 Task: Find connections with filter location Lohmar with filter topic #mortgage with filter profile language French with filter current company Daimler India Commercial Vehicles with filter school Suresh Gyan Vihar Univeristy, Jaipur with filter industry Industry Associations with filter service category Typing with filter keywords title Caregiver
Action: Mouse moved to (648, 88)
Screenshot: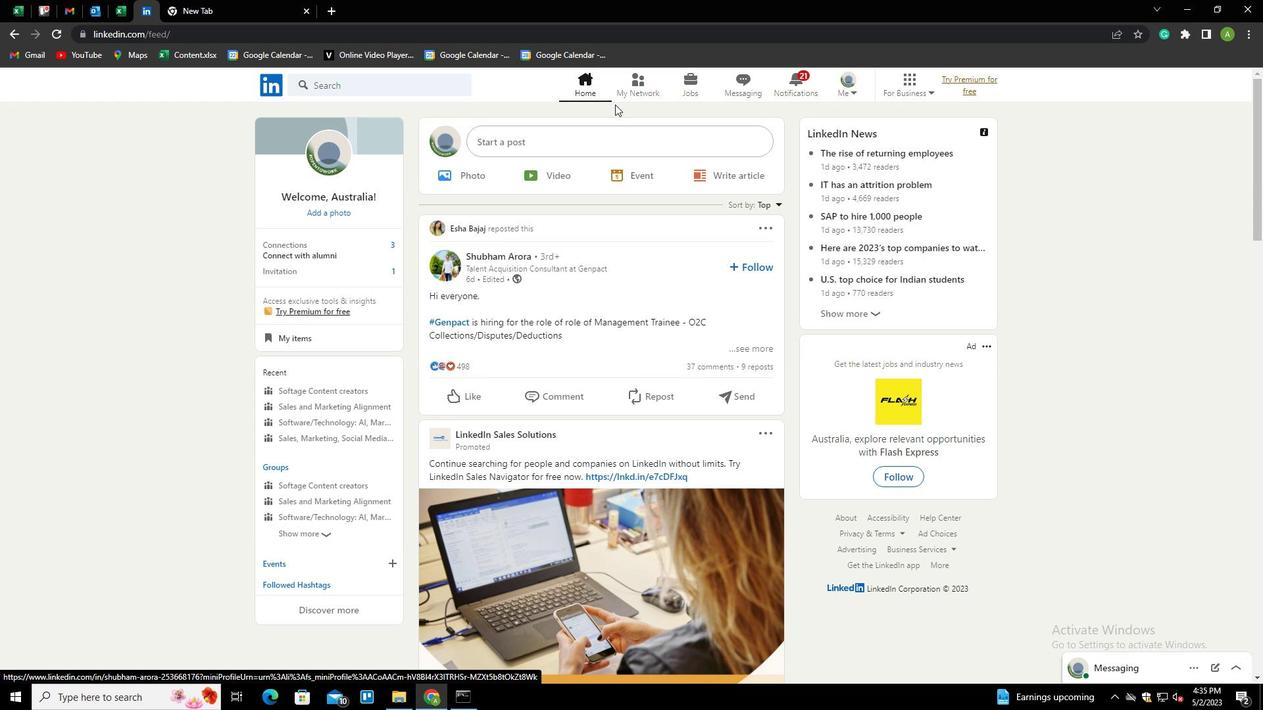 
Action: Mouse pressed left at (648, 88)
Screenshot: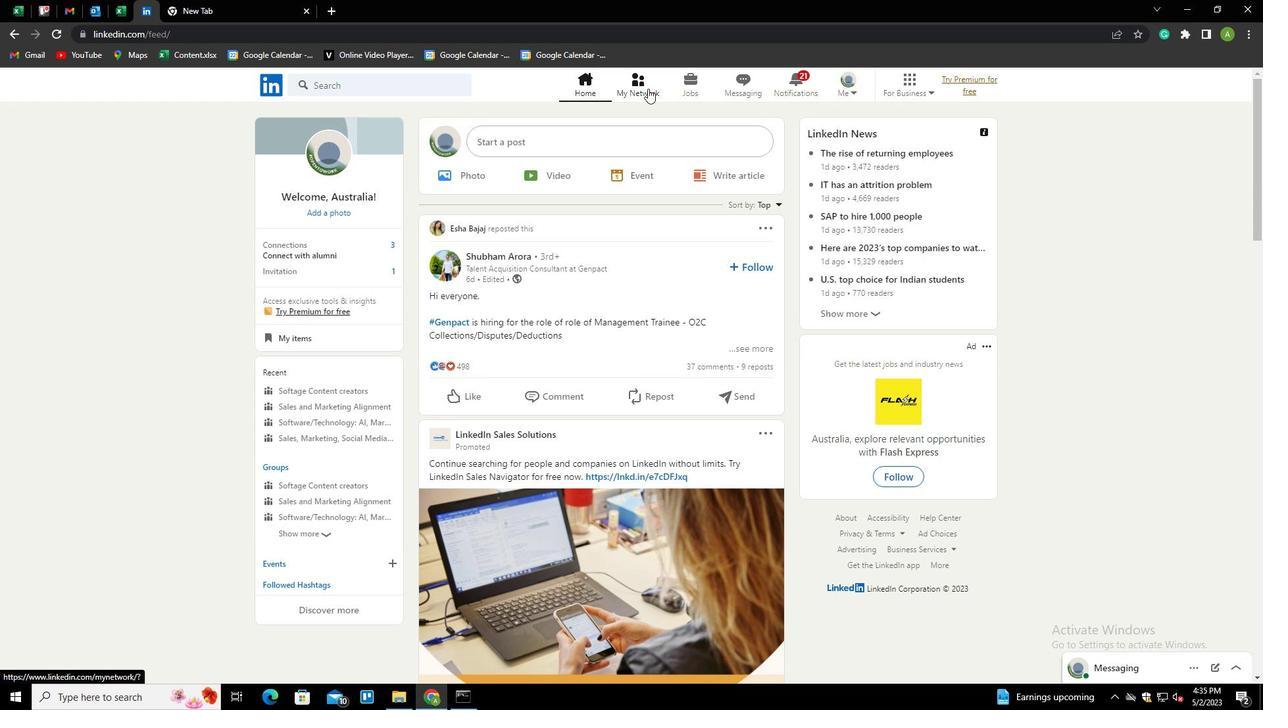 
Action: Mouse moved to (321, 157)
Screenshot: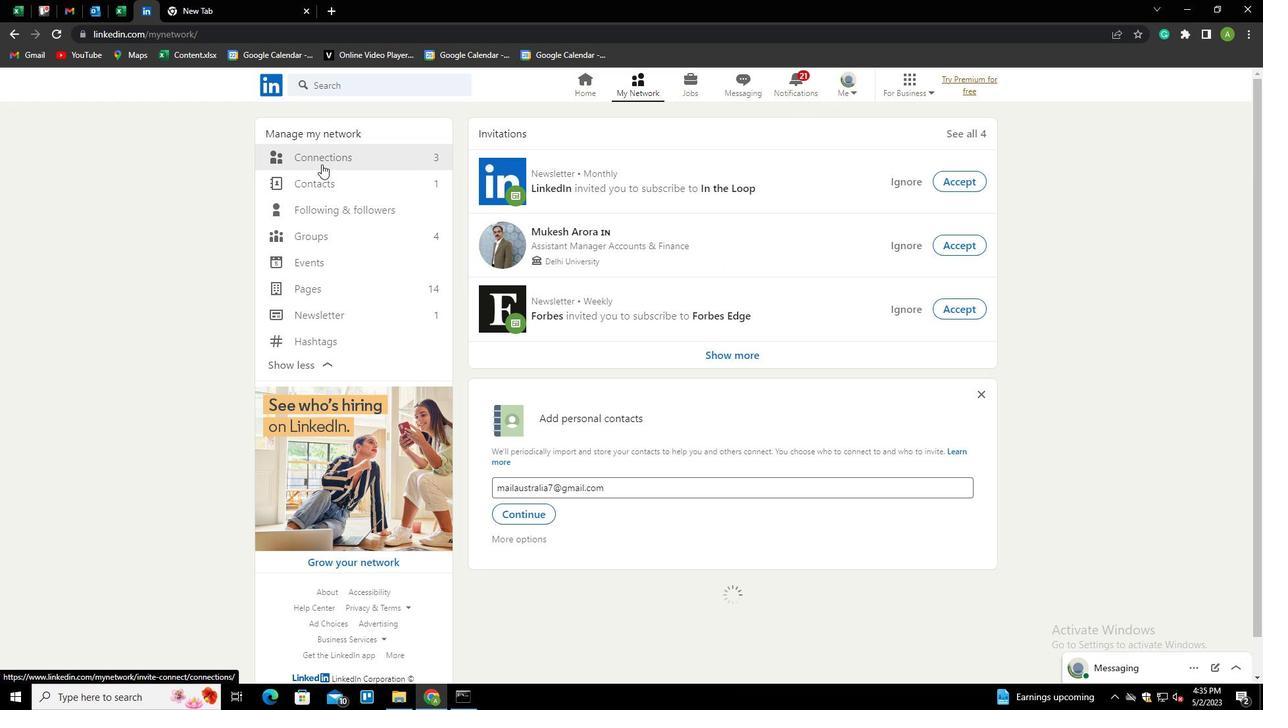 
Action: Mouse pressed left at (321, 157)
Screenshot: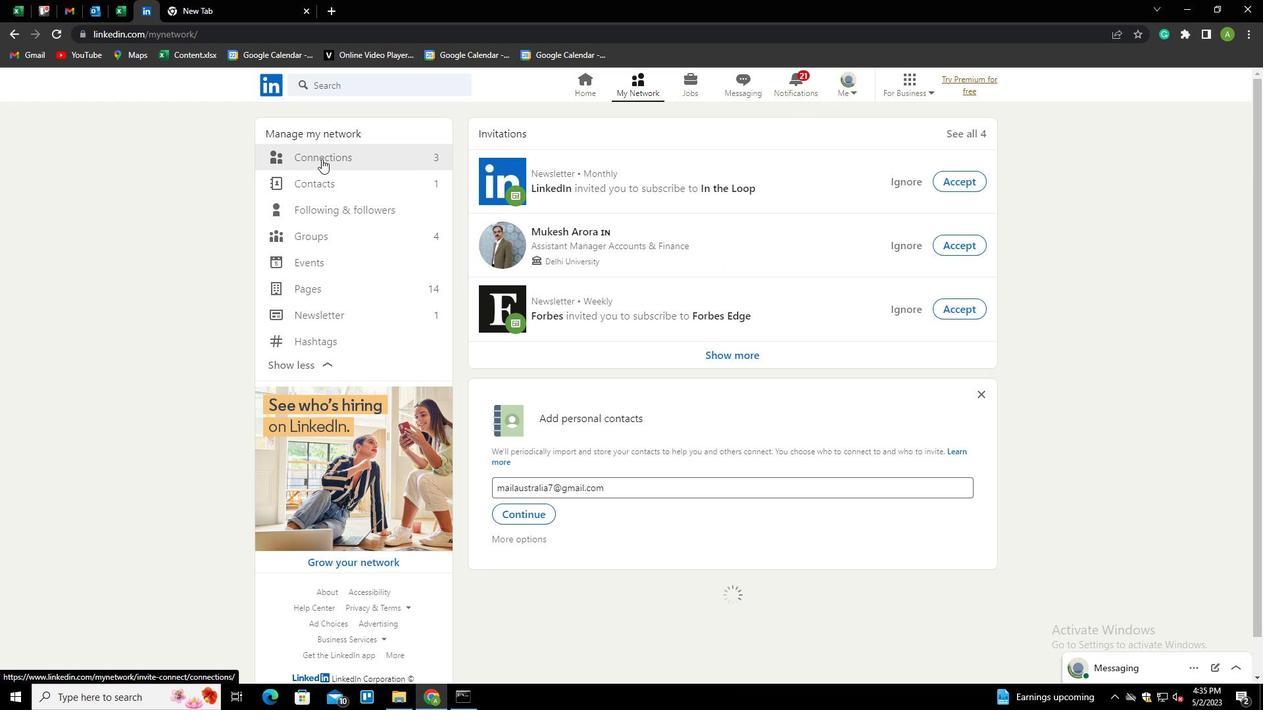 
Action: Mouse moved to (702, 154)
Screenshot: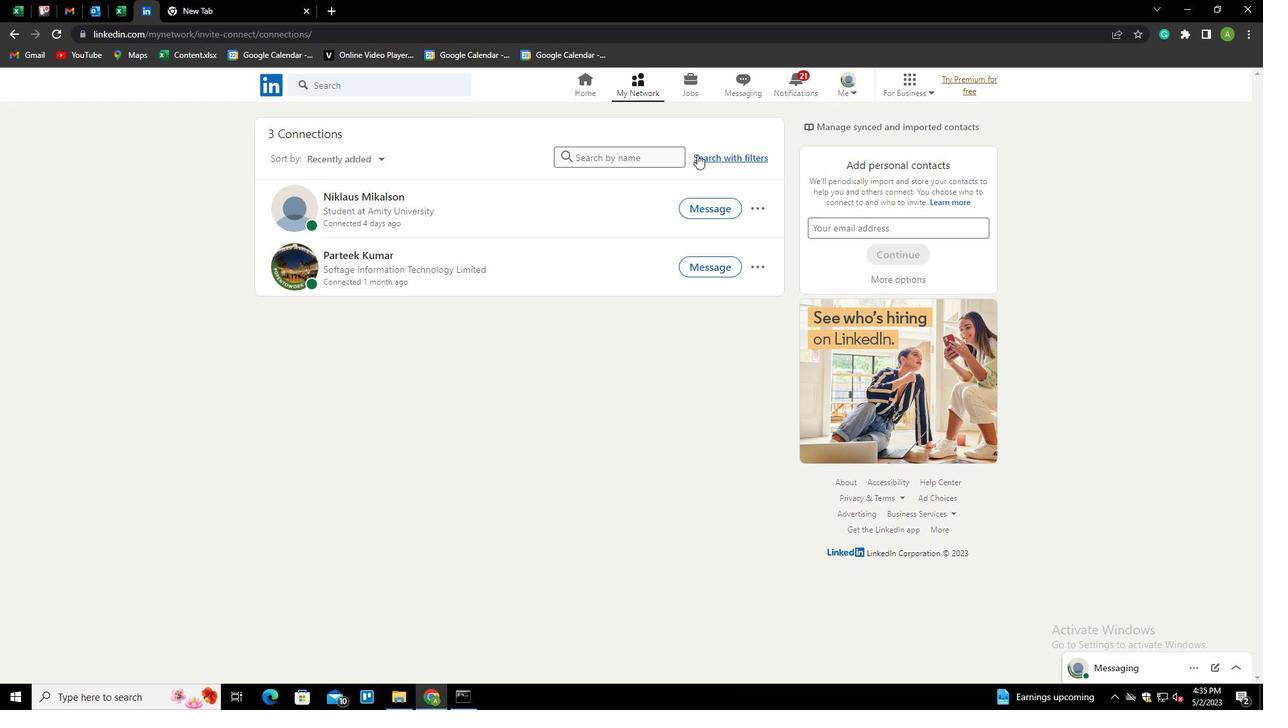
Action: Mouse pressed left at (702, 154)
Screenshot: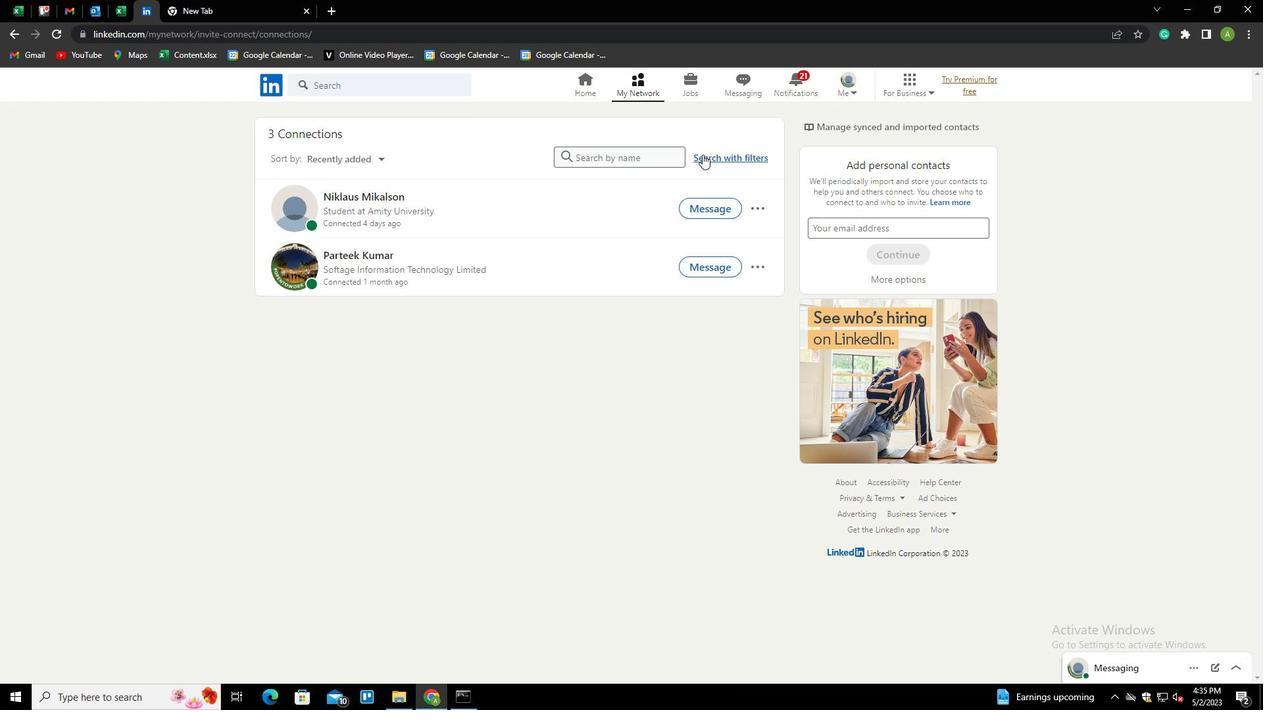 
Action: Mouse moved to (671, 120)
Screenshot: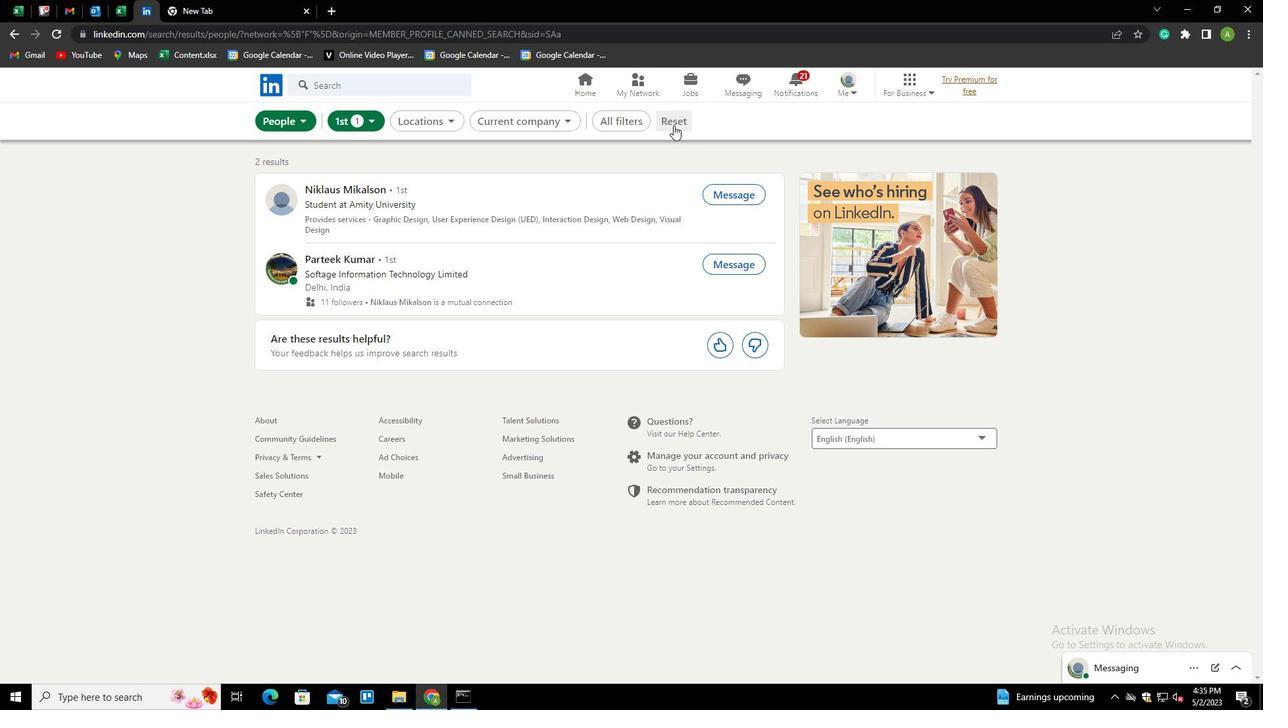 
Action: Mouse pressed left at (671, 120)
Screenshot: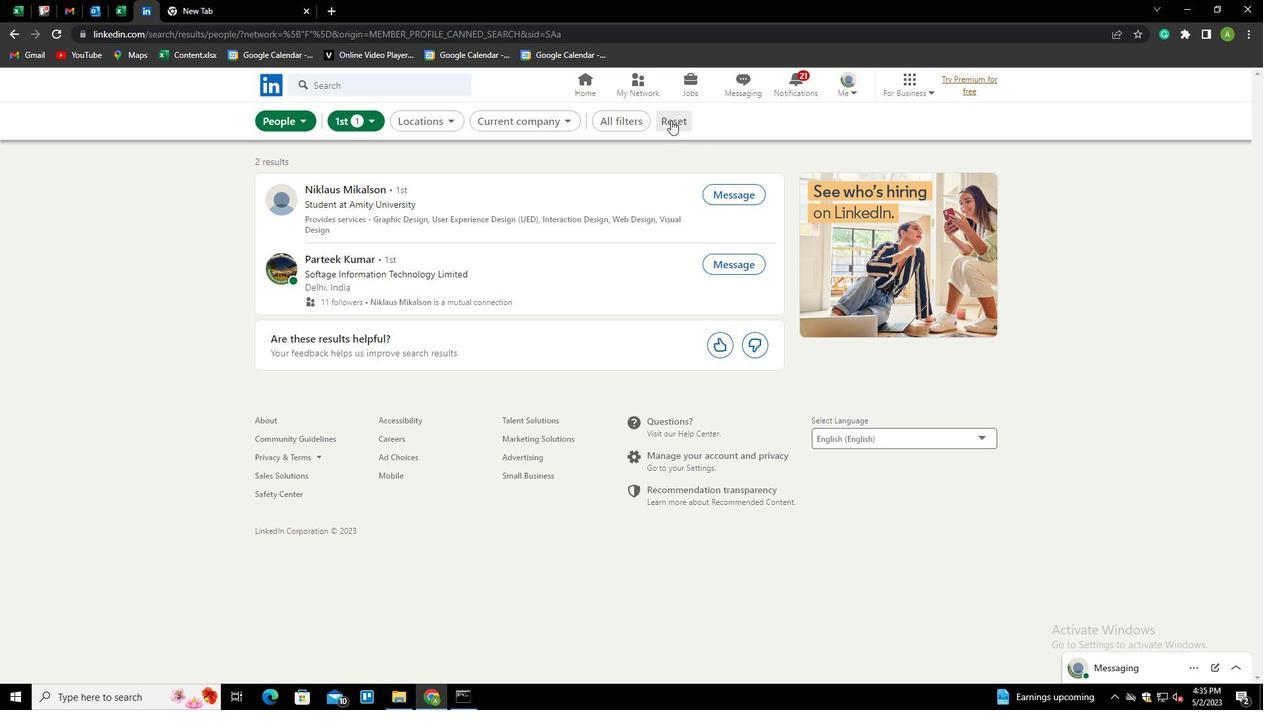 
Action: Mouse moved to (660, 119)
Screenshot: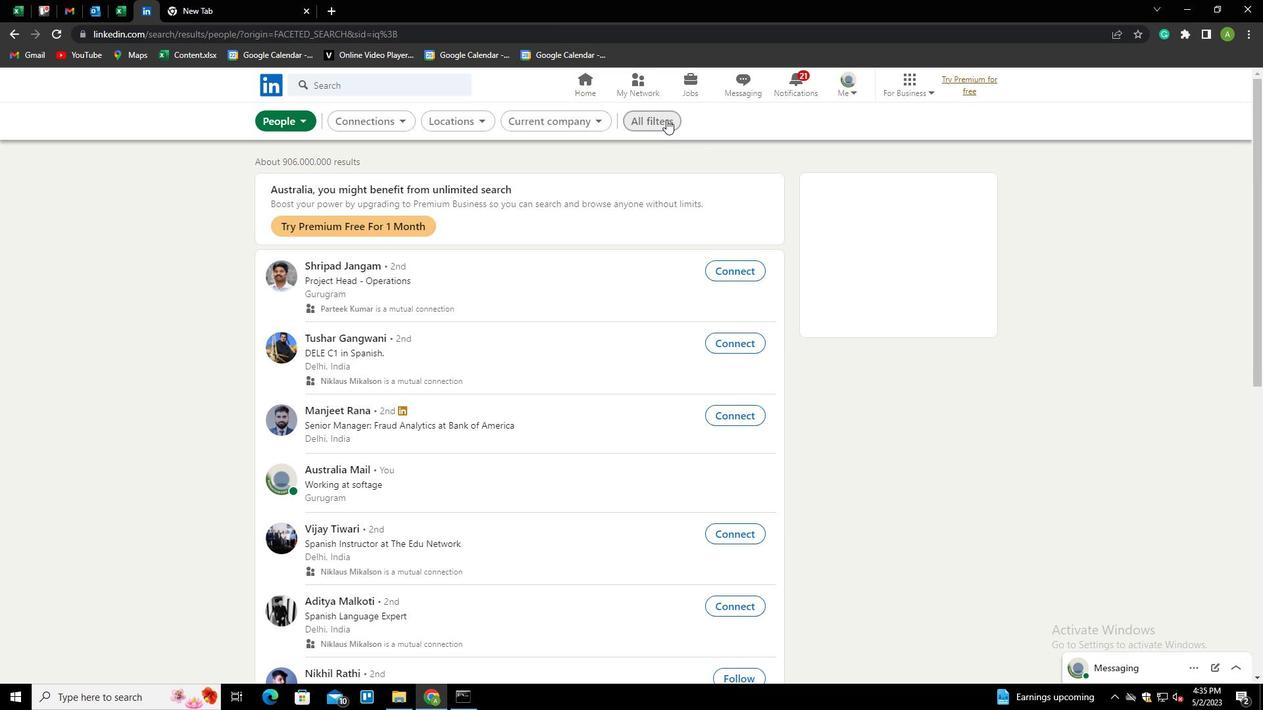 
Action: Mouse pressed left at (660, 119)
Screenshot: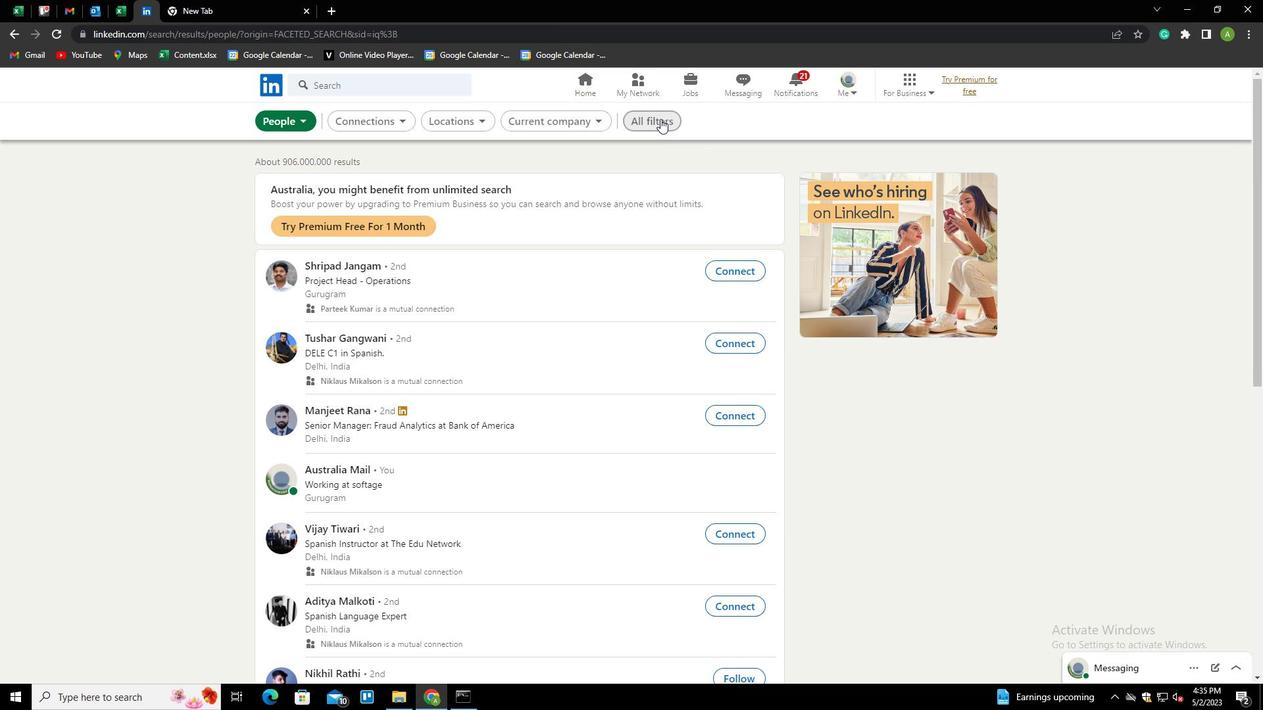 
Action: Mouse moved to (1064, 290)
Screenshot: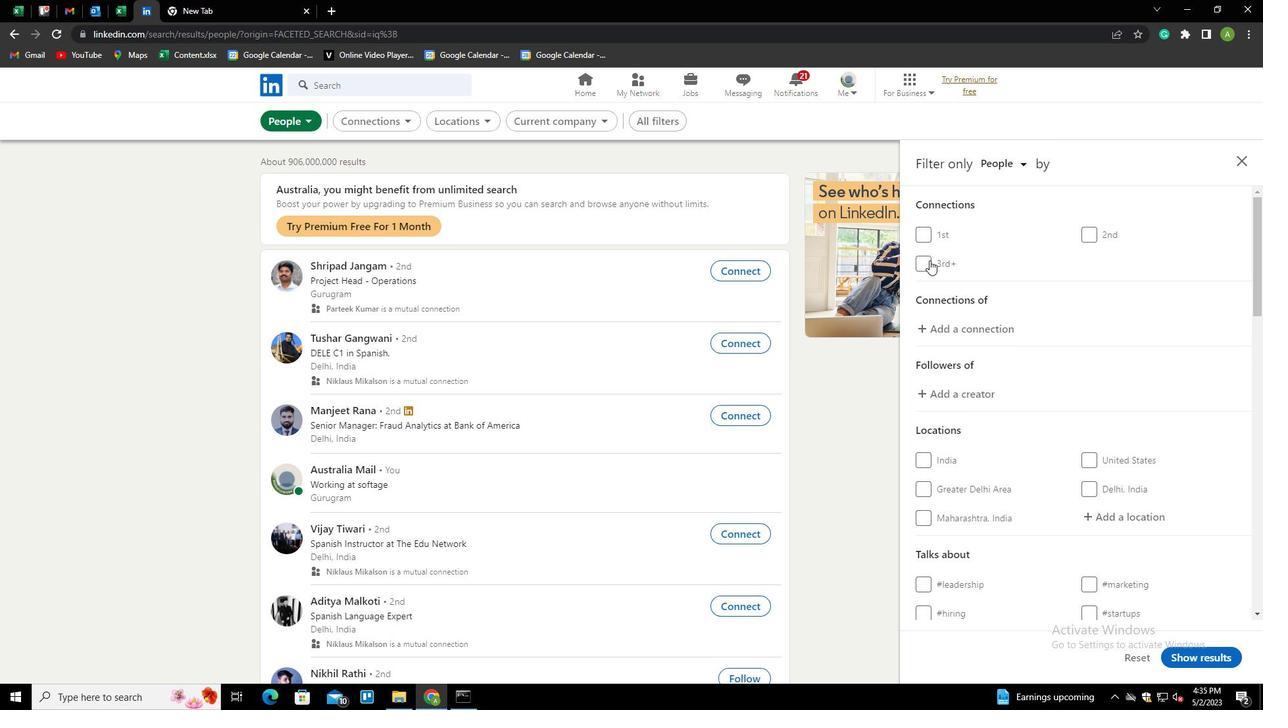 
Action: Mouse scrolled (1064, 290) with delta (0, 0)
Screenshot: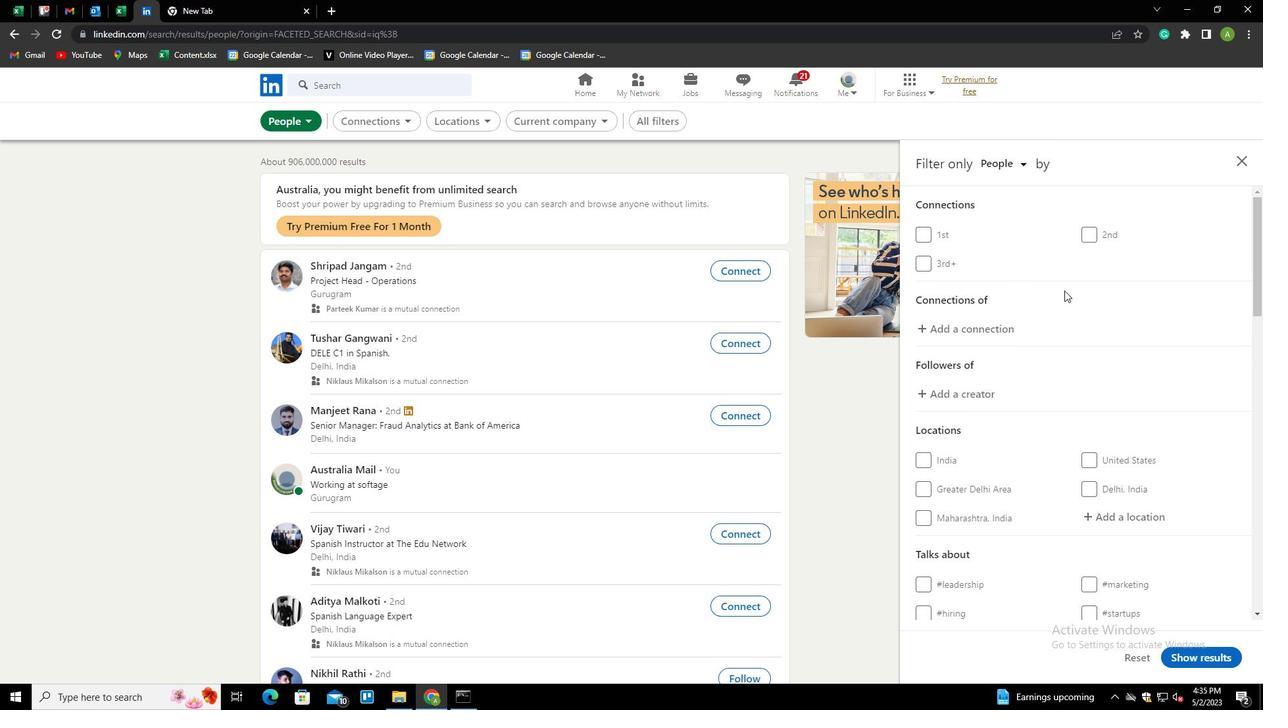 
Action: Mouse scrolled (1064, 290) with delta (0, 0)
Screenshot: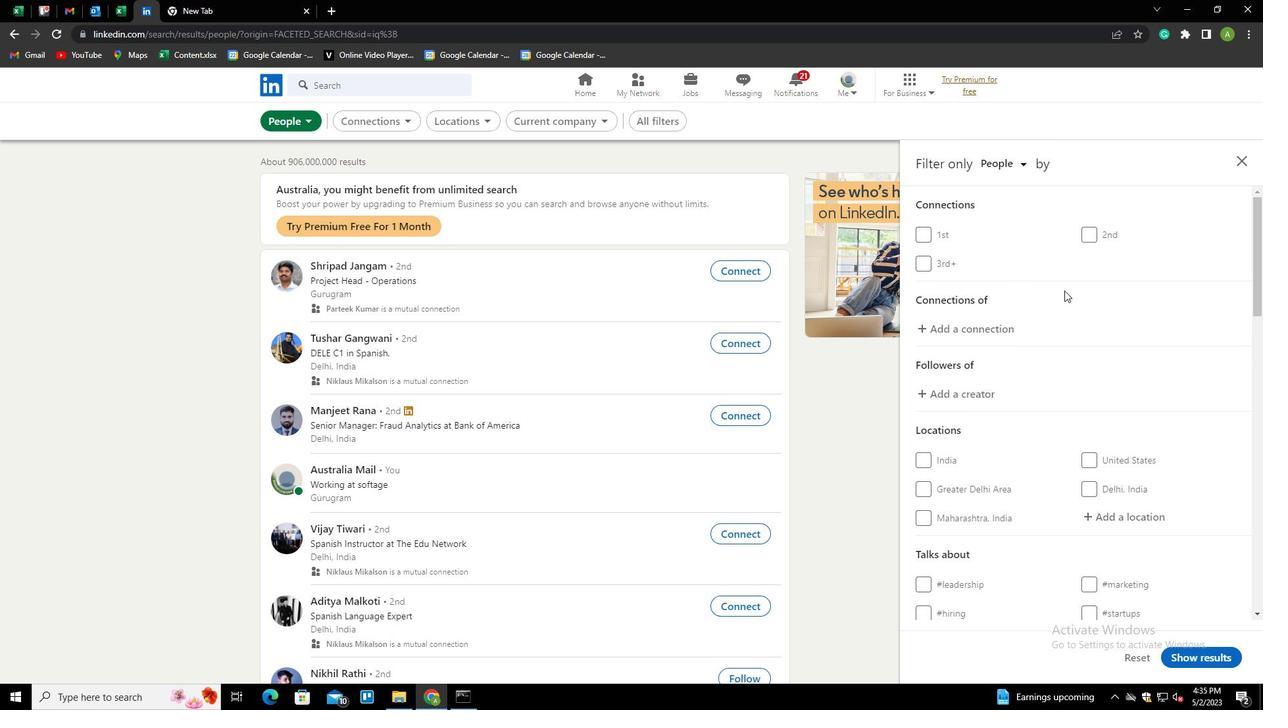 
Action: Mouse scrolled (1064, 290) with delta (0, 0)
Screenshot: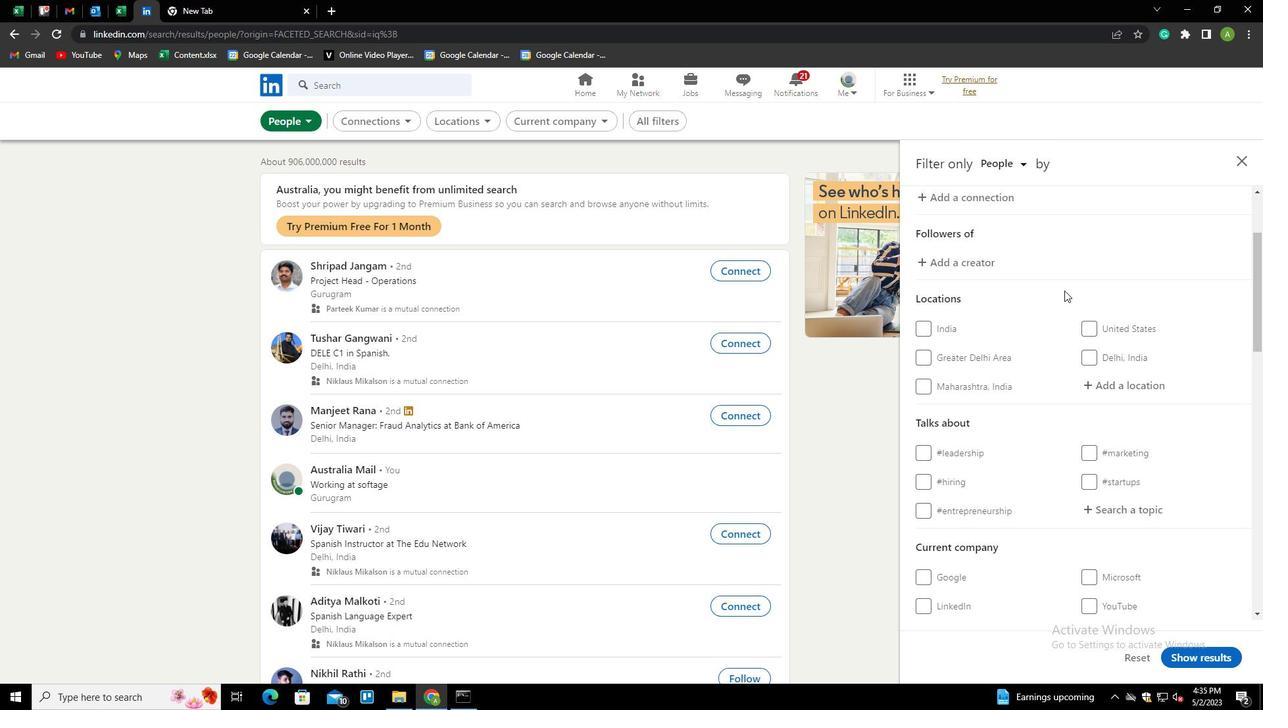 
Action: Mouse moved to (1111, 319)
Screenshot: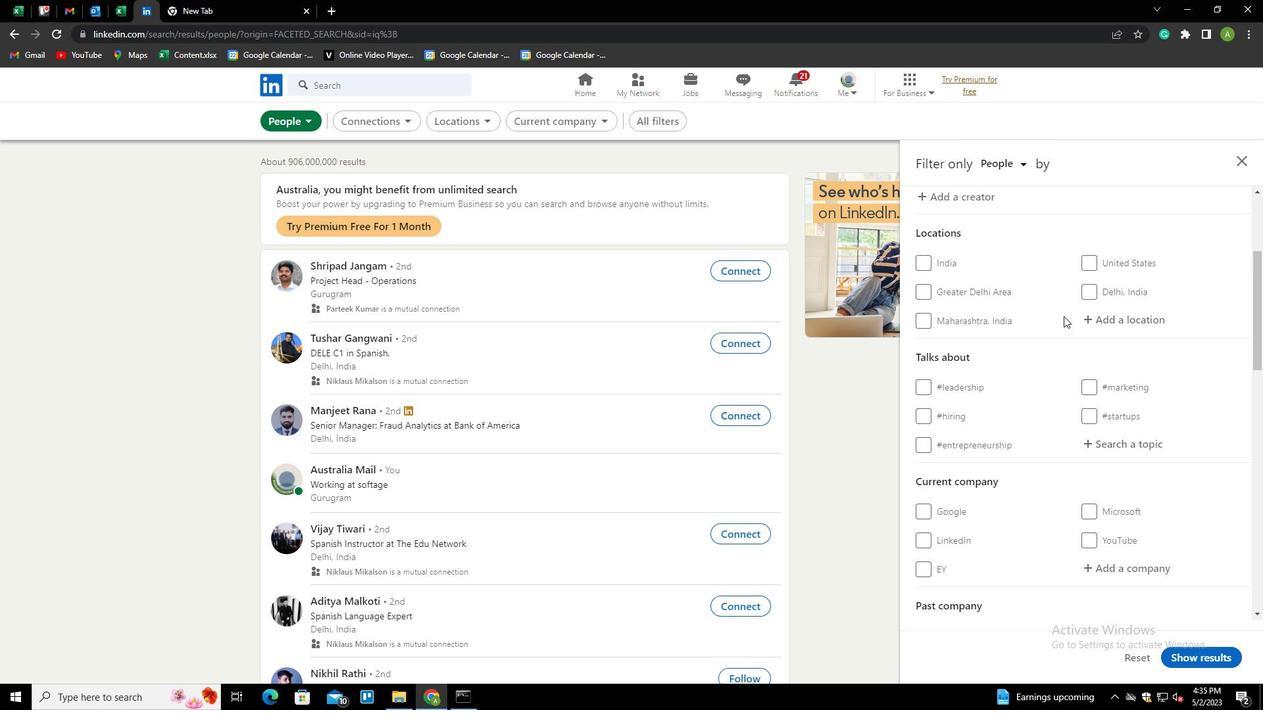 
Action: Mouse pressed left at (1111, 319)
Screenshot: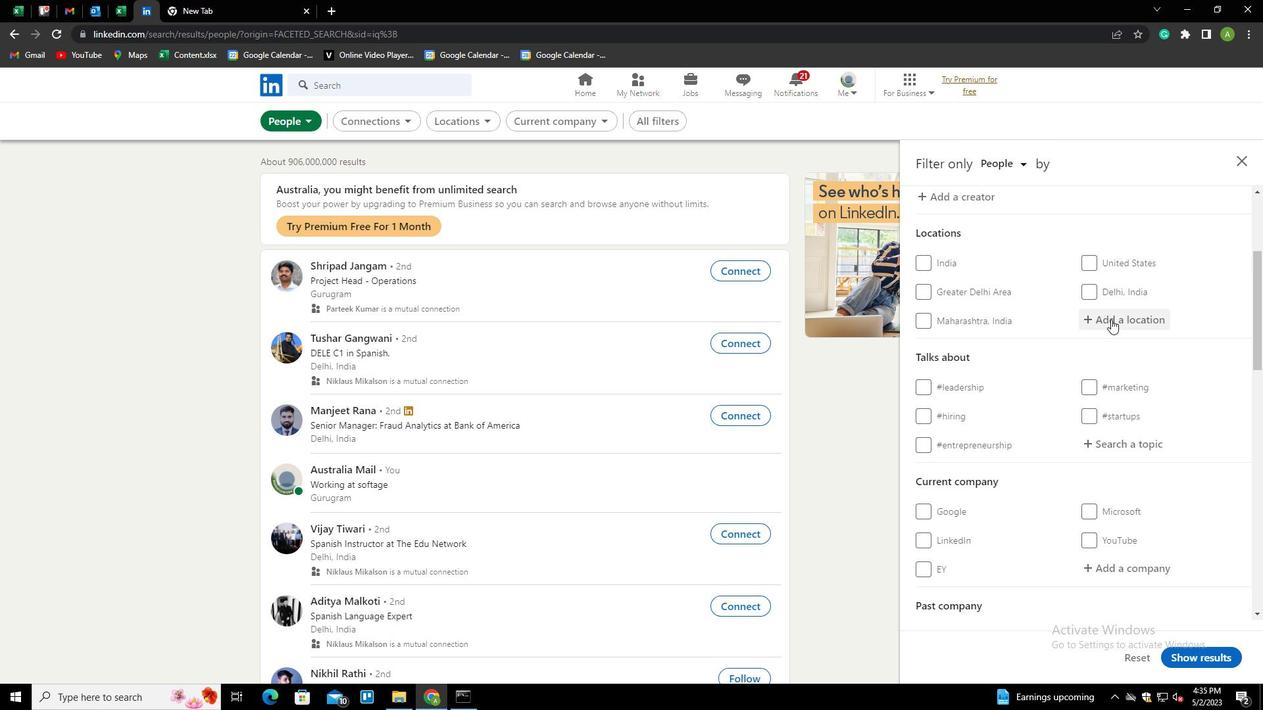 
Action: Key pressed <Key.shift>LOHMAR<Key.down><Key.enter>
Screenshot: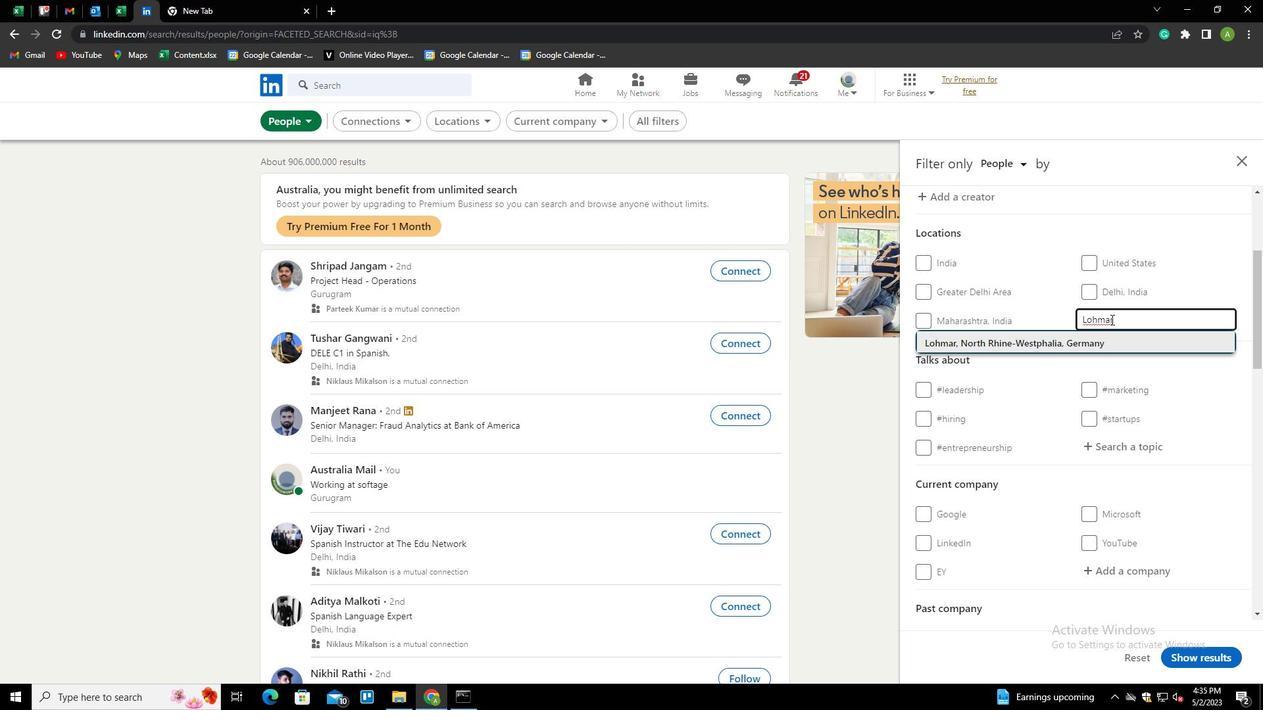 
Action: Mouse moved to (1120, 486)
Screenshot: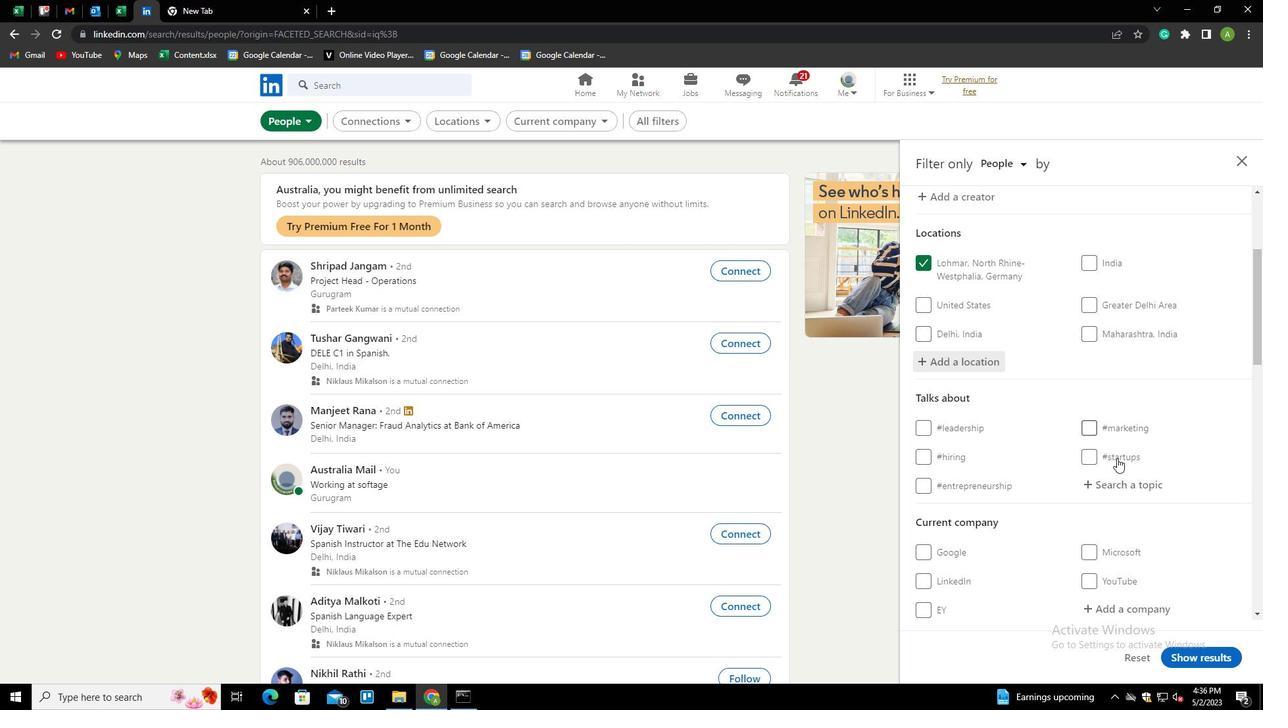 
Action: Mouse pressed left at (1120, 486)
Screenshot: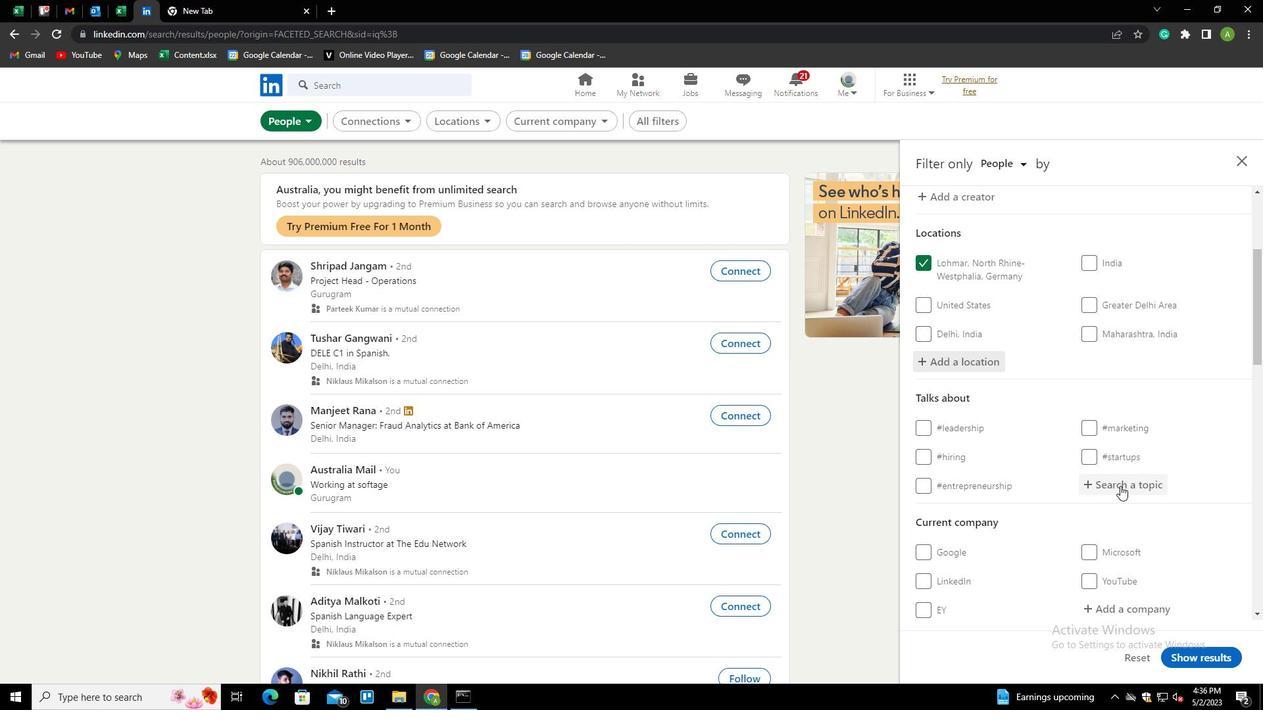 
Action: Key pressed MARTGAGE<Key.home><Key.right><Key.right><Key.backspace>O<Key.end><Key.down><Key.enter>
Screenshot: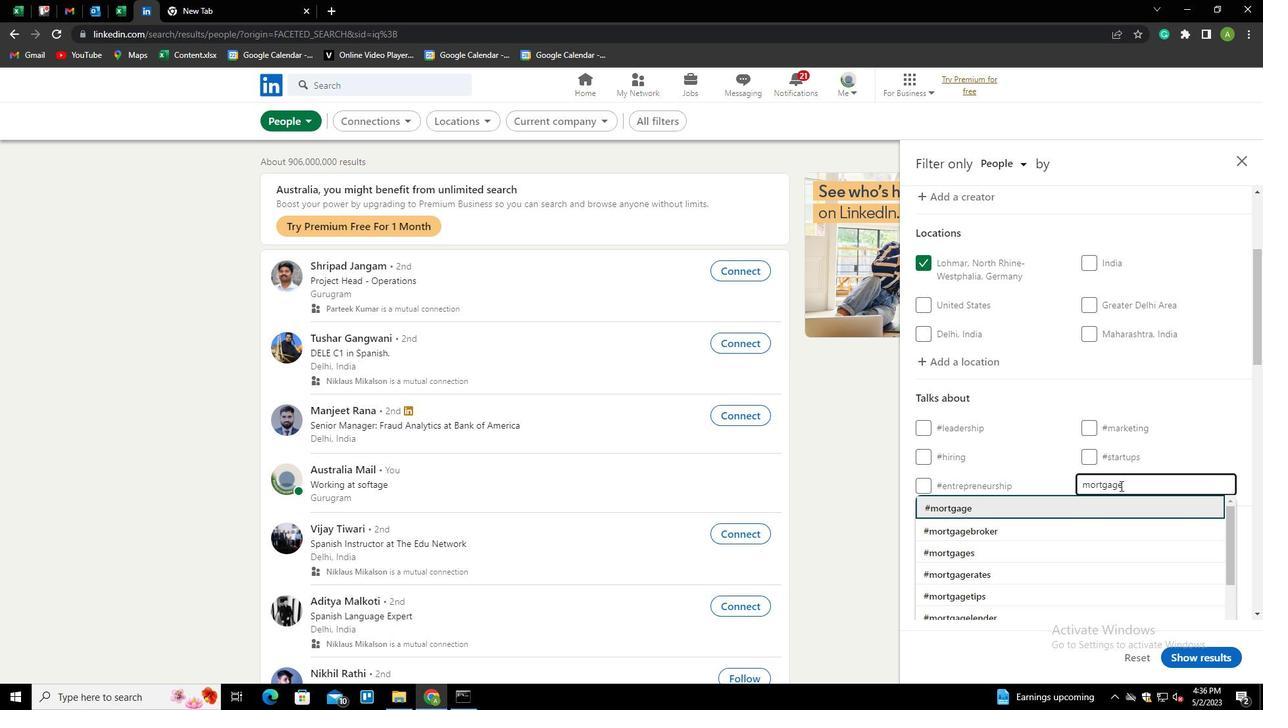 
Action: Mouse scrolled (1120, 485) with delta (0, 0)
Screenshot: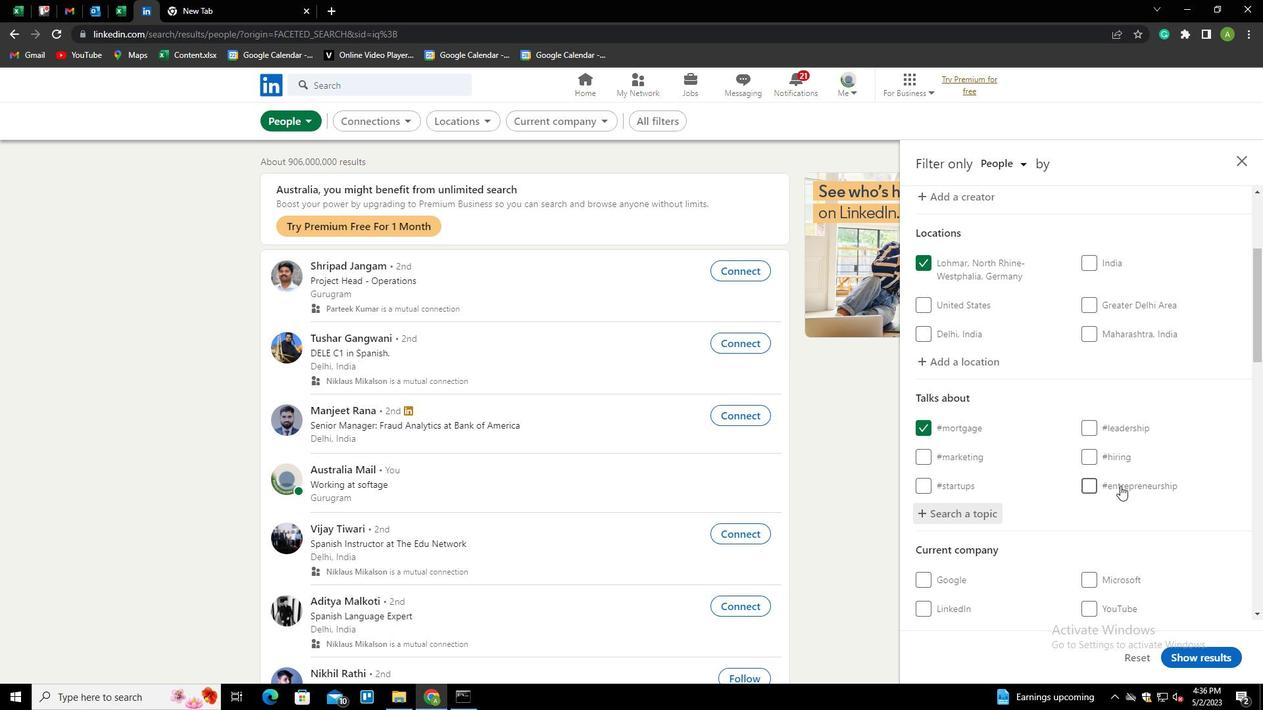 
Action: Mouse scrolled (1120, 485) with delta (0, 0)
Screenshot: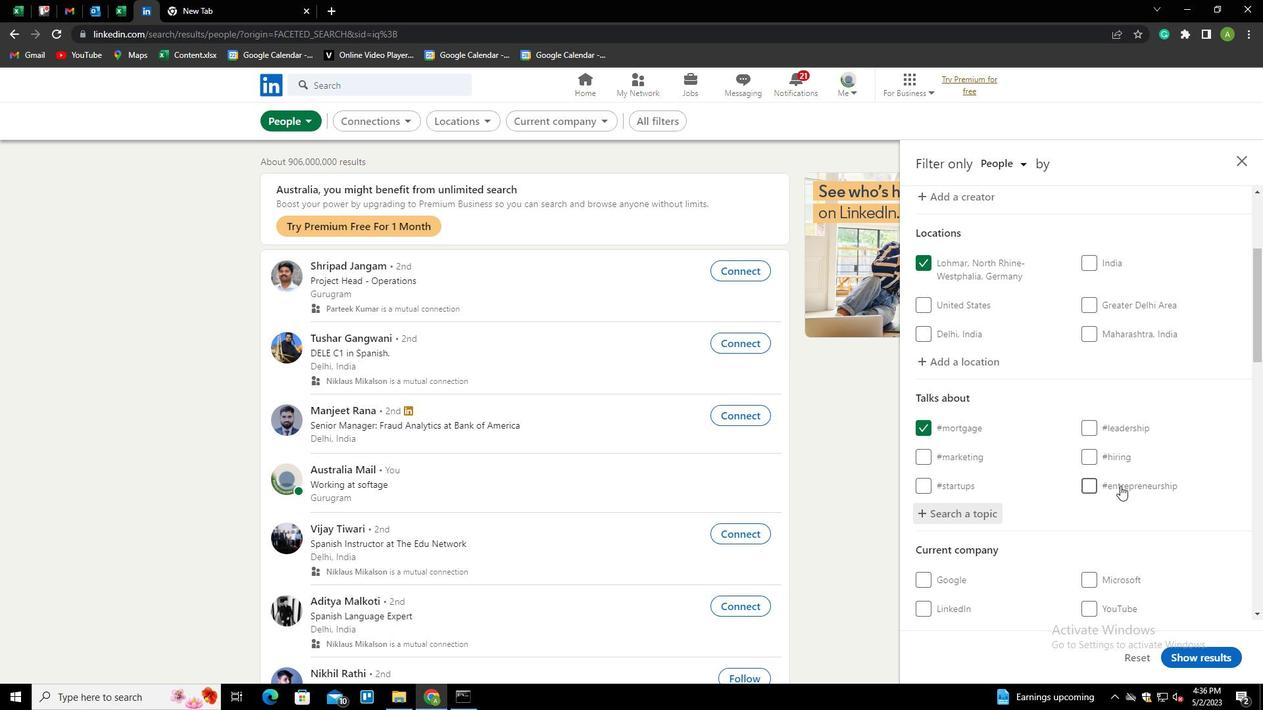 
Action: Mouse scrolled (1120, 485) with delta (0, 0)
Screenshot: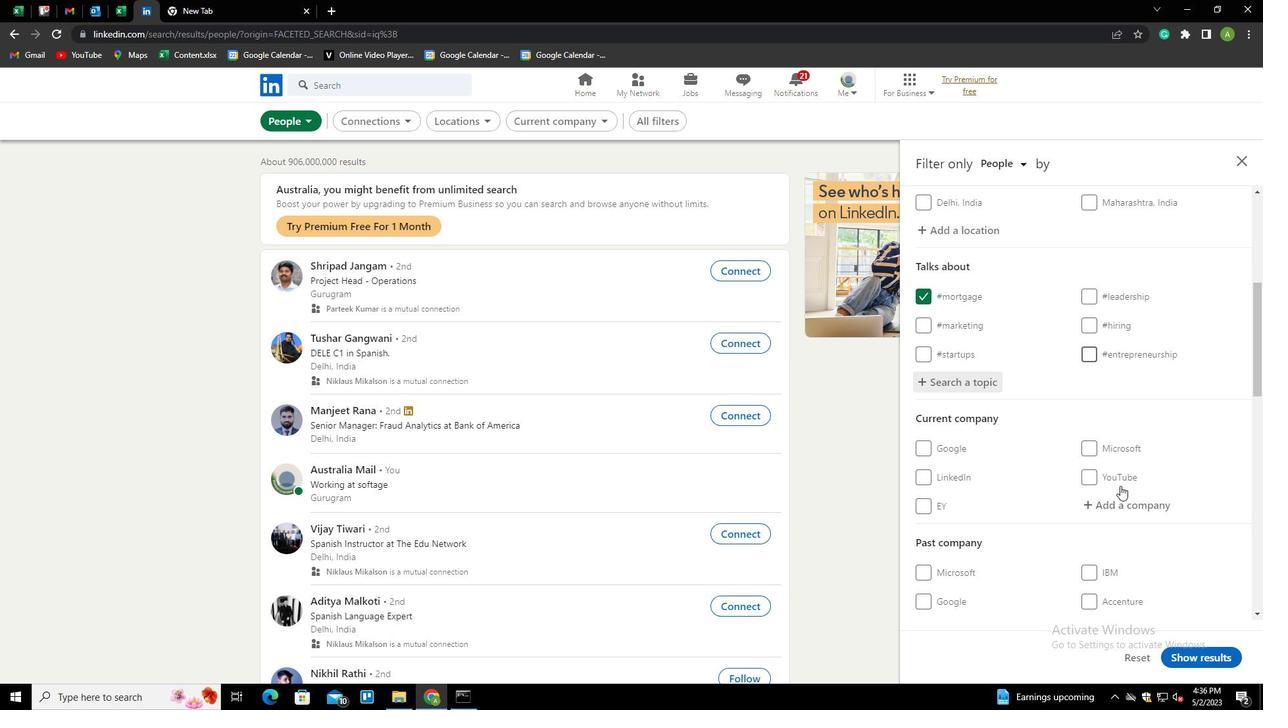 
Action: Mouse moved to (1117, 462)
Screenshot: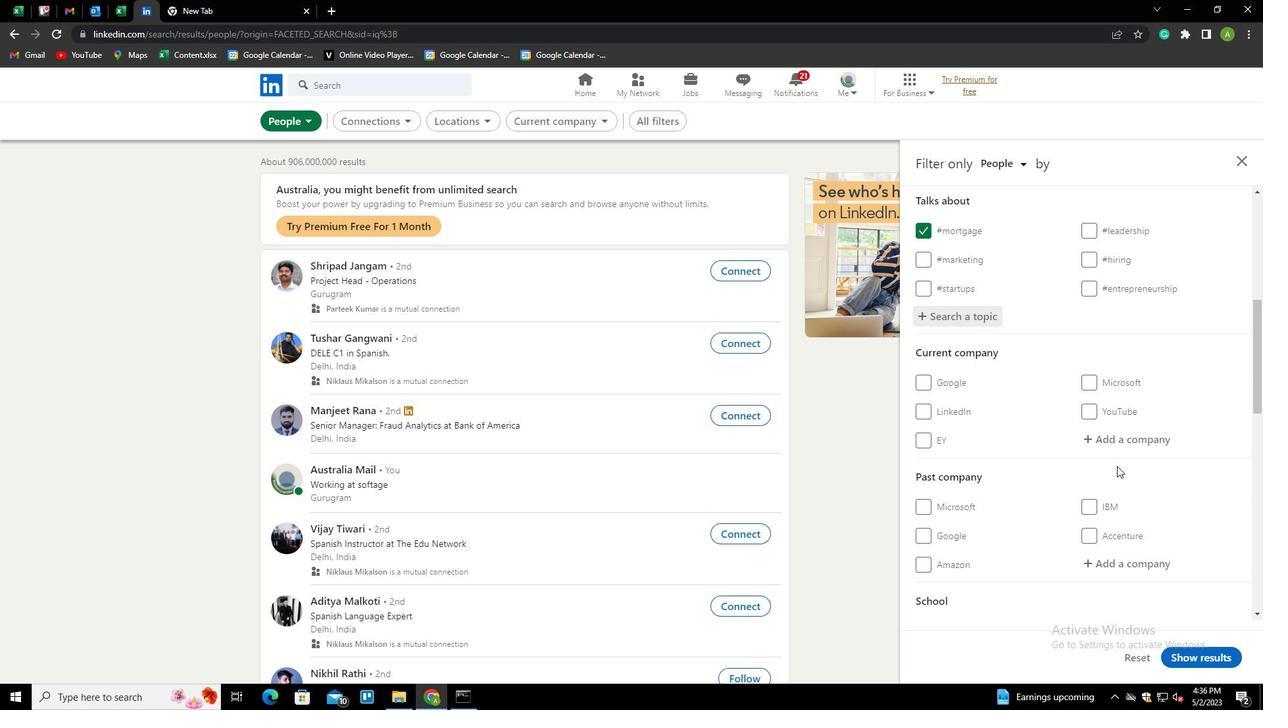 
Action: Mouse scrolled (1117, 461) with delta (0, 0)
Screenshot: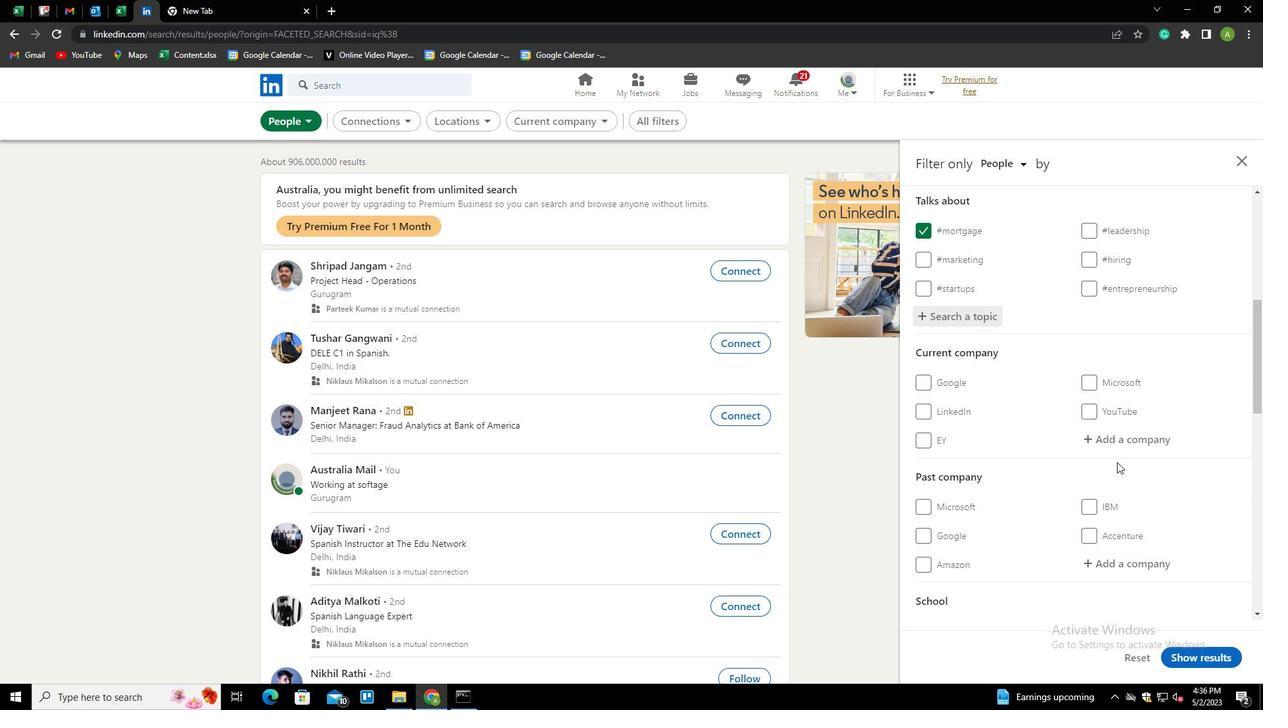 
Action: Mouse scrolled (1117, 461) with delta (0, 0)
Screenshot: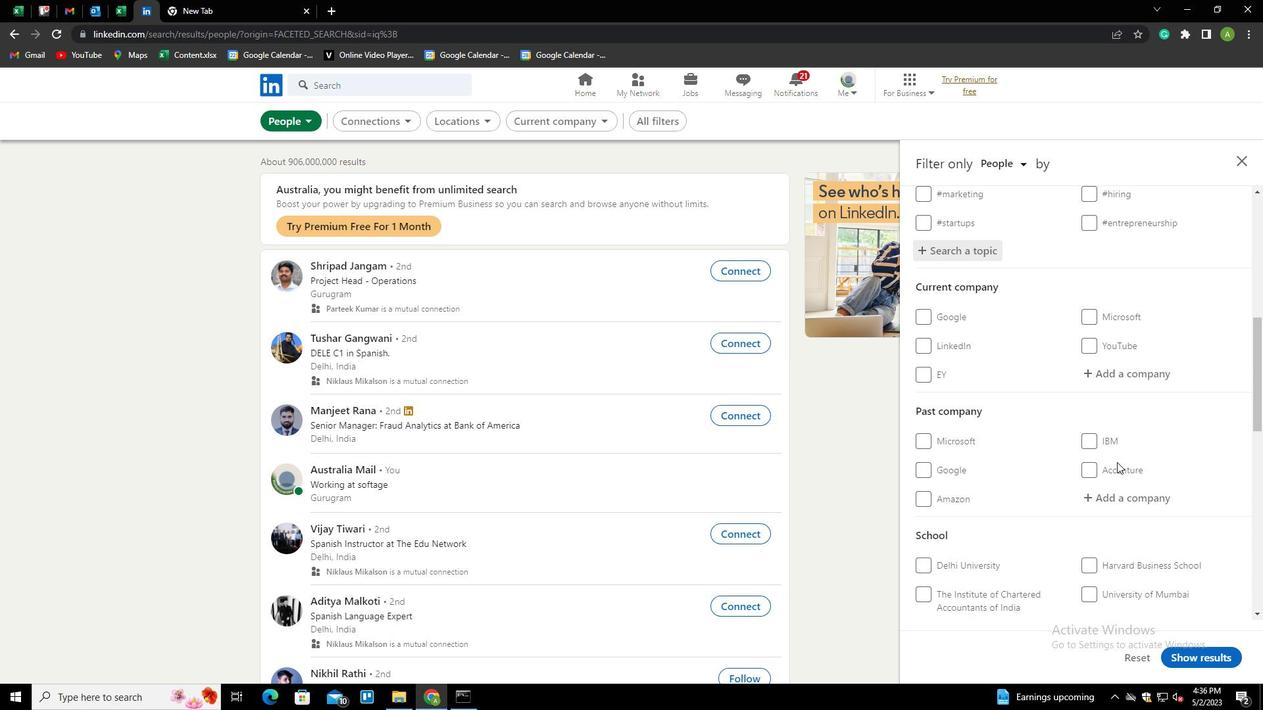 
Action: Mouse scrolled (1117, 461) with delta (0, 0)
Screenshot: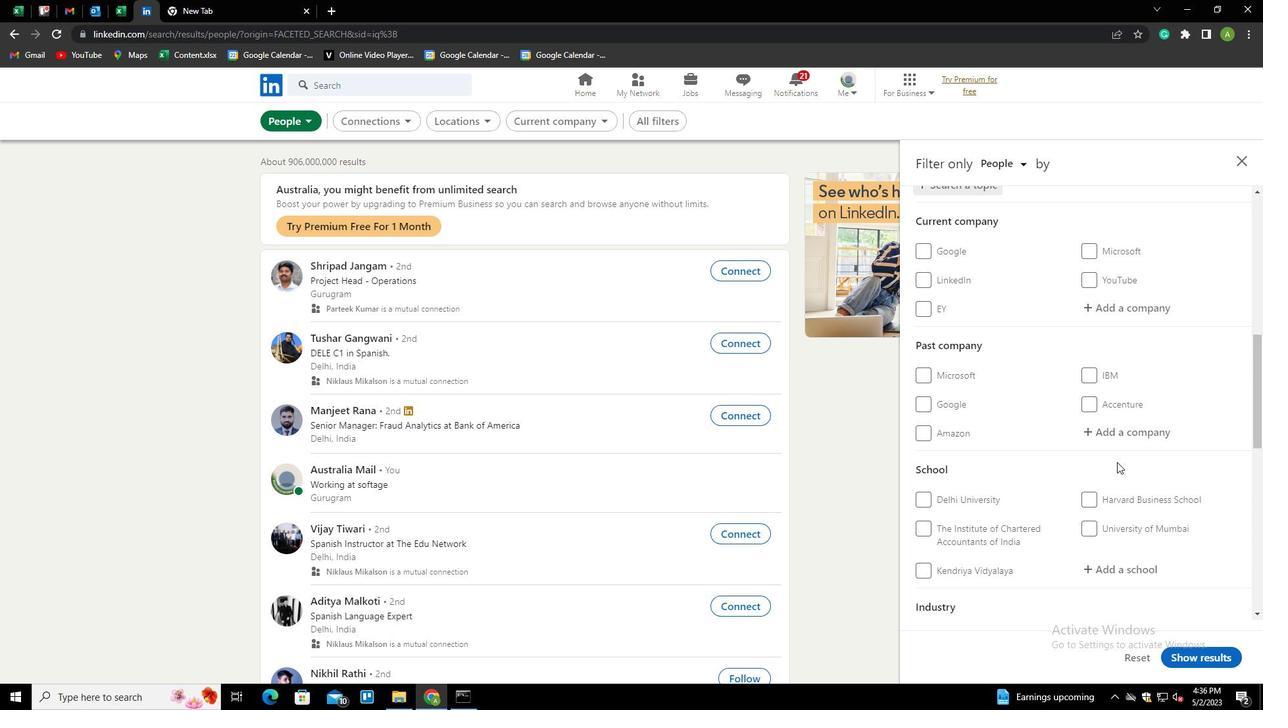 
Action: Mouse scrolled (1117, 461) with delta (0, 0)
Screenshot: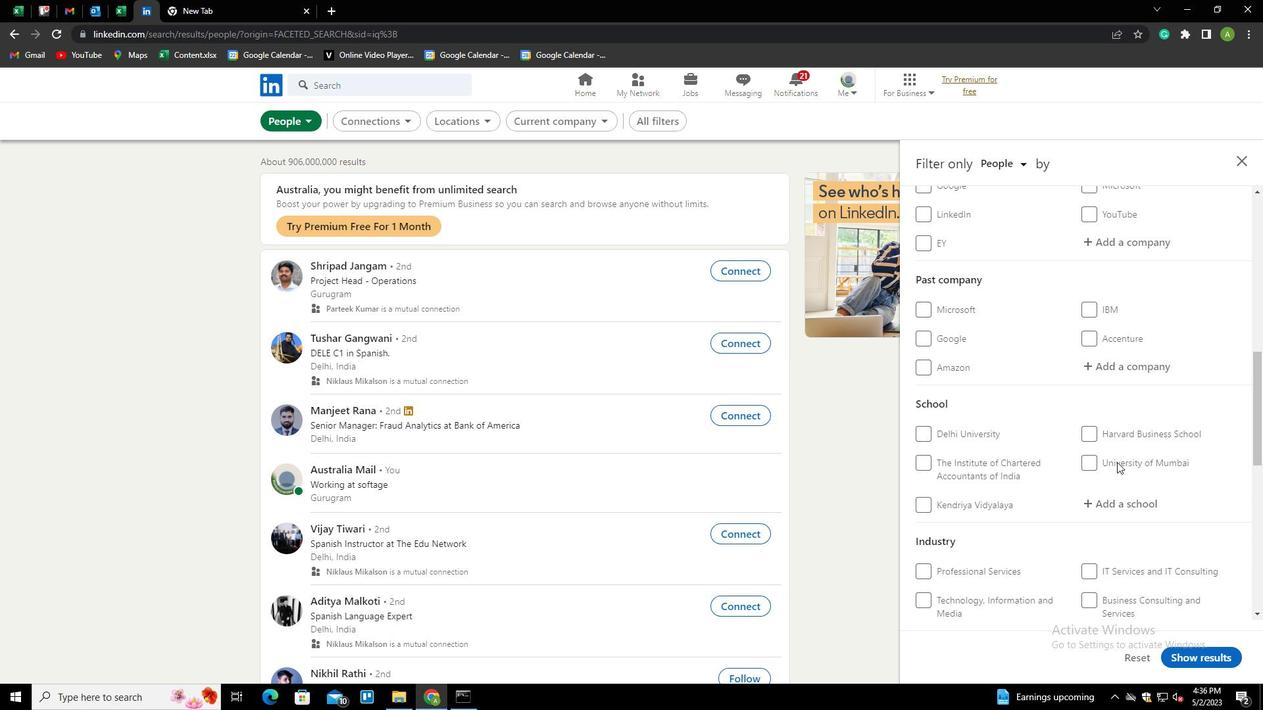 
Action: Mouse scrolled (1117, 461) with delta (0, 0)
Screenshot: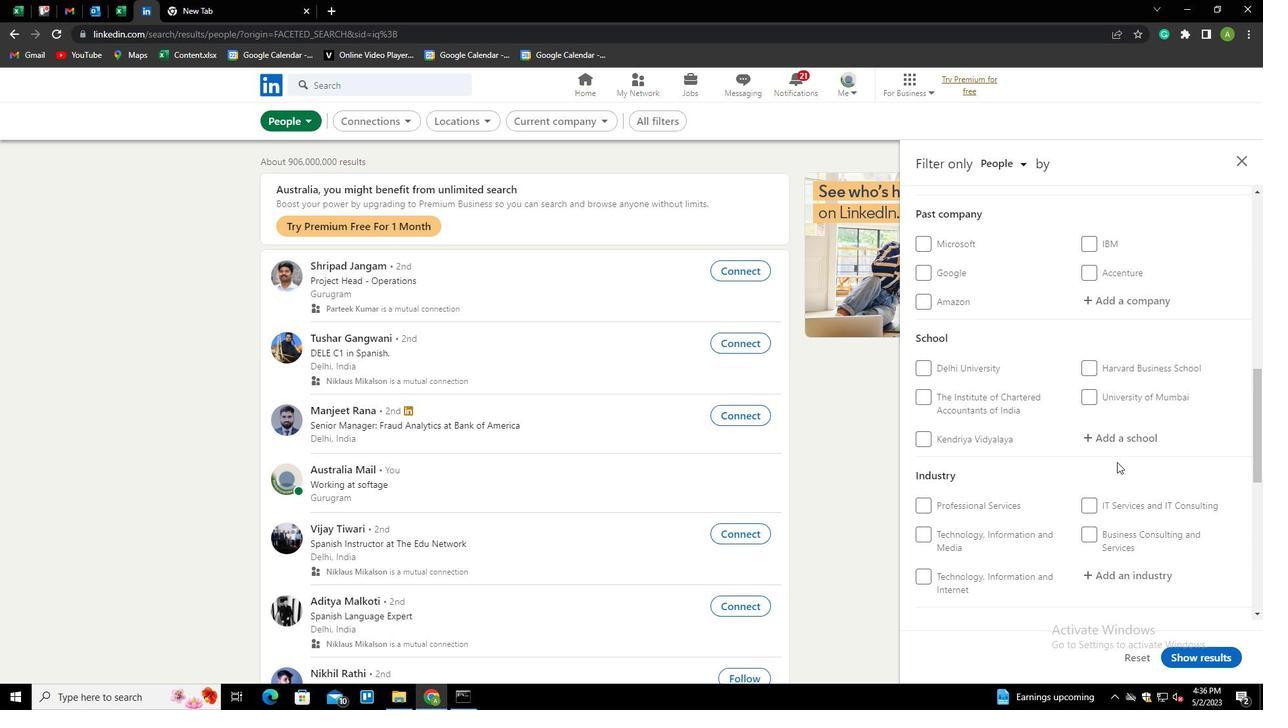
Action: Mouse scrolled (1117, 461) with delta (0, 0)
Screenshot: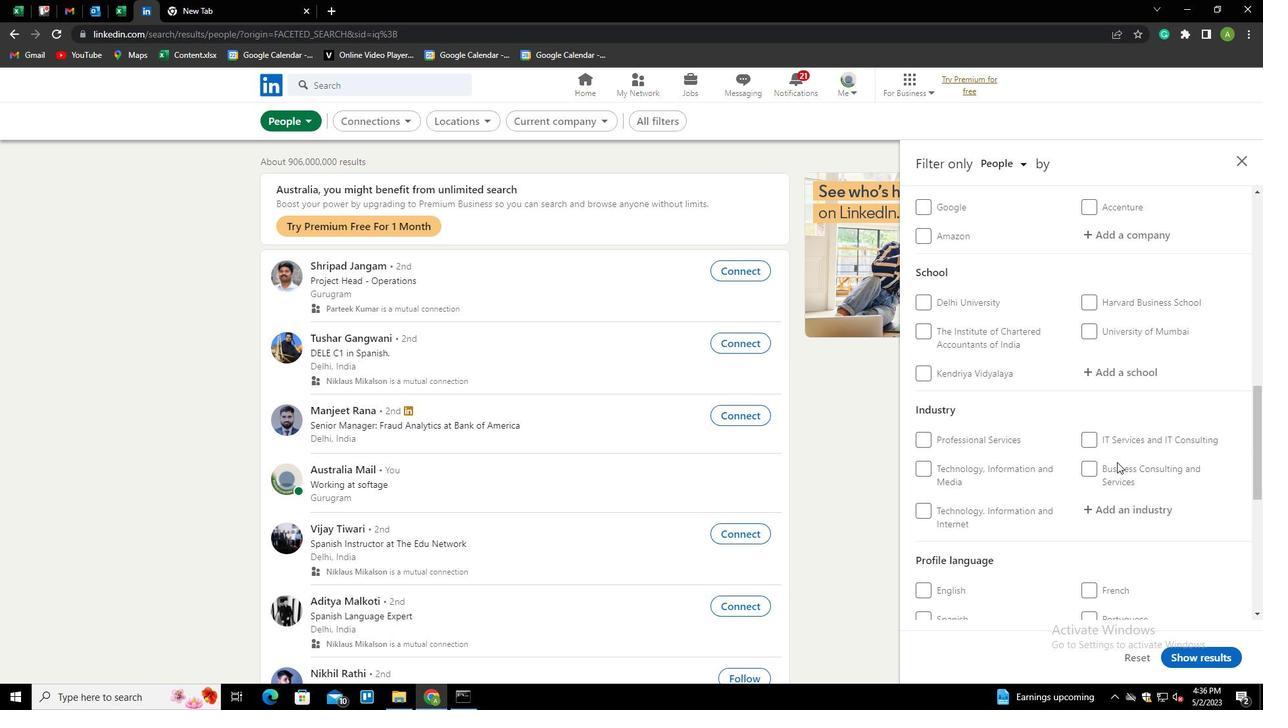 
Action: Mouse scrolled (1117, 461) with delta (0, 0)
Screenshot: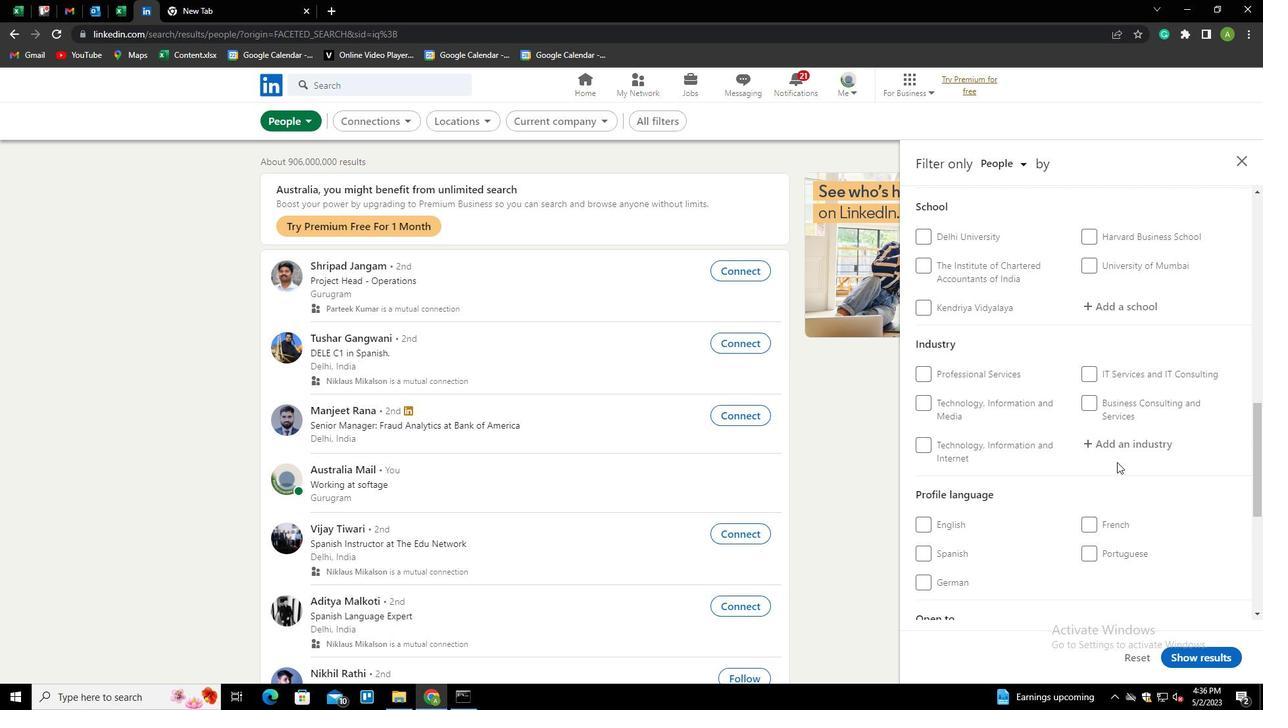 
Action: Mouse moved to (1094, 458)
Screenshot: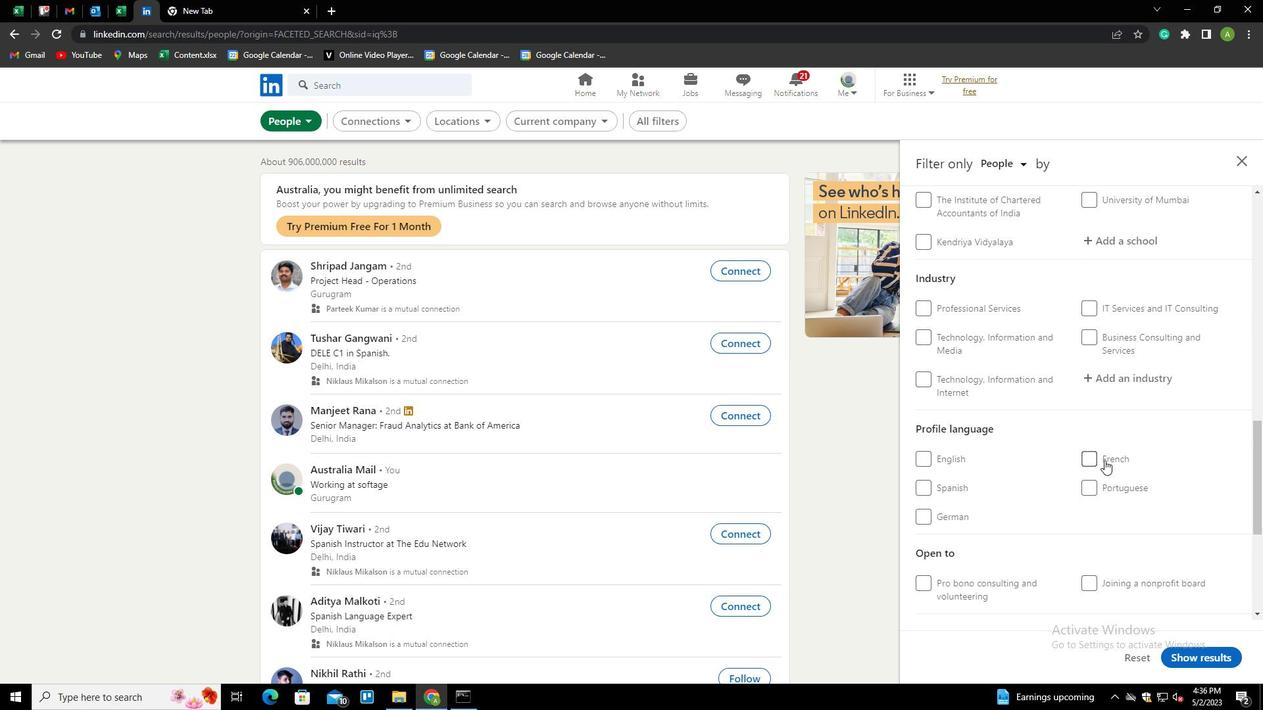
Action: Mouse pressed left at (1094, 458)
Screenshot: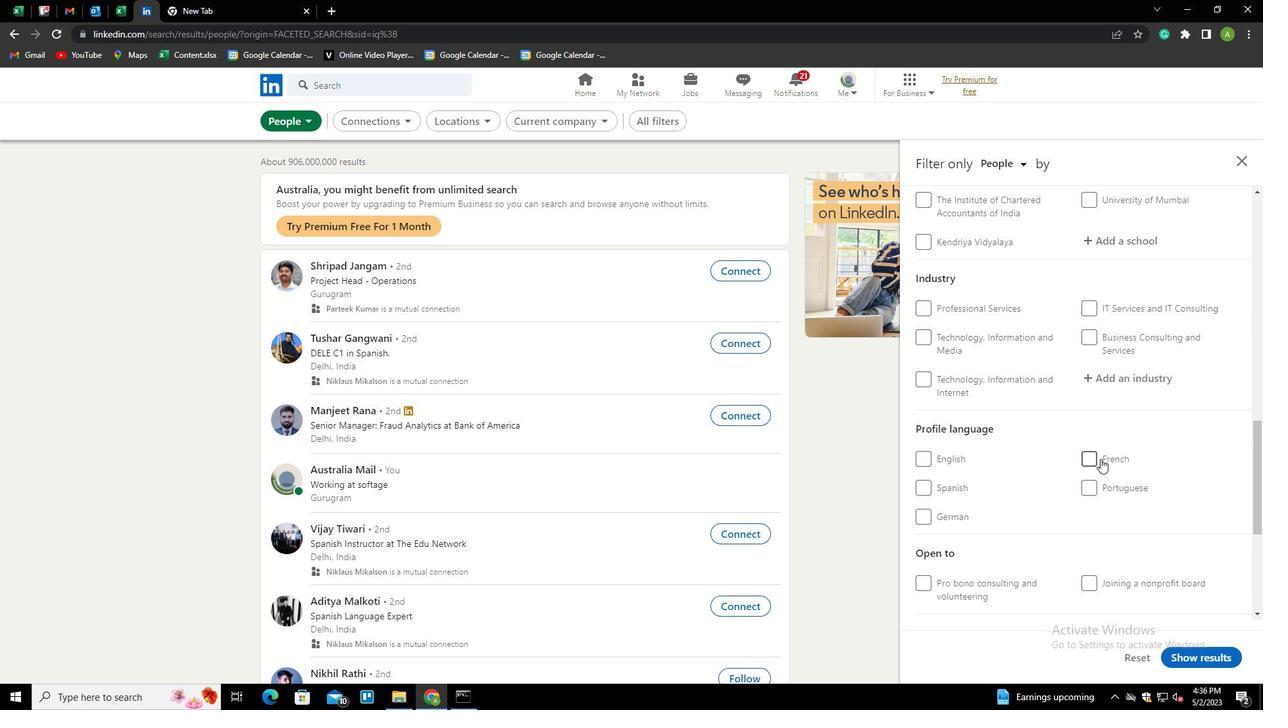 
Action: Mouse moved to (1120, 440)
Screenshot: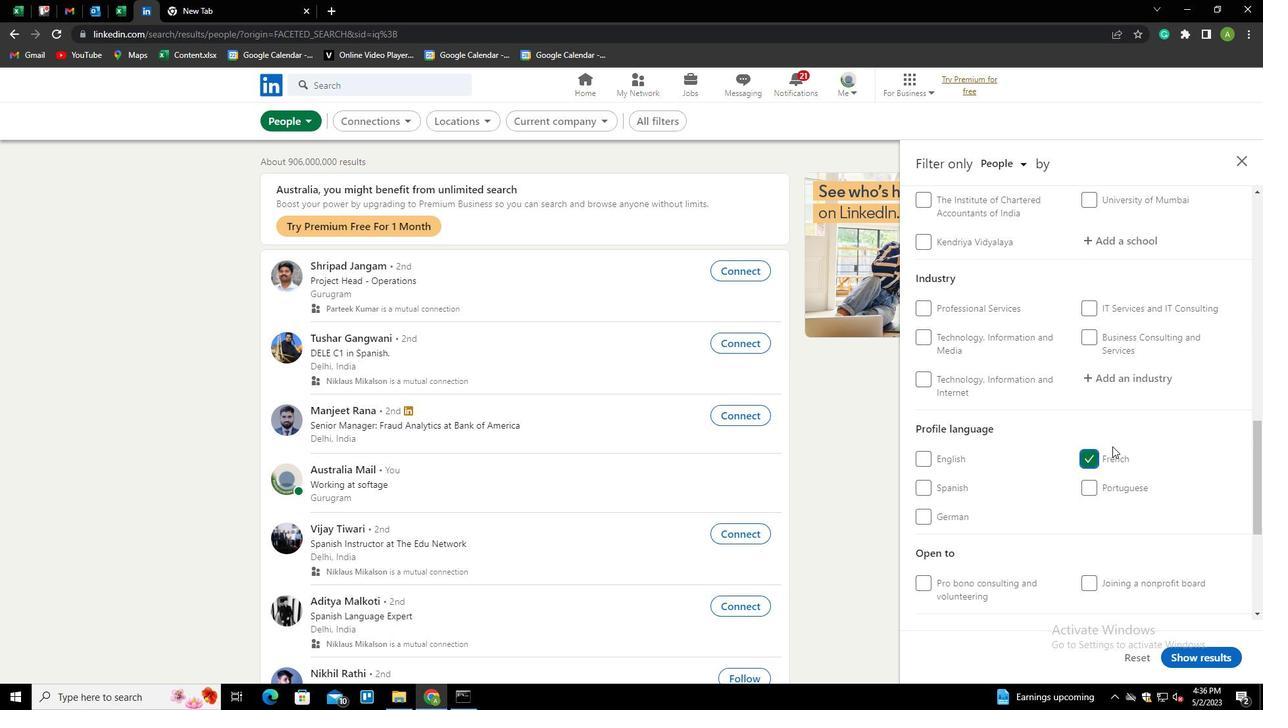 
Action: Mouse scrolled (1120, 441) with delta (0, 0)
Screenshot: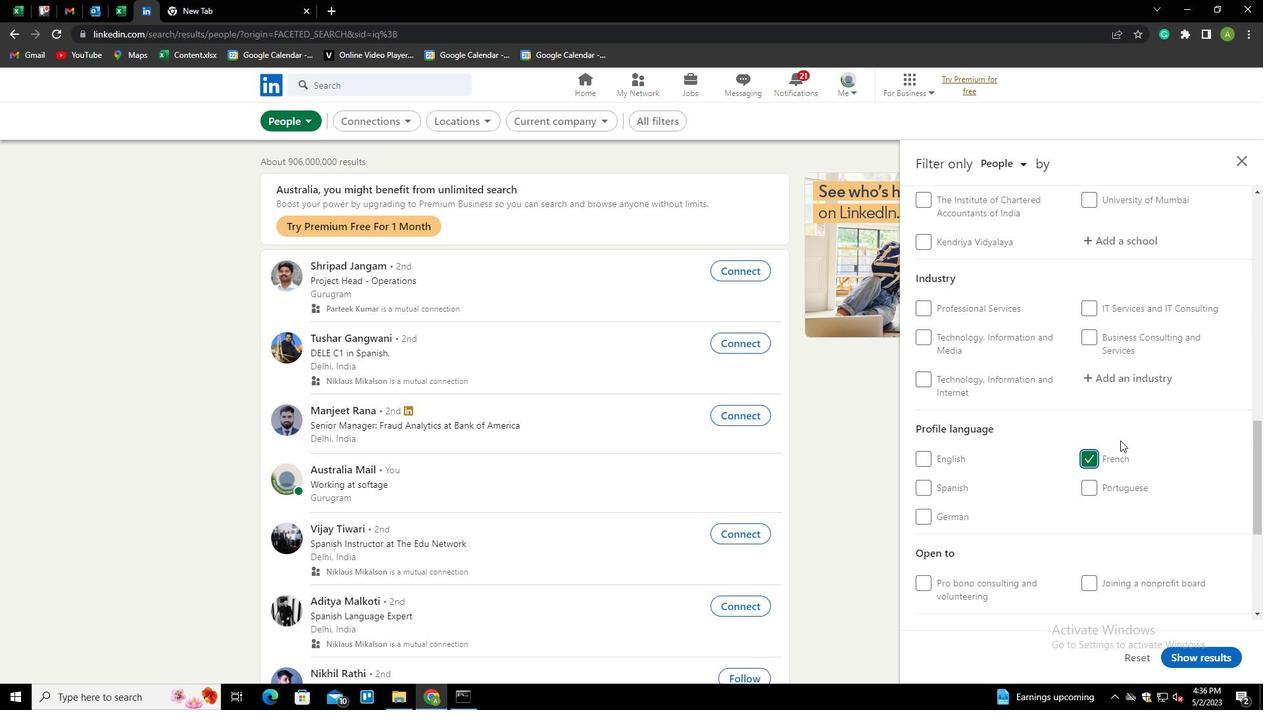 
Action: Mouse scrolled (1120, 441) with delta (0, 0)
Screenshot: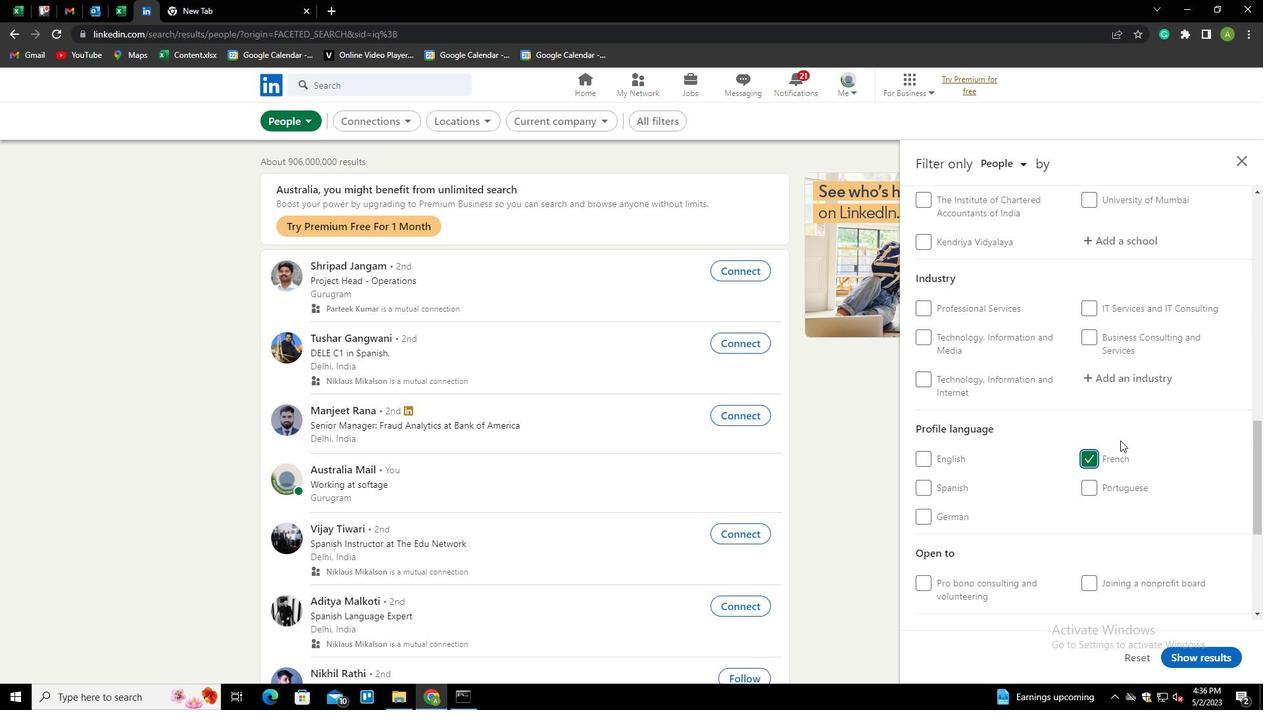 
Action: Mouse scrolled (1120, 441) with delta (0, 0)
Screenshot: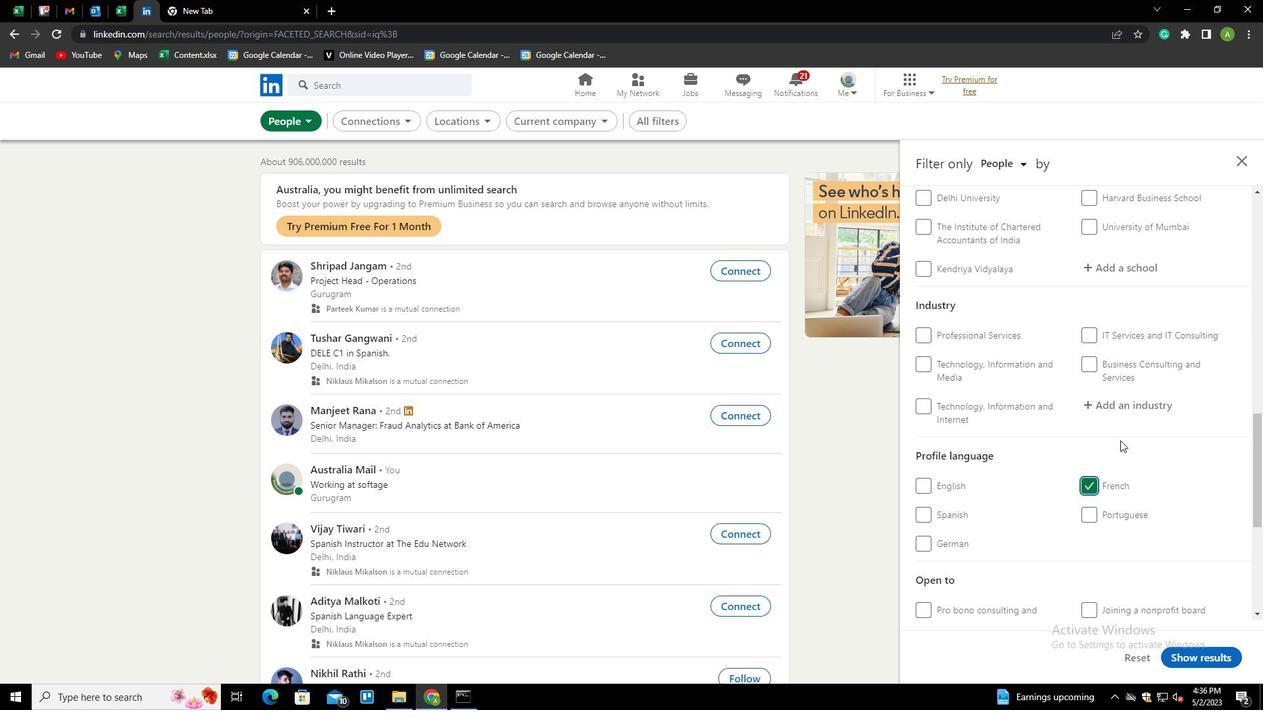 
Action: Mouse scrolled (1120, 441) with delta (0, 0)
Screenshot: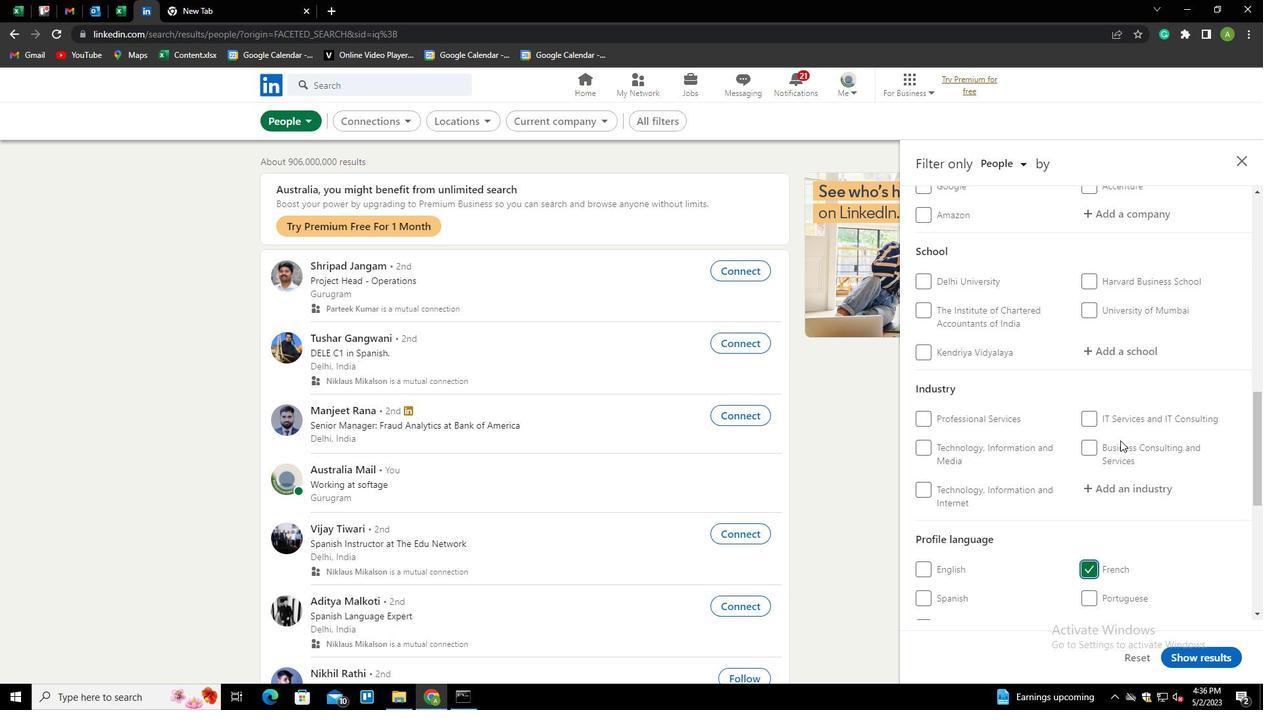 
Action: Mouse scrolled (1120, 441) with delta (0, 0)
Screenshot: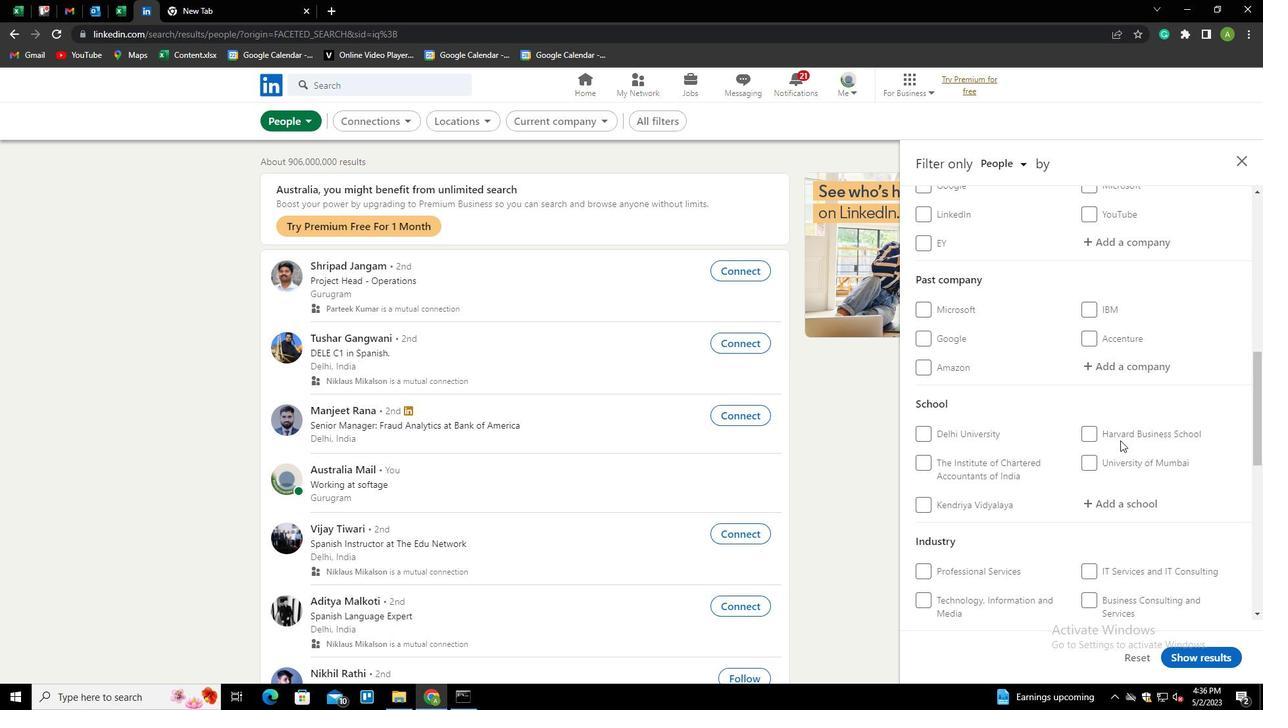 
Action: Mouse scrolled (1120, 441) with delta (0, 0)
Screenshot: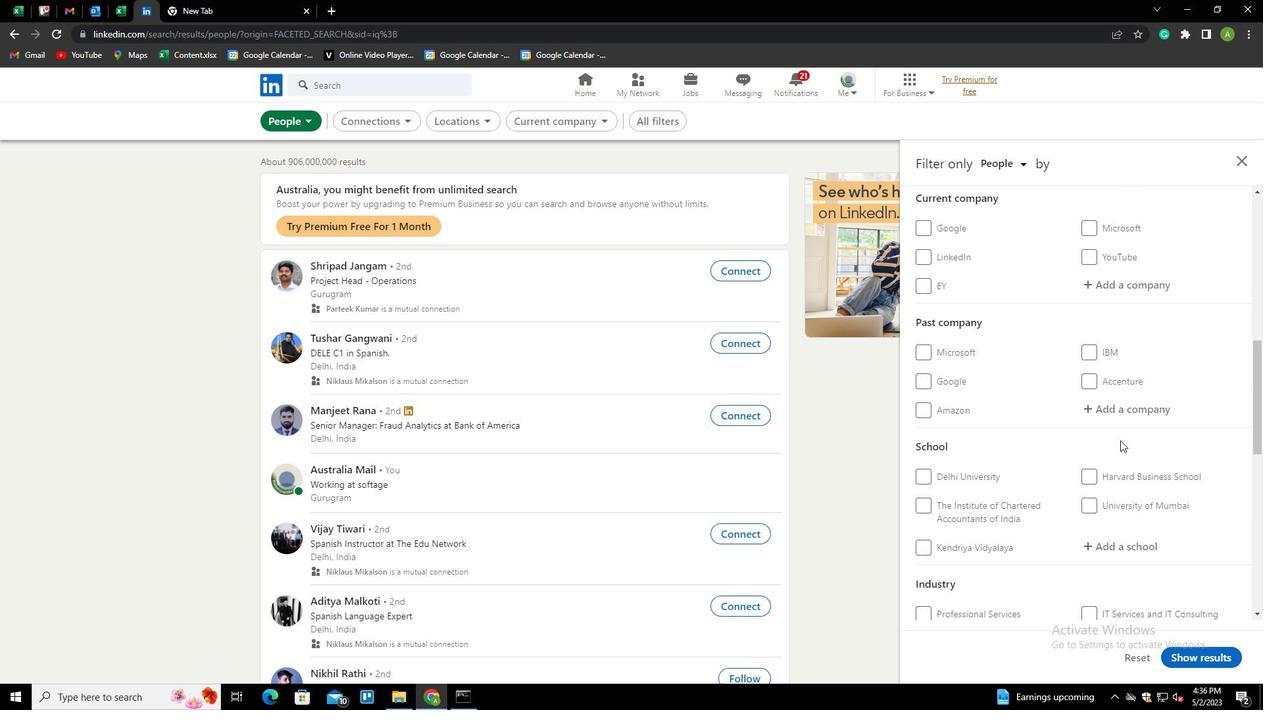 
Action: Mouse scrolled (1120, 441) with delta (0, 0)
Screenshot: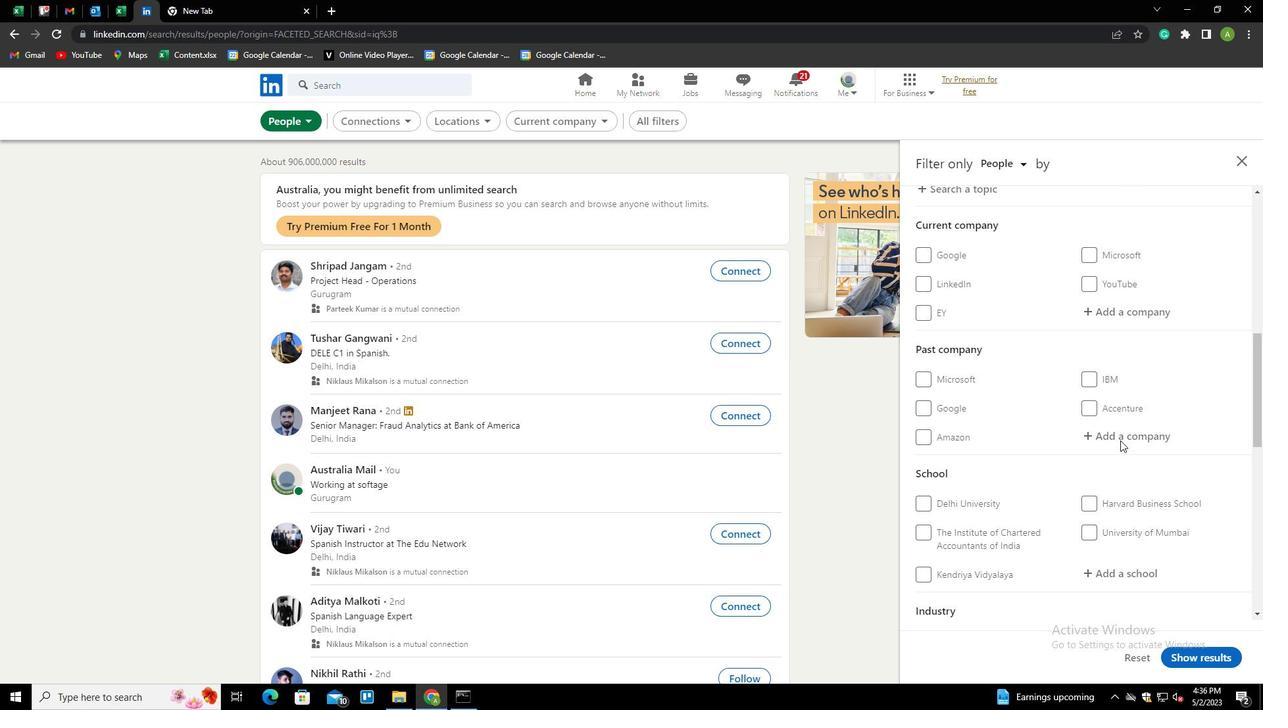 
Action: Mouse scrolled (1120, 441) with delta (0, 0)
Screenshot: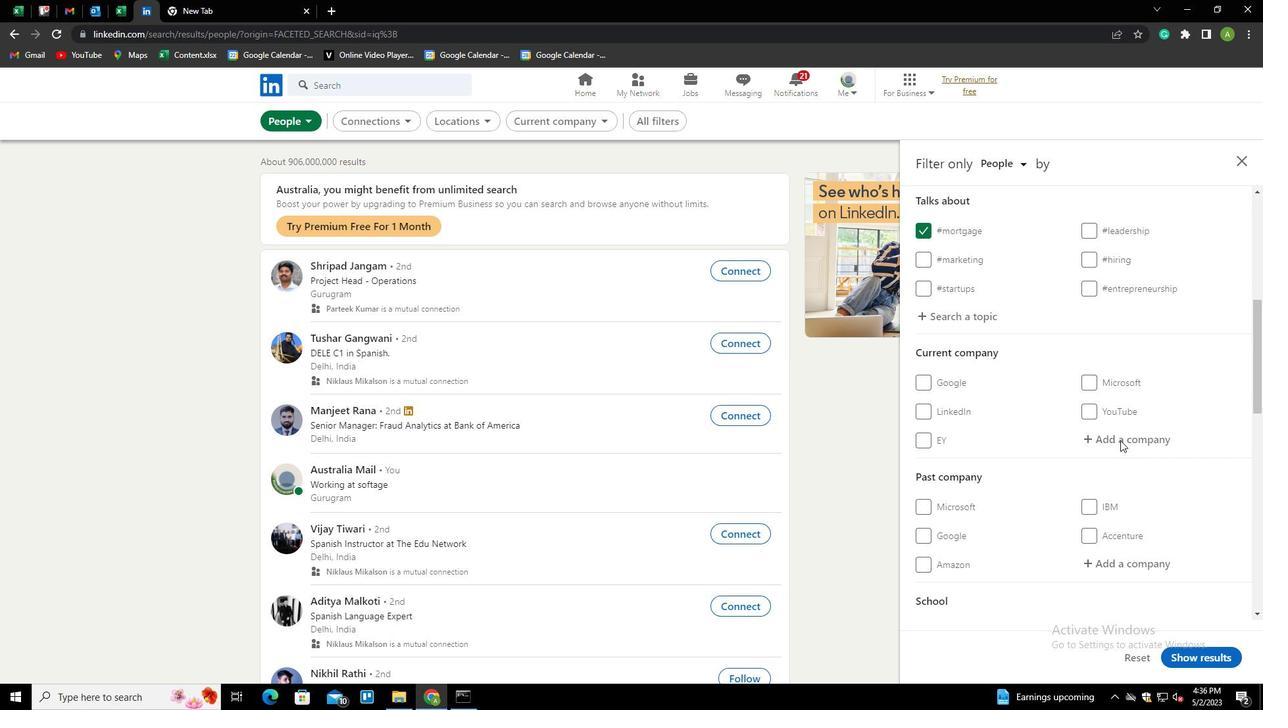 
Action: Mouse scrolled (1120, 441) with delta (0, 0)
Screenshot: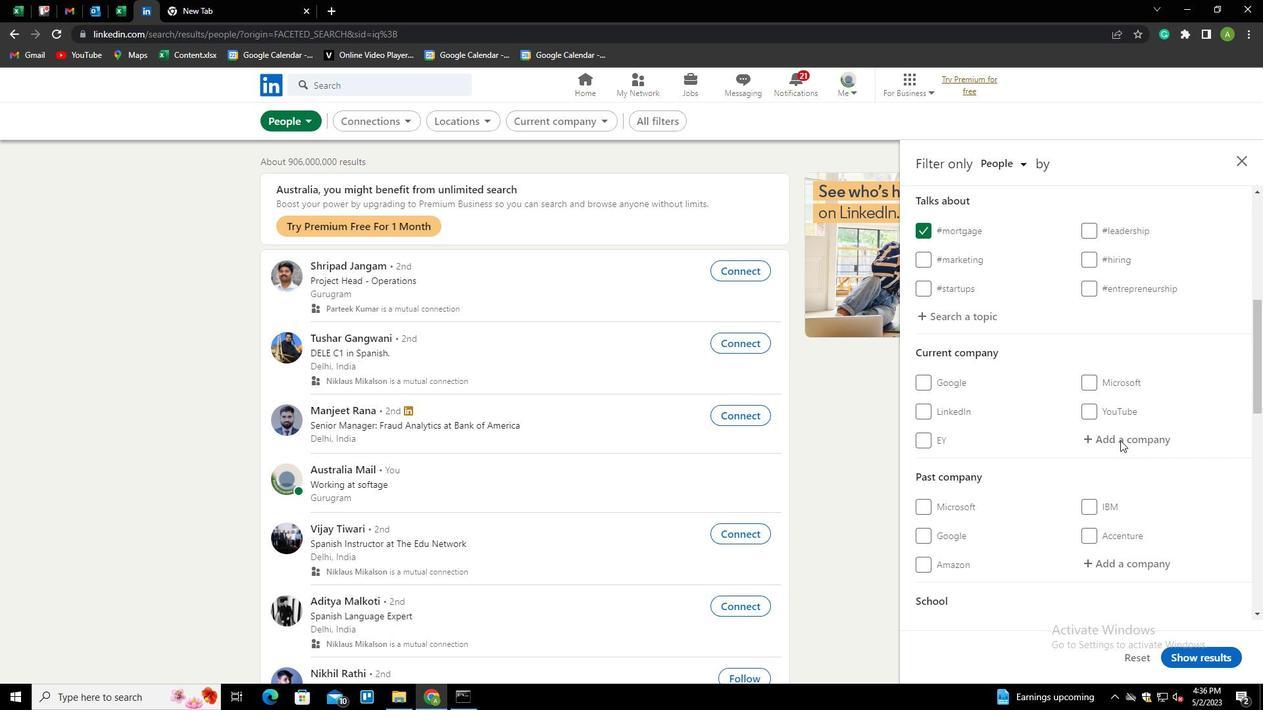 
Action: Mouse moved to (1119, 448)
Screenshot: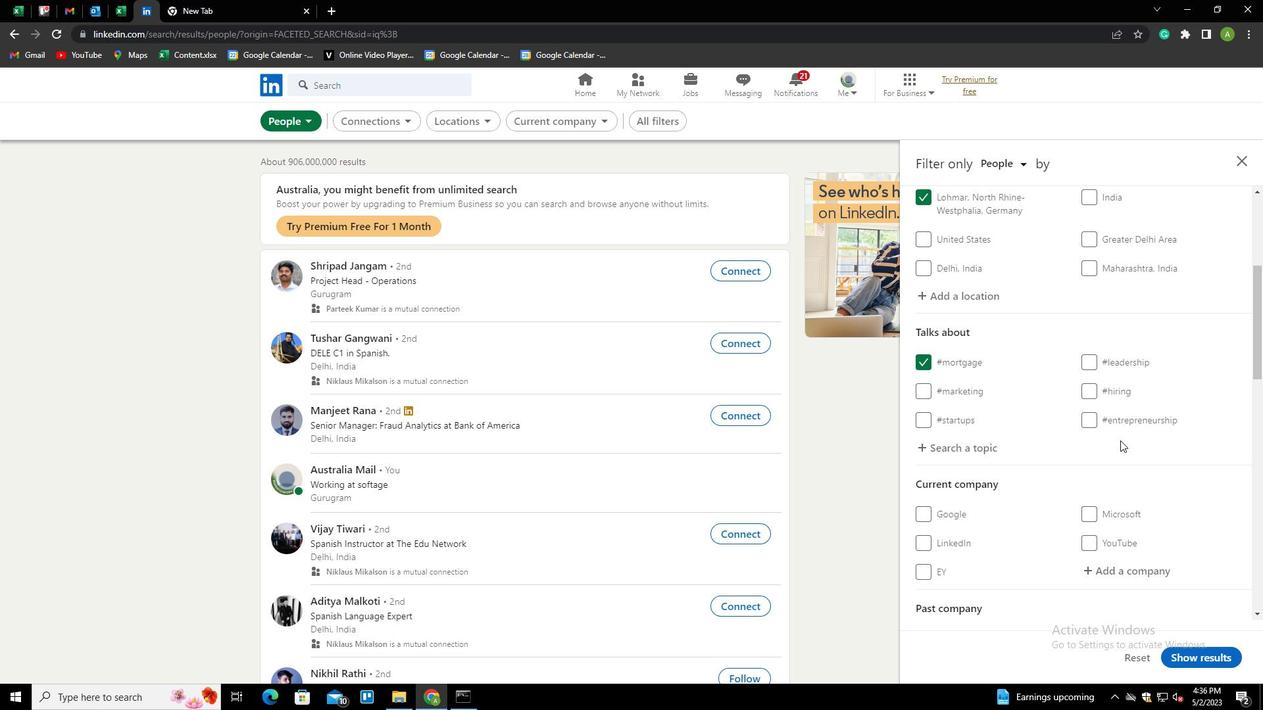 
Action: Mouse scrolled (1119, 447) with delta (0, 0)
Screenshot: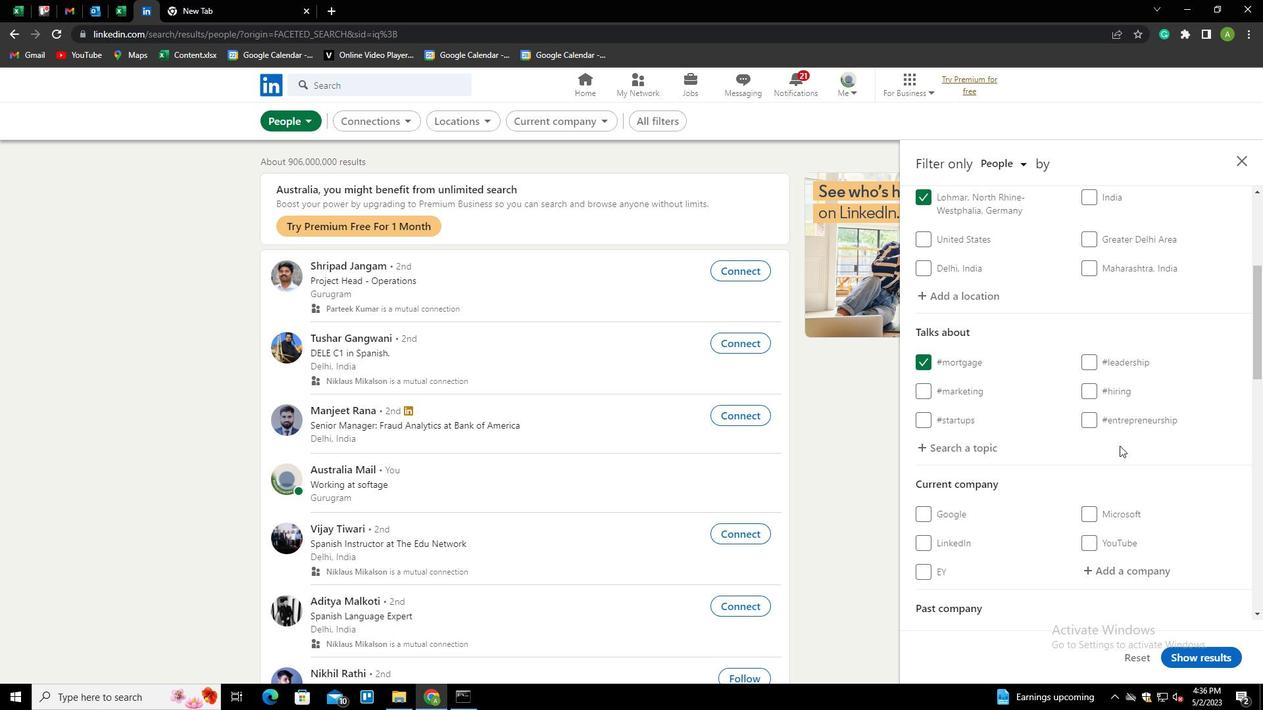 
Action: Mouse moved to (1117, 497)
Screenshot: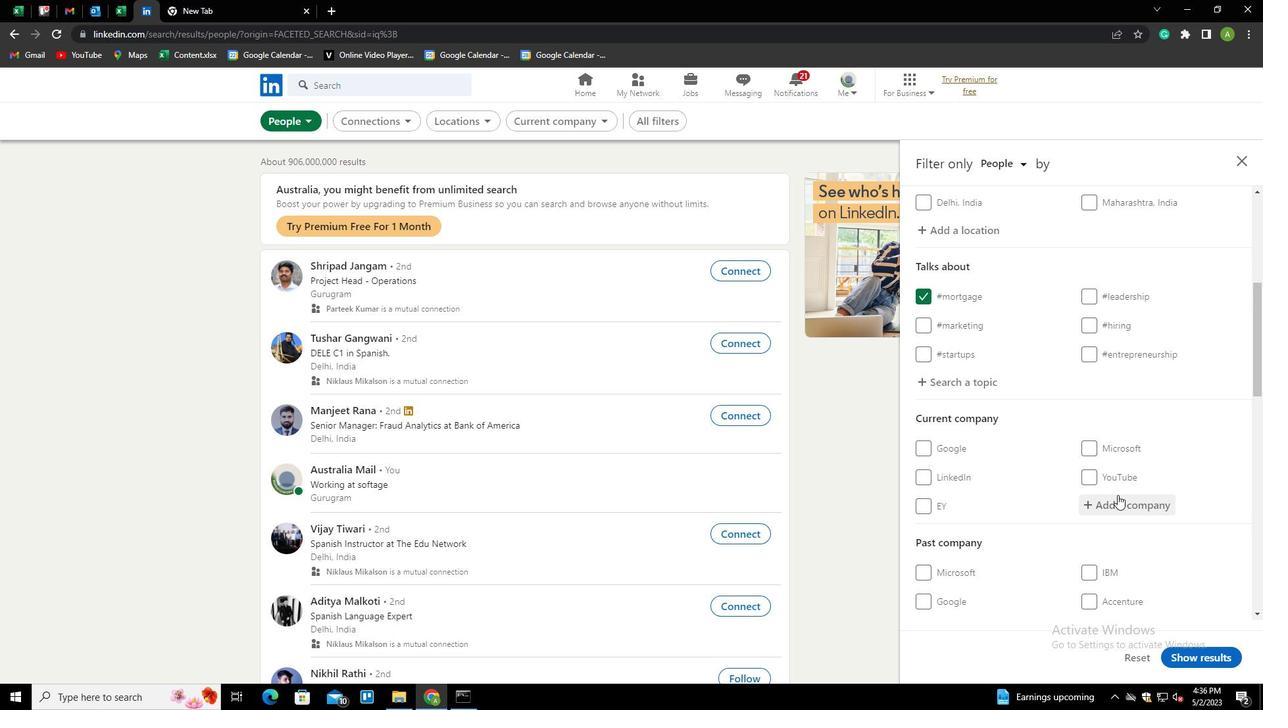 
Action: Mouse pressed left at (1117, 497)
Screenshot: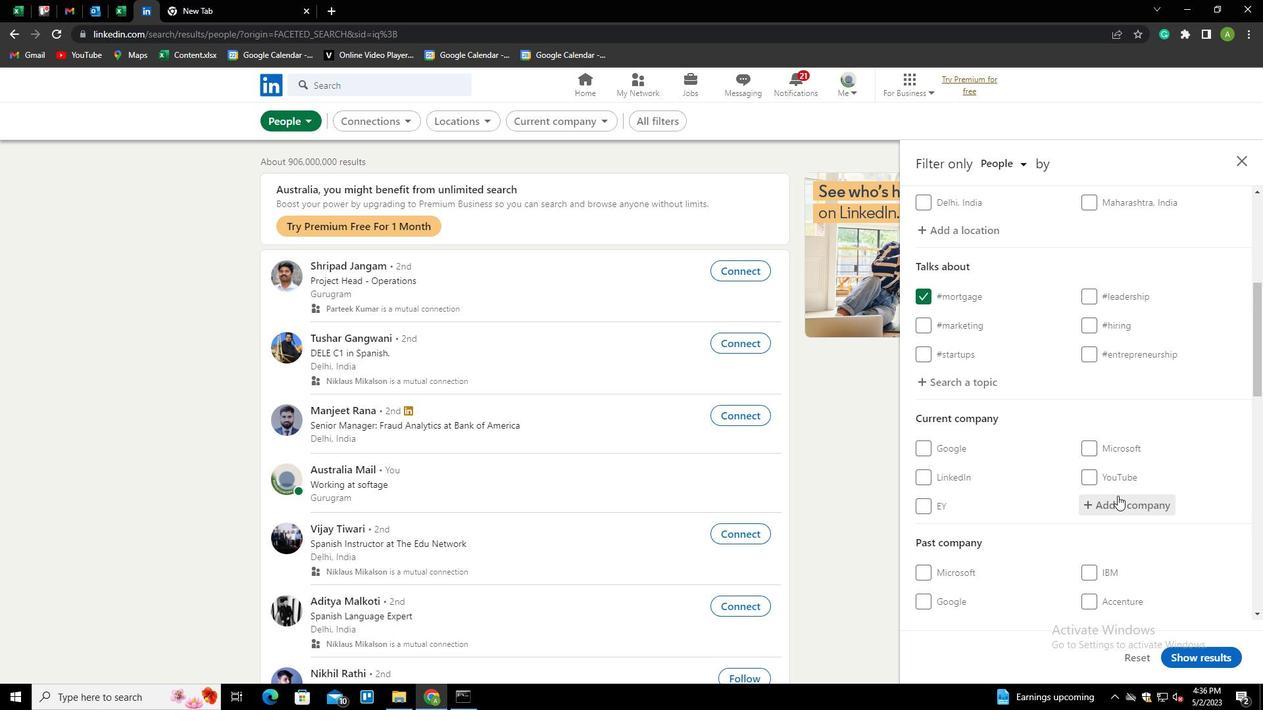 
Action: Key pressed <Key.shift>
Screenshot: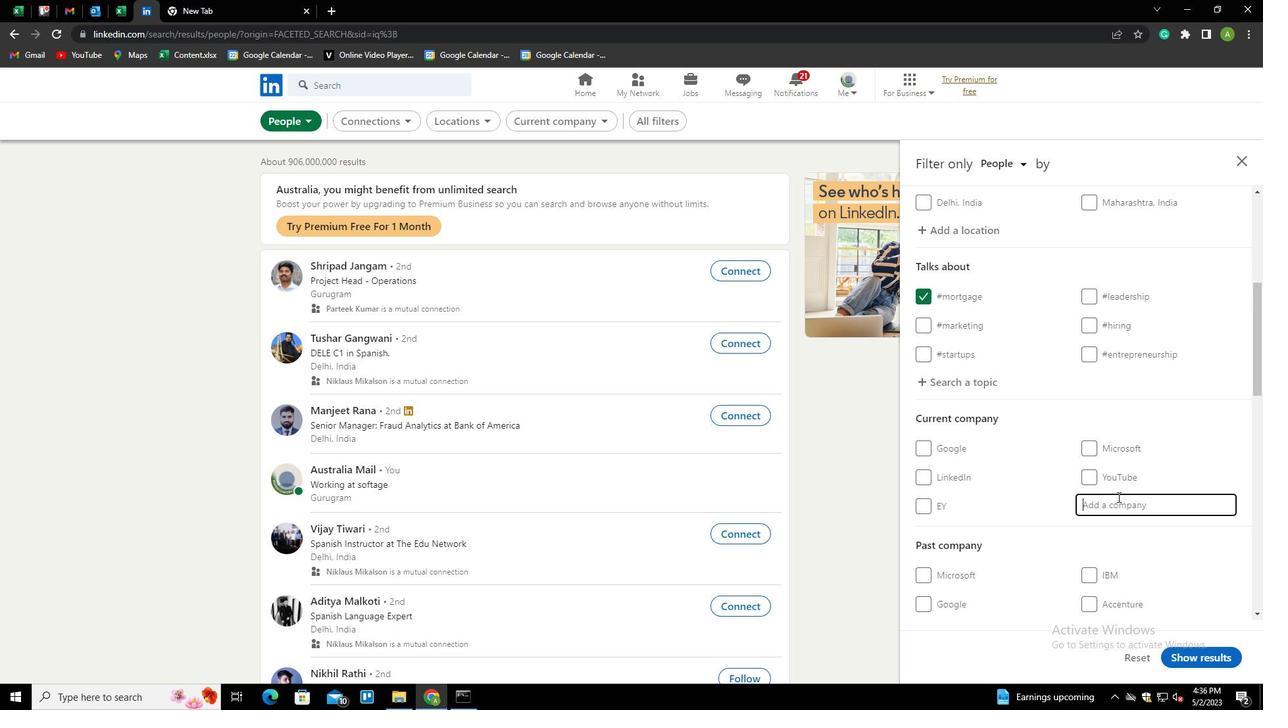 
Action: Mouse moved to (1115, 498)
Screenshot: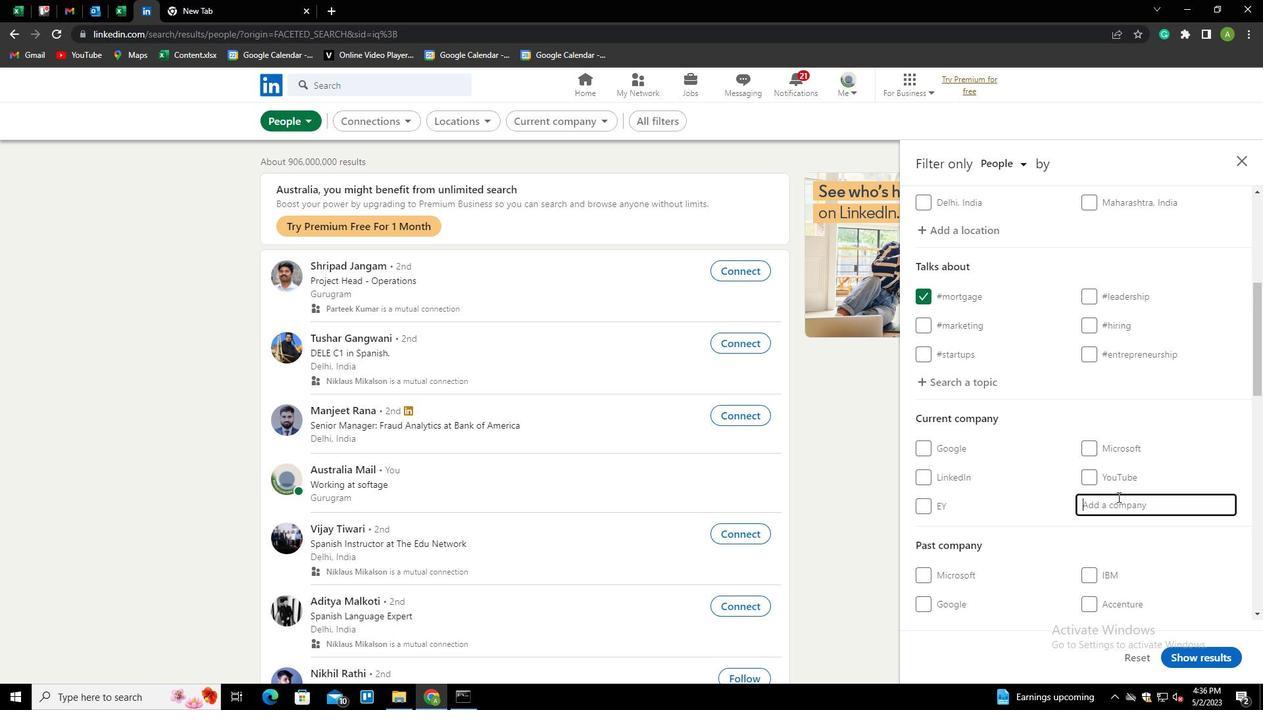 
Action: Key pressed D
Screenshot: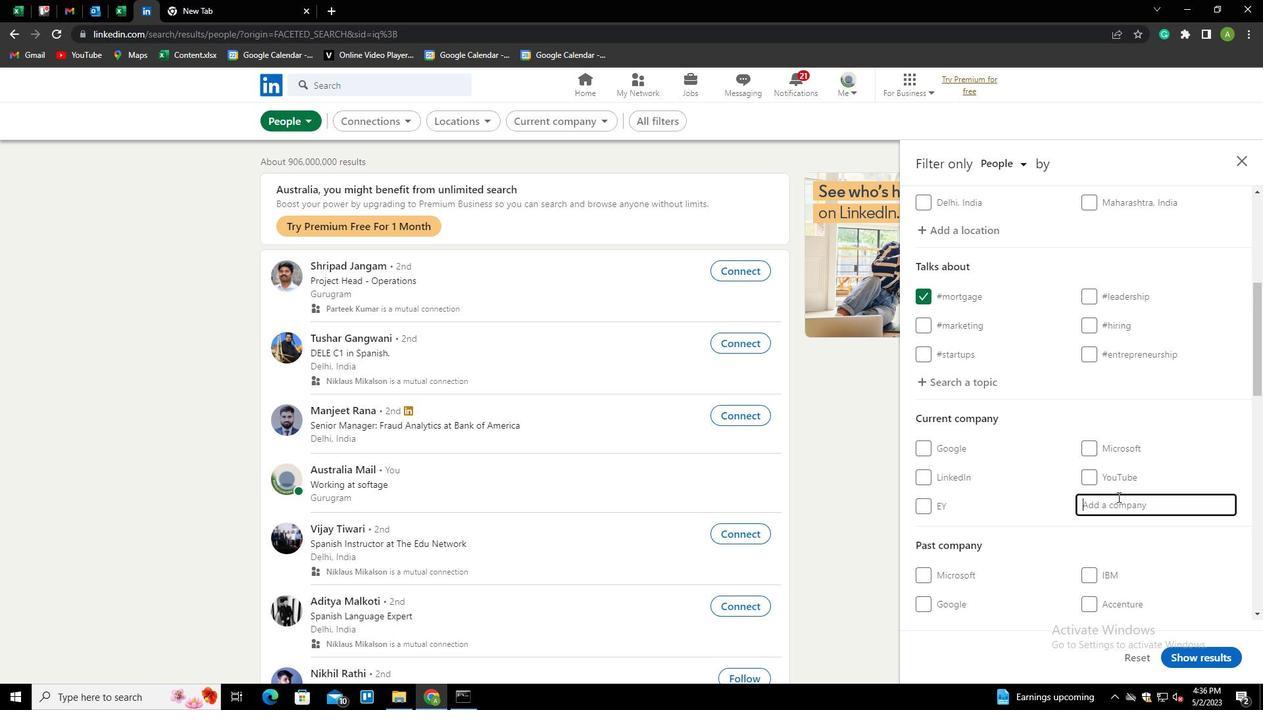 
Action: Mouse moved to (1115, 499)
Screenshot: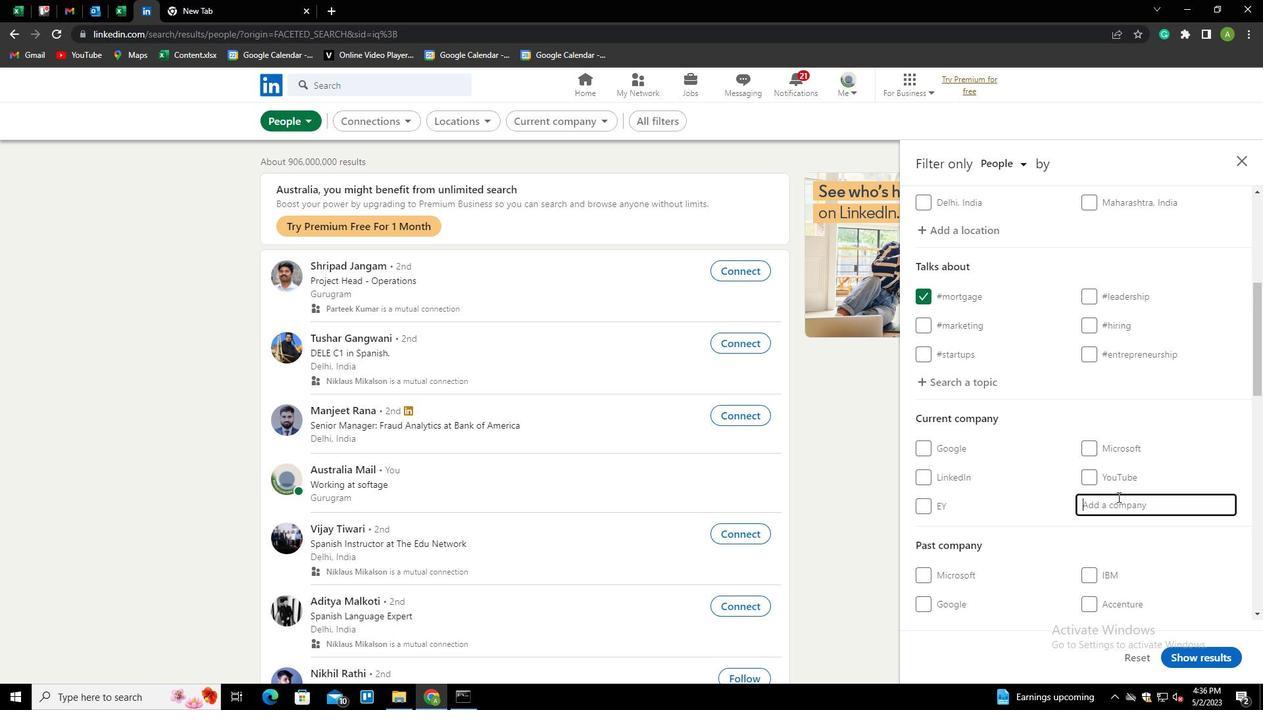 
Action: Key pressed AIMLER<Key.down><Key.down><Key.enter>
Screenshot: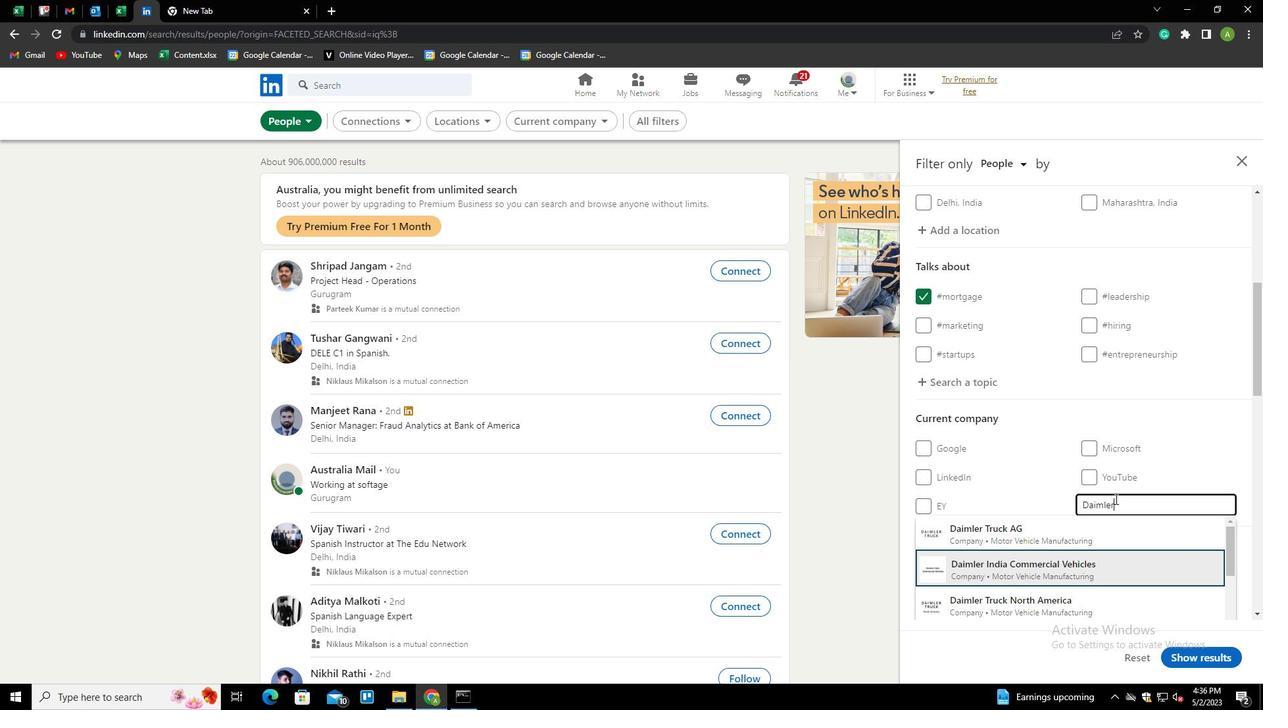 
Action: Mouse scrolled (1115, 498) with delta (0, 0)
Screenshot: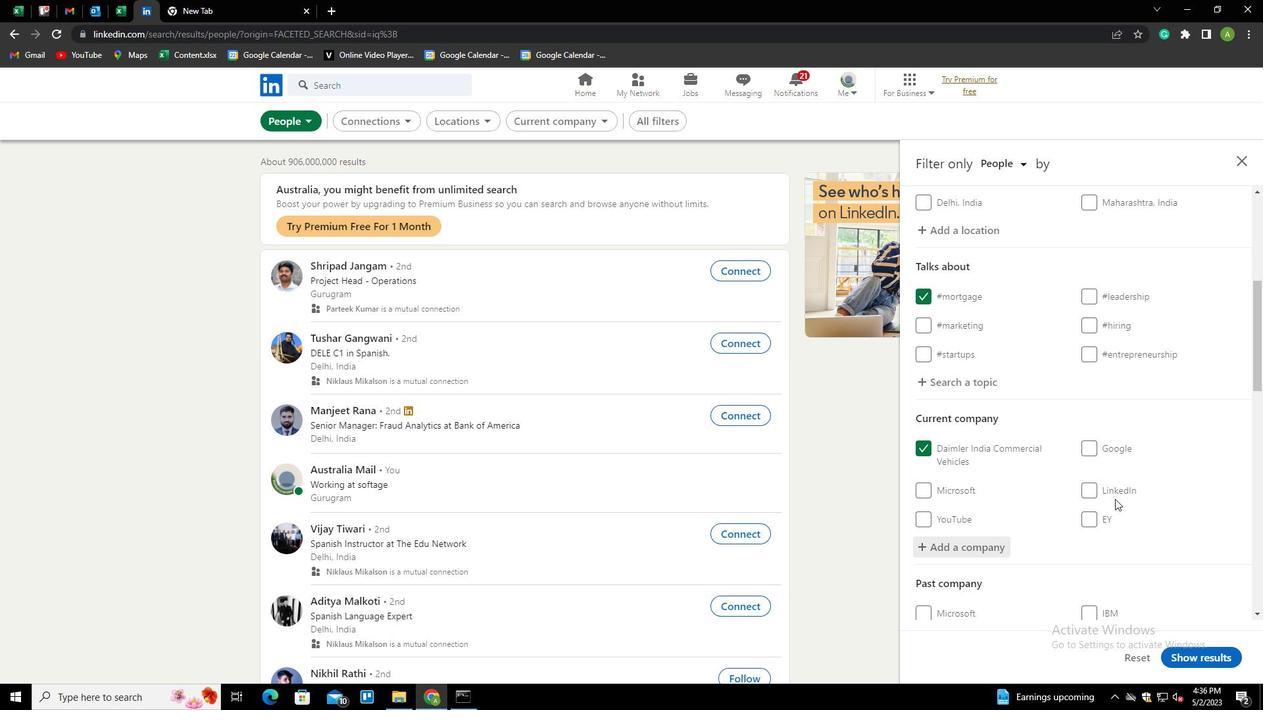 
Action: Mouse scrolled (1115, 498) with delta (0, 0)
Screenshot: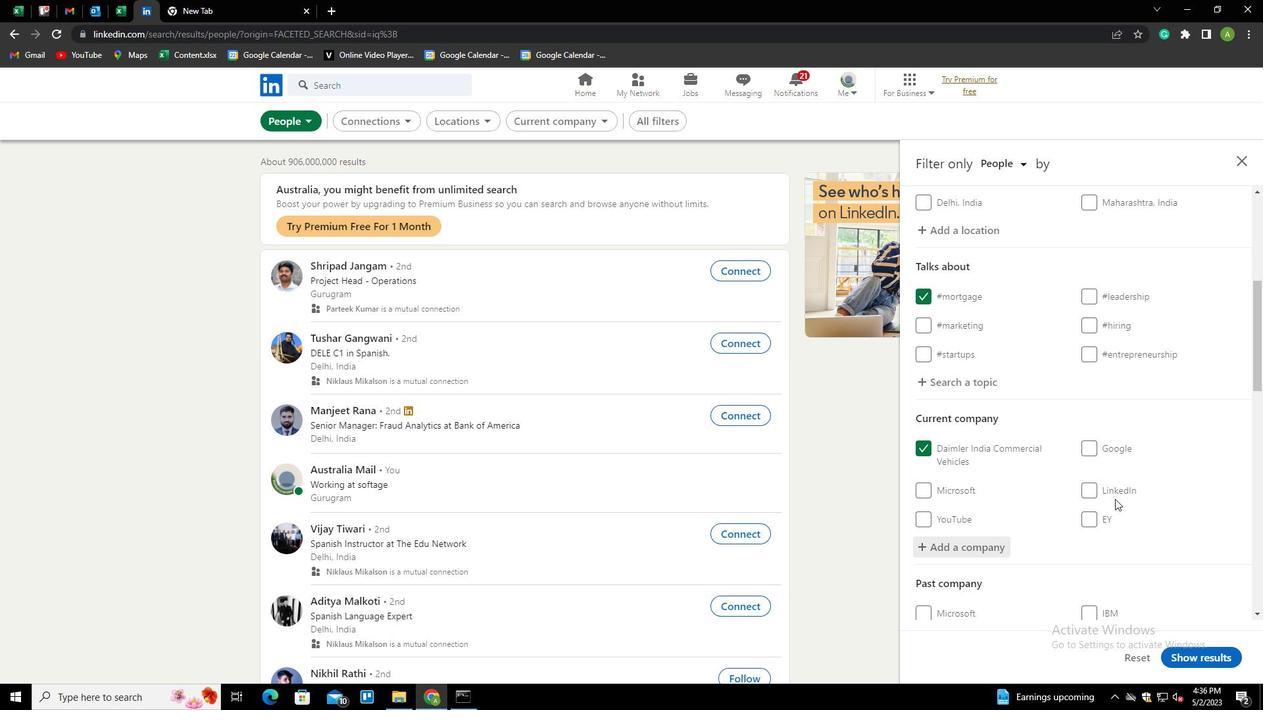 
Action: Mouse scrolled (1115, 498) with delta (0, 0)
Screenshot: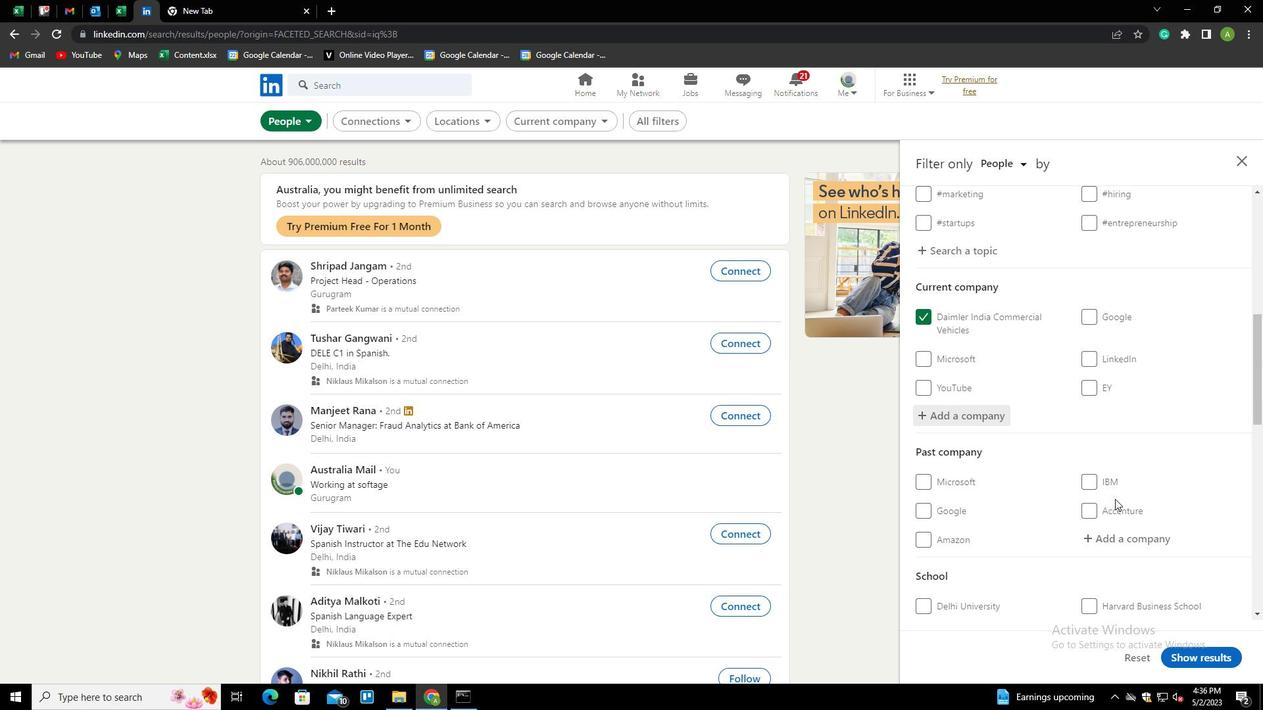 
Action: Mouse scrolled (1115, 498) with delta (0, 0)
Screenshot: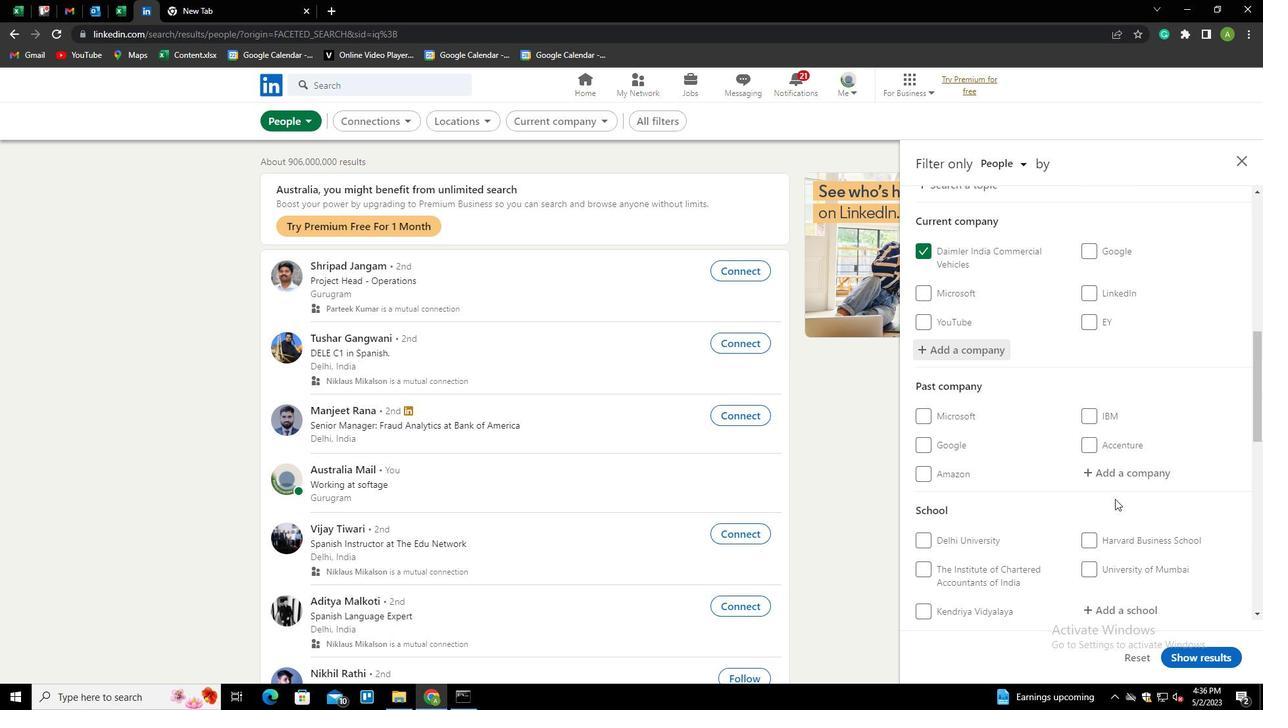 
Action: Mouse scrolled (1115, 498) with delta (0, 0)
Screenshot: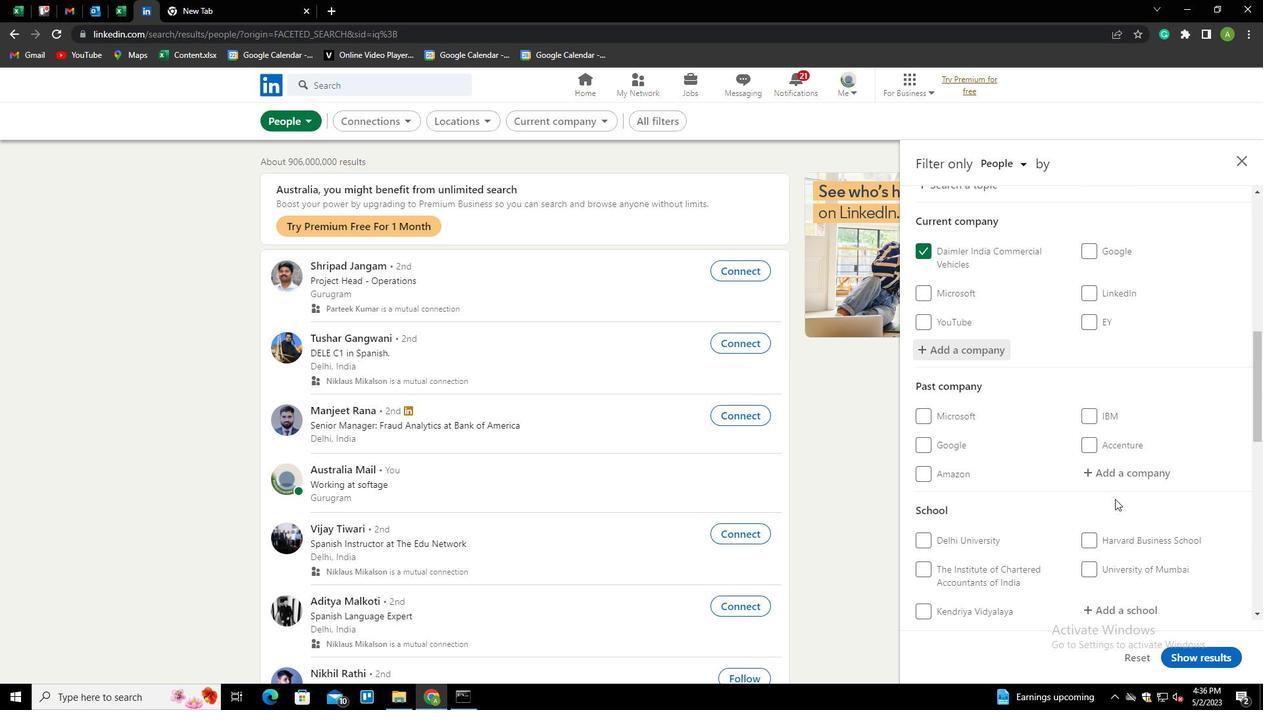 
Action: Mouse scrolled (1115, 498) with delta (0, 0)
Screenshot: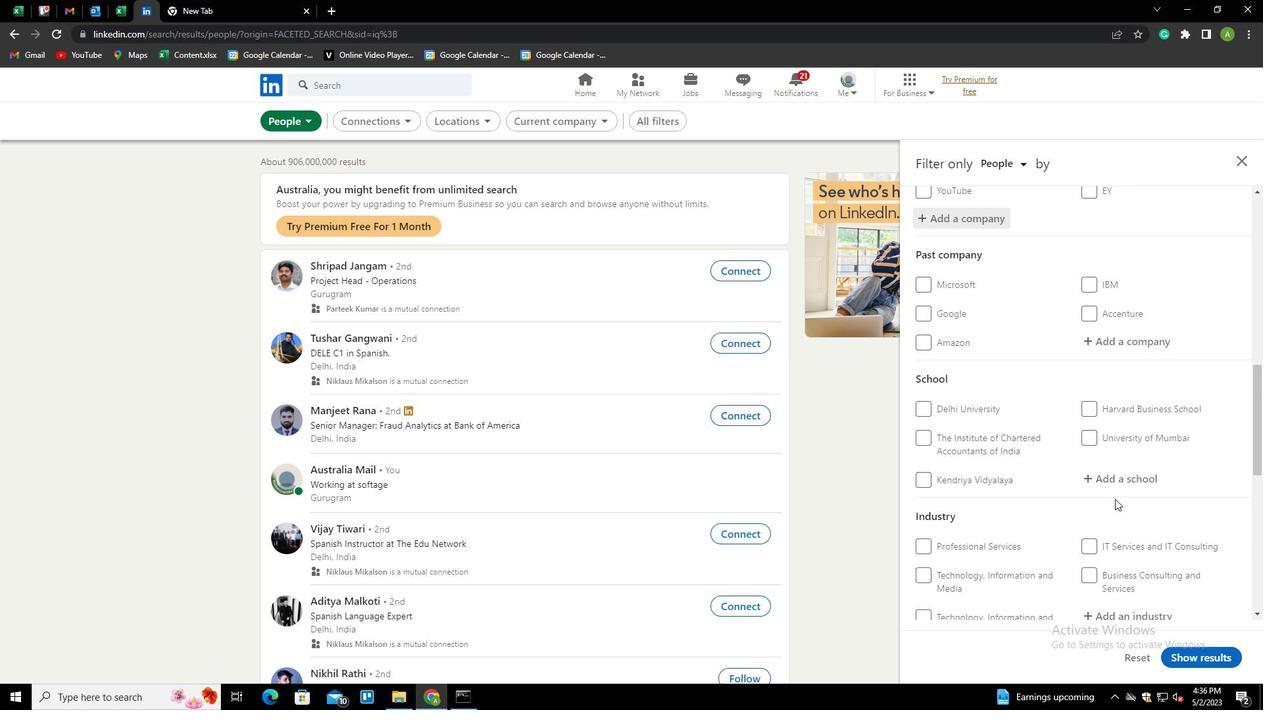 
Action: Mouse moved to (1109, 407)
Screenshot: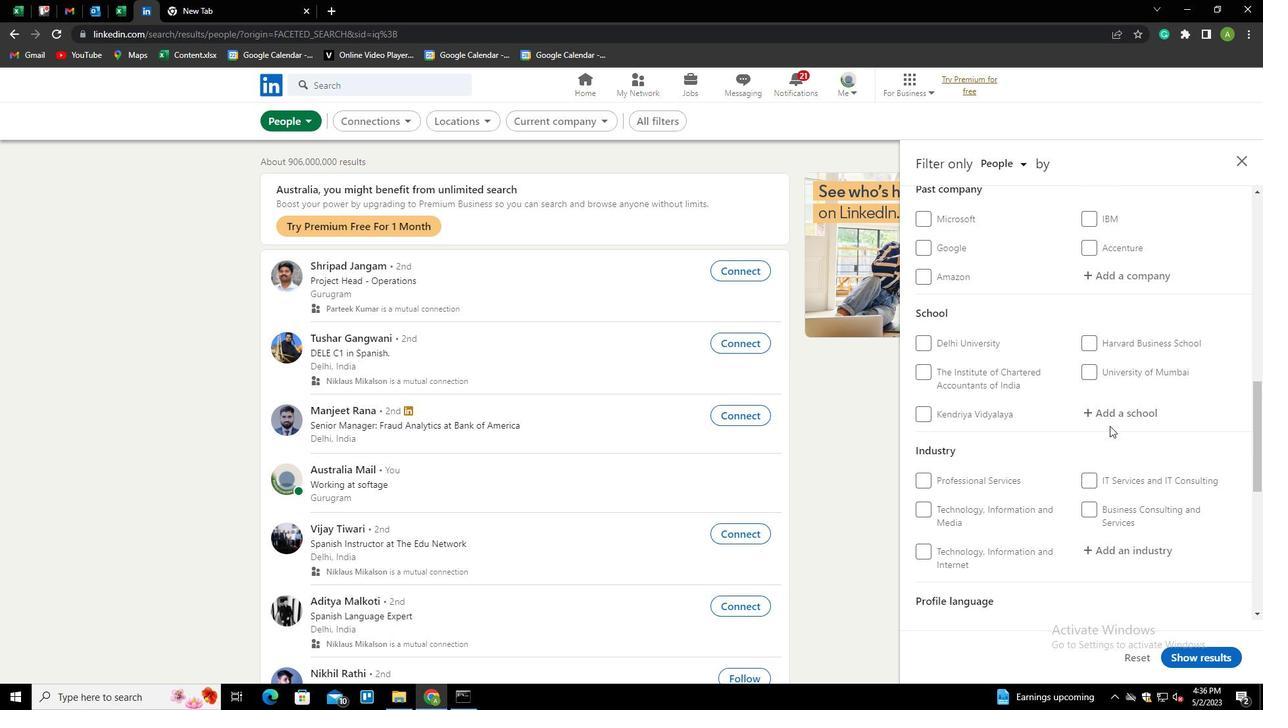 
Action: Mouse pressed left at (1109, 407)
Screenshot: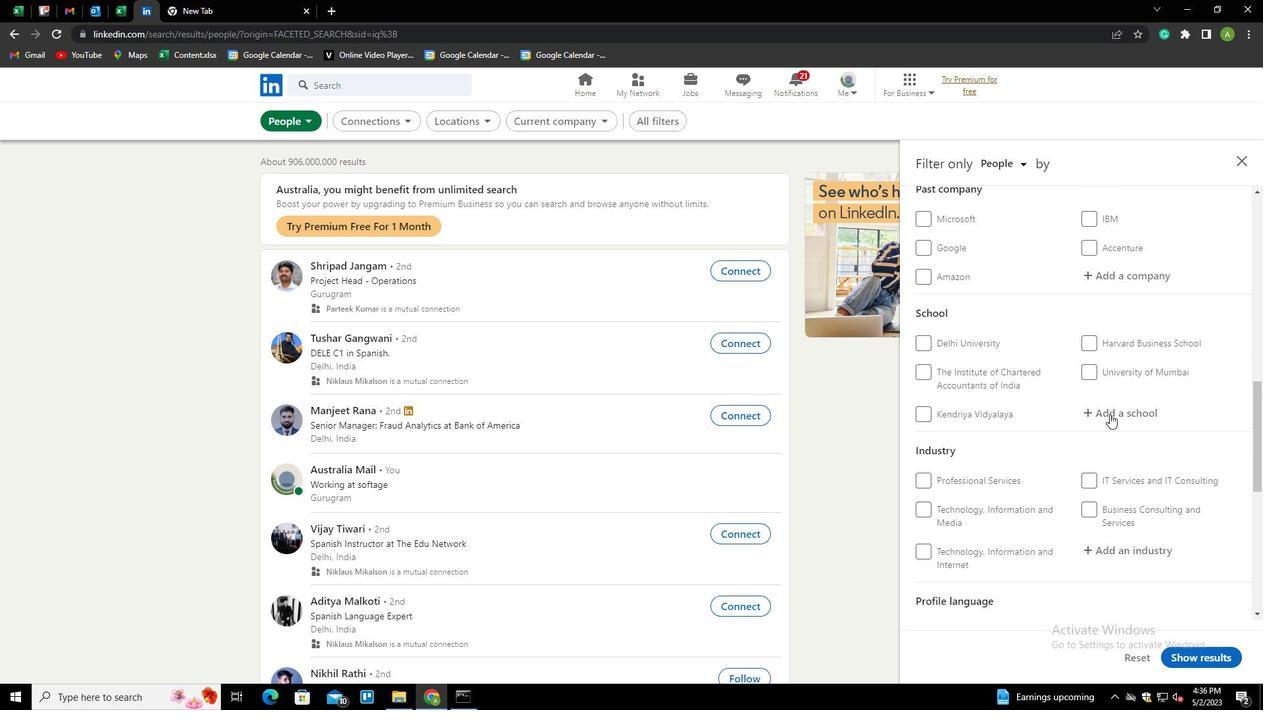 
Action: Mouse moved to (1113, 415)
Screenshot: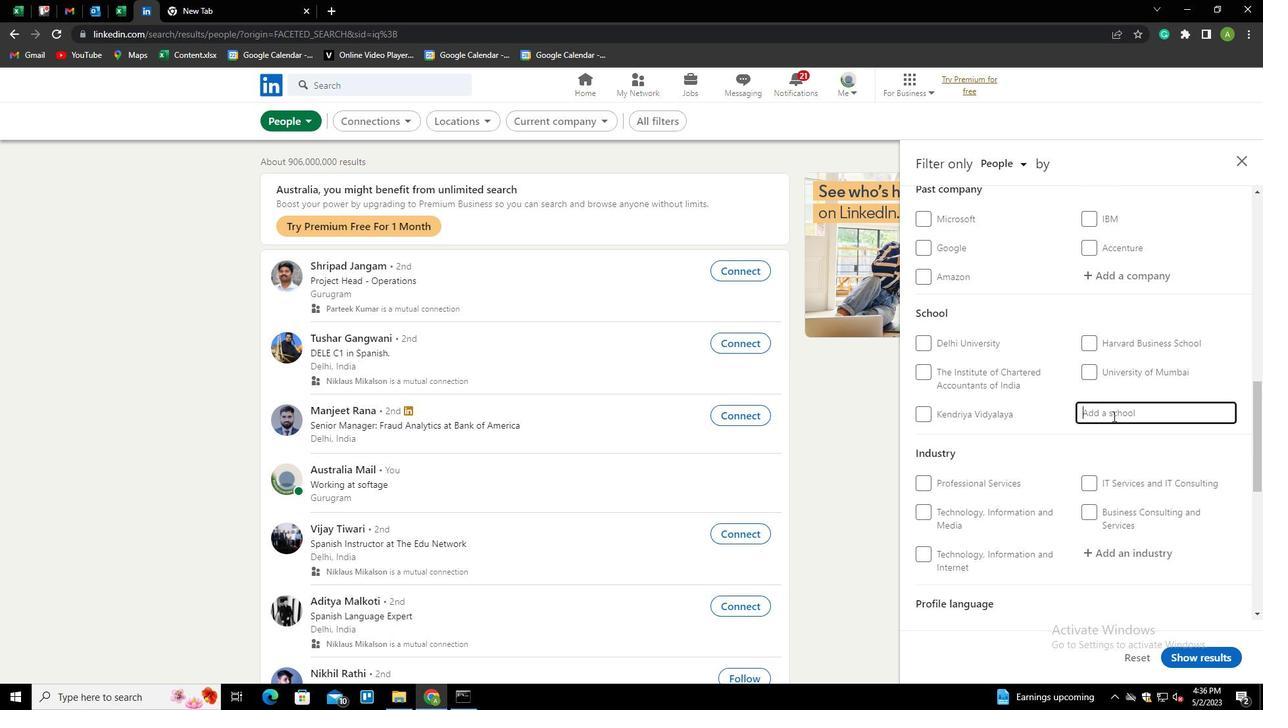 
Action: Mouse pressed left at (1113, 415)
Screenshot: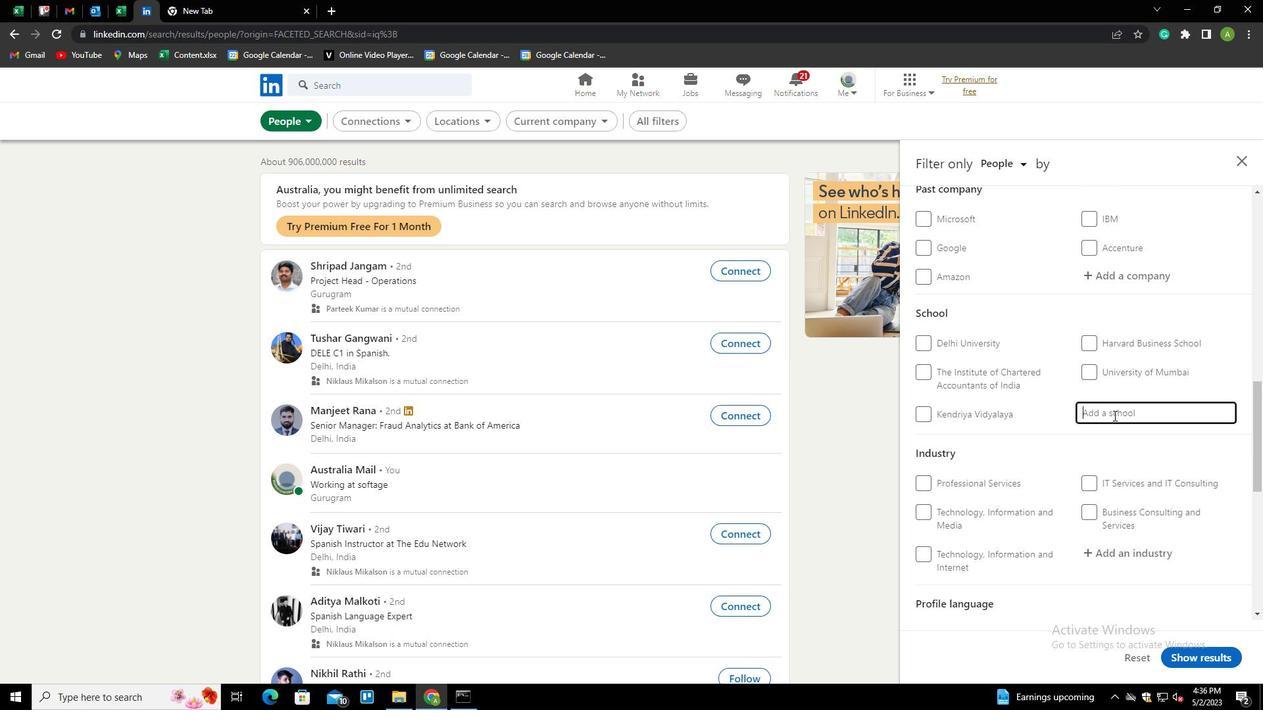 
Action: Key pressed <Key.shift>SURESH<Key.space><Key.shift><Key.shift><Key.shift>GYAN<Key.down><Key.down><Key.enter>
Screenshot: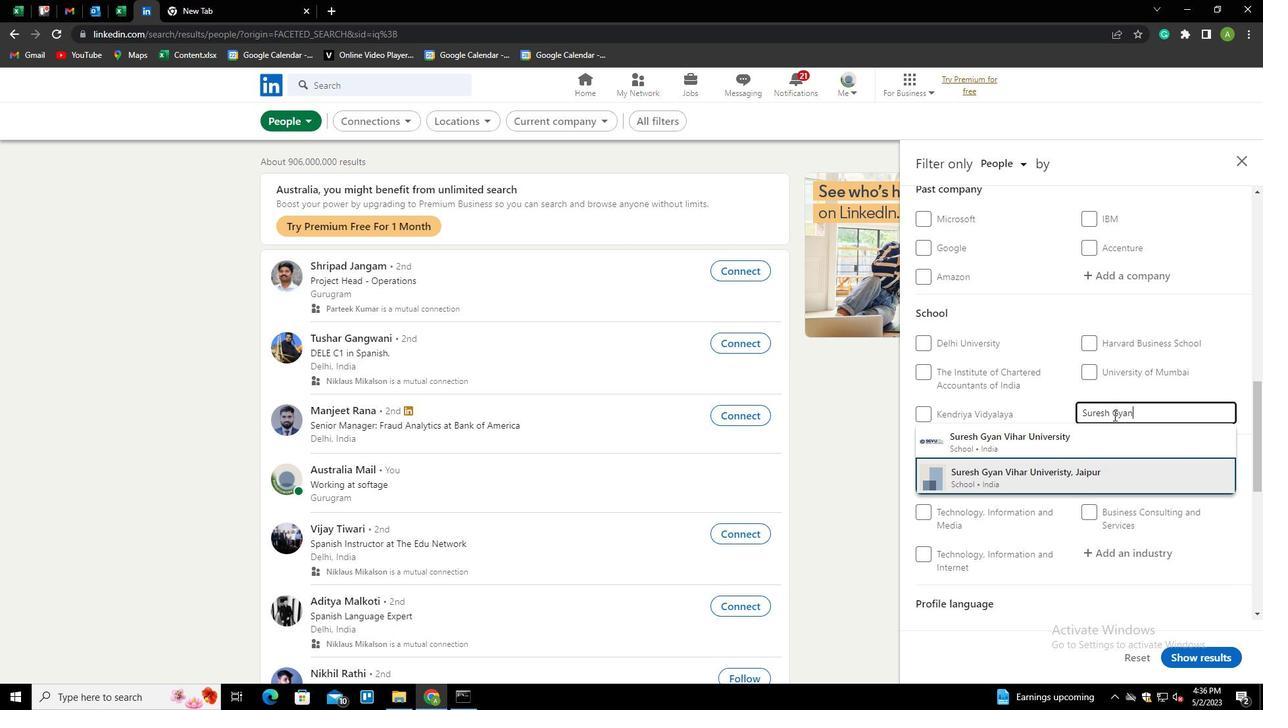 
Action: Mouse scrolled (1113, 415) with delta (0, 0)
Screenshot: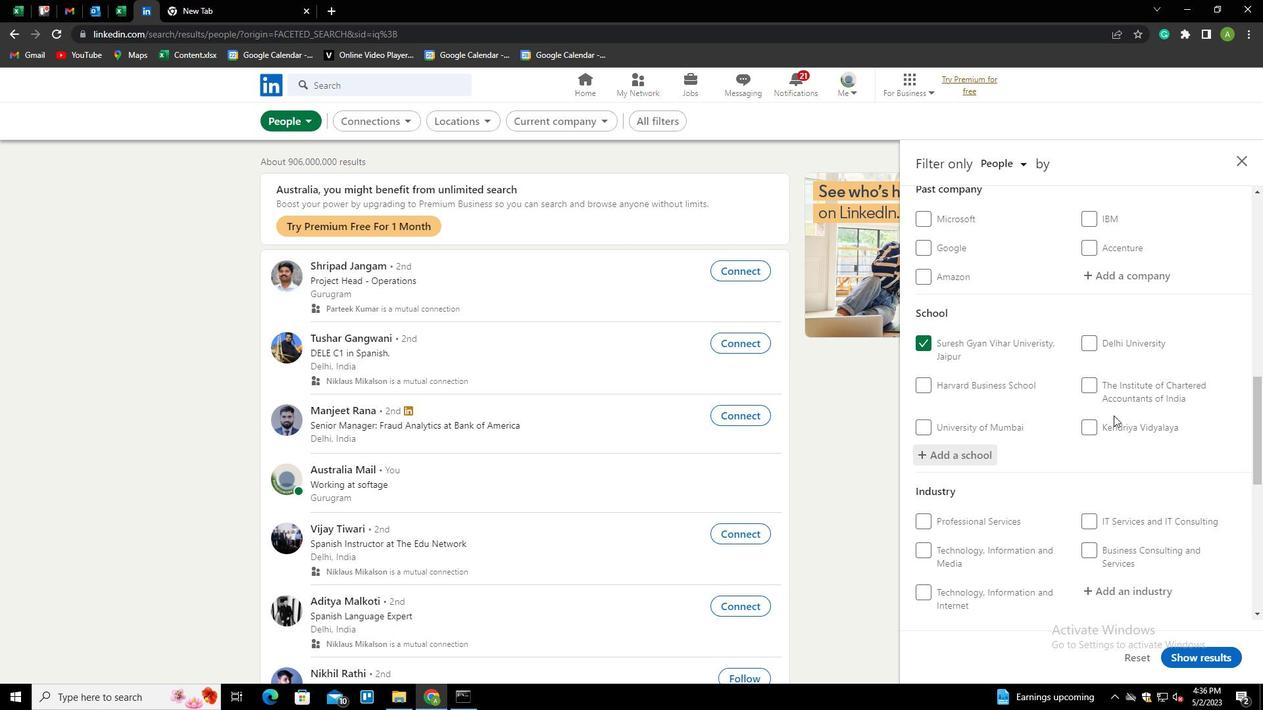 
Action: Mouse scrolled (1113, 415) with delta (0, 0)
Screenshot: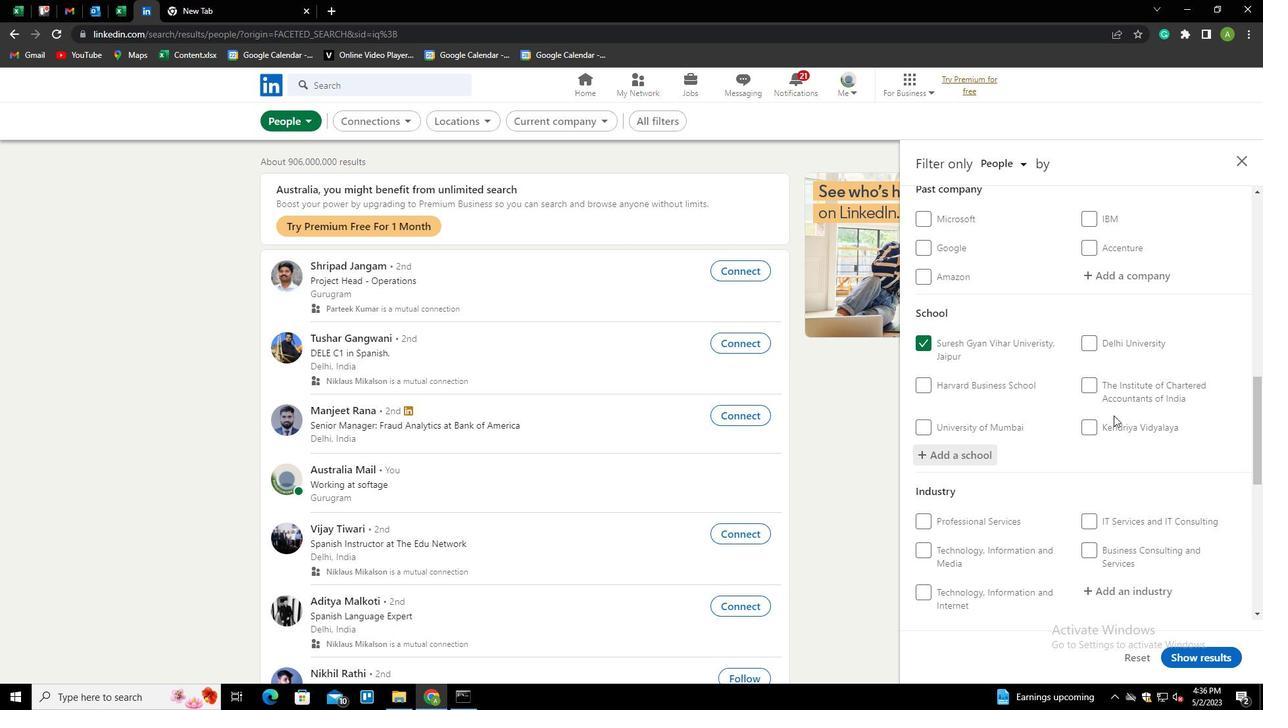 
Action: Mouse scrolled (1113, 415) with delta (0, 0)
Screenshot: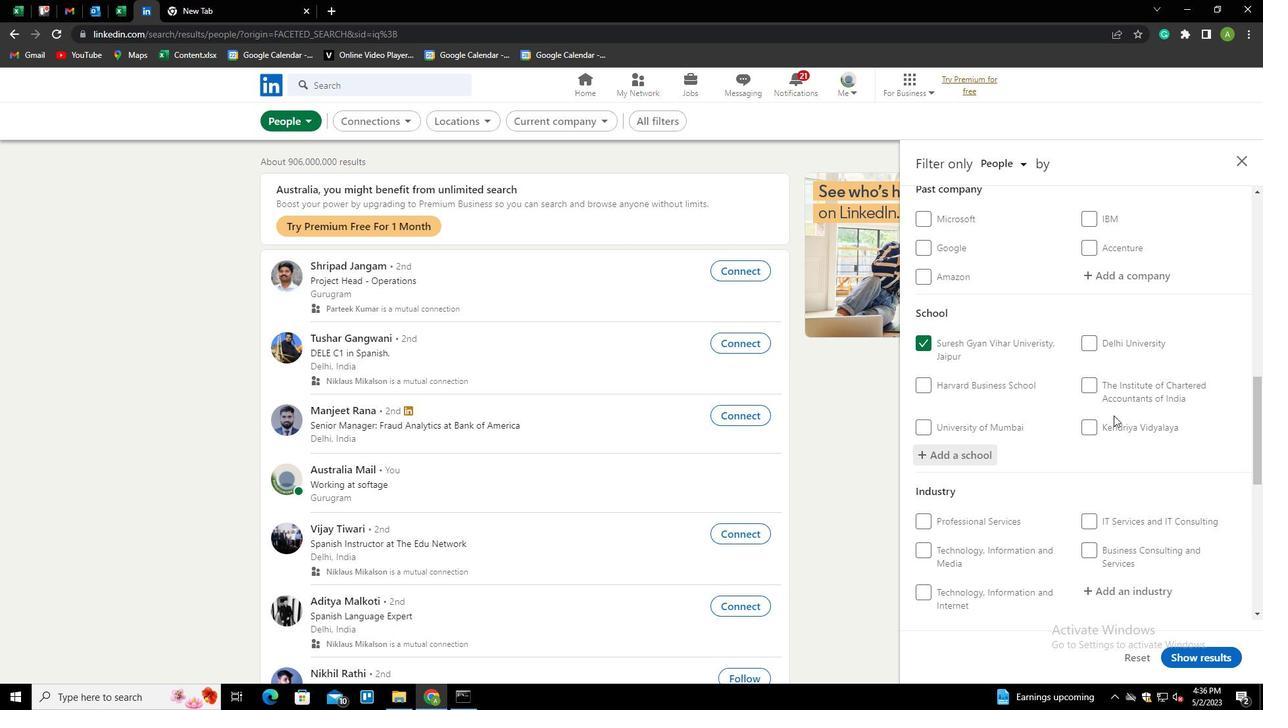 
Action: Mouse scrolled (1113, 415) with delta (0, 0)
Screenshot: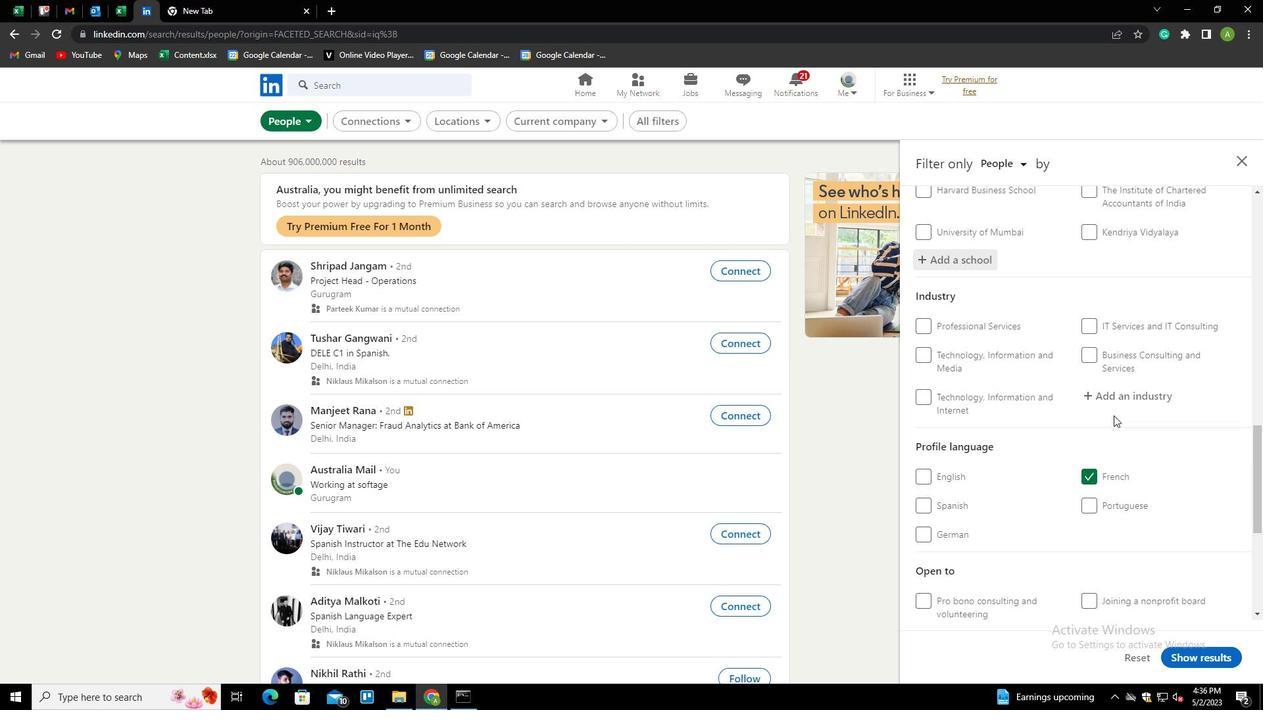 
Action: Mouse scrolled (1113, 415) with delta (0, 0)
Screenshot: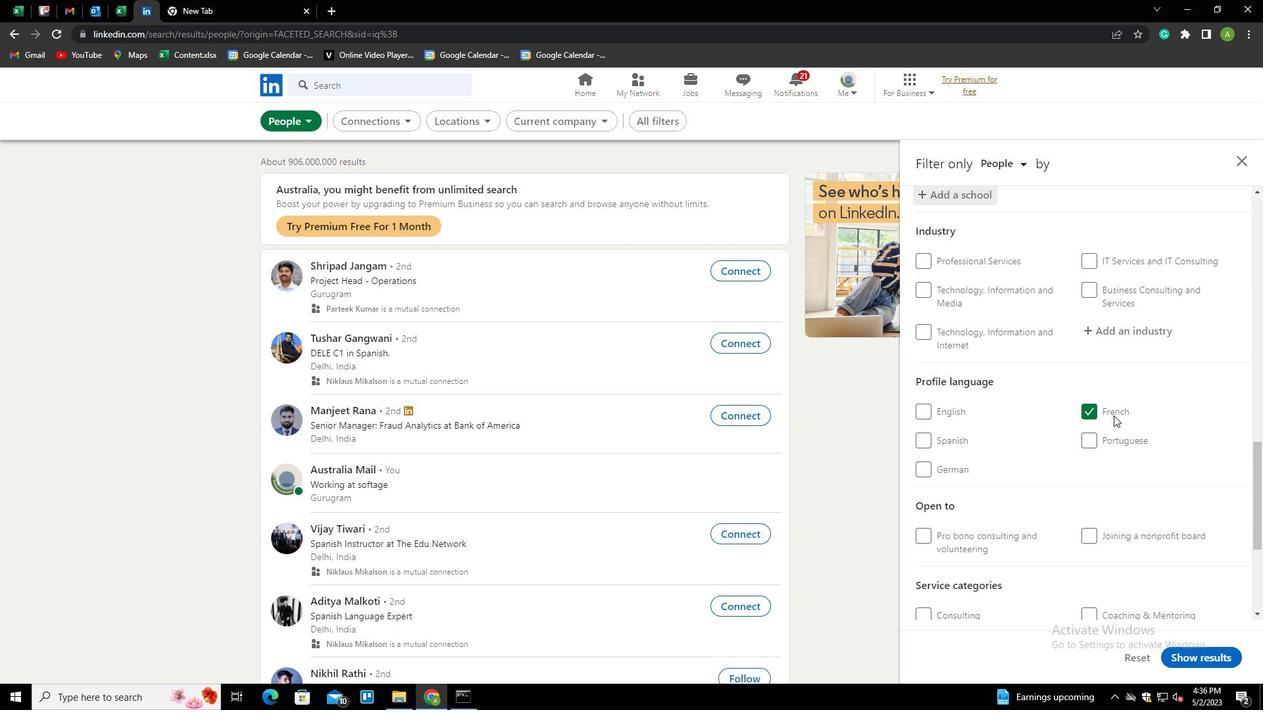 
Action: Mouse scrolled (1113, 415) with delta (0, 0)
Screenshot: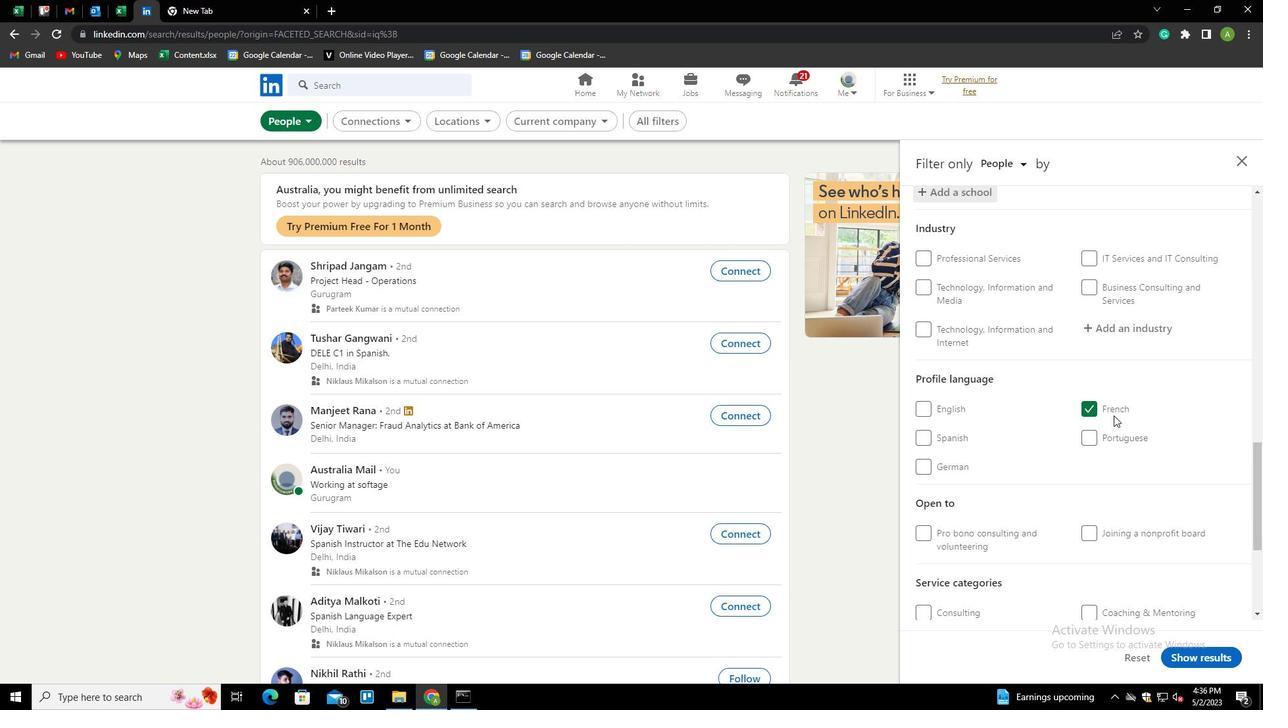 
Action: Mouse scrolled (1113, 415) with delta (0, 0)
Screenshot: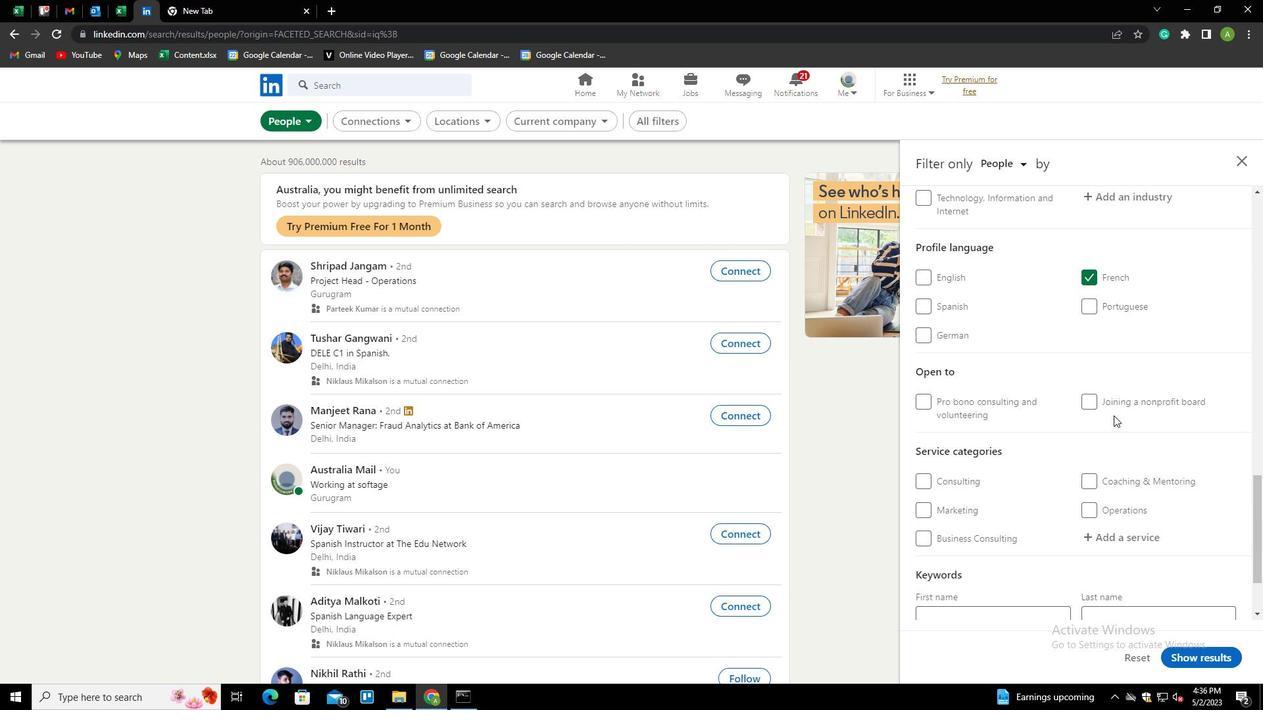 
Action: Mouse scrolled (1113, 415) with delta (0, 0)
Screenshot: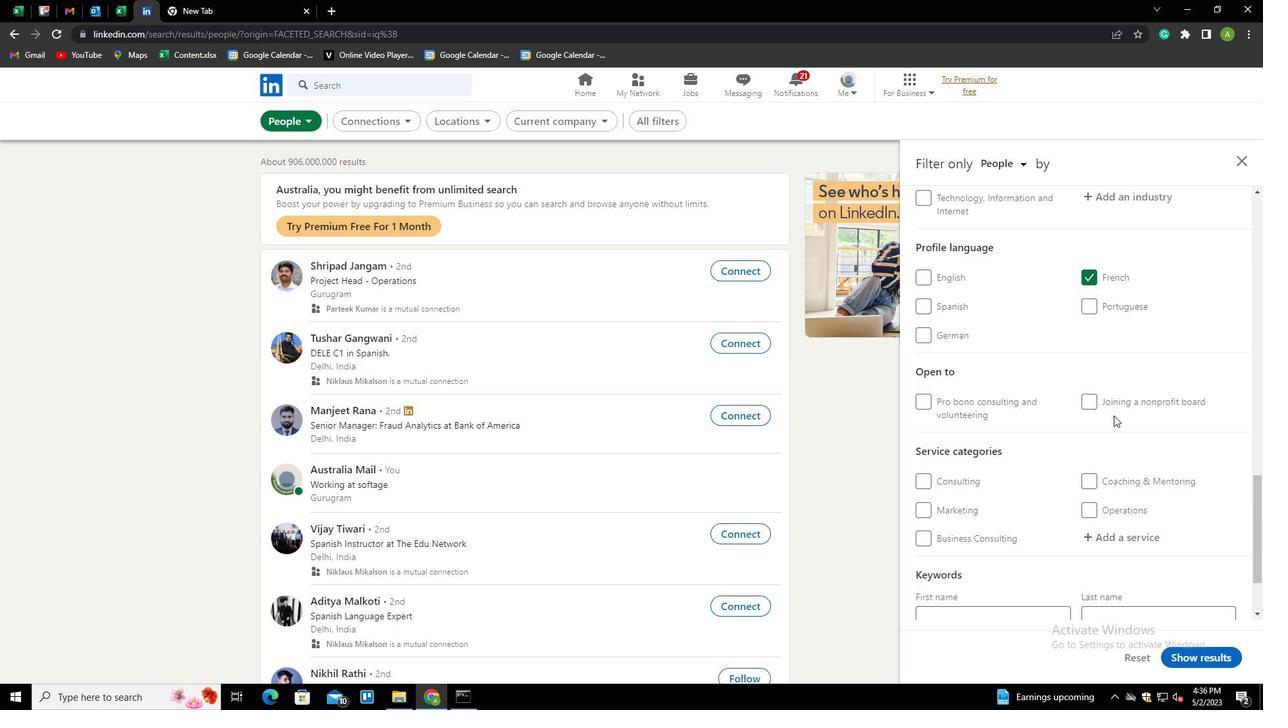 
Action: Mouse scrolled (1113, 415) with delta (0, 0)
Screenshot: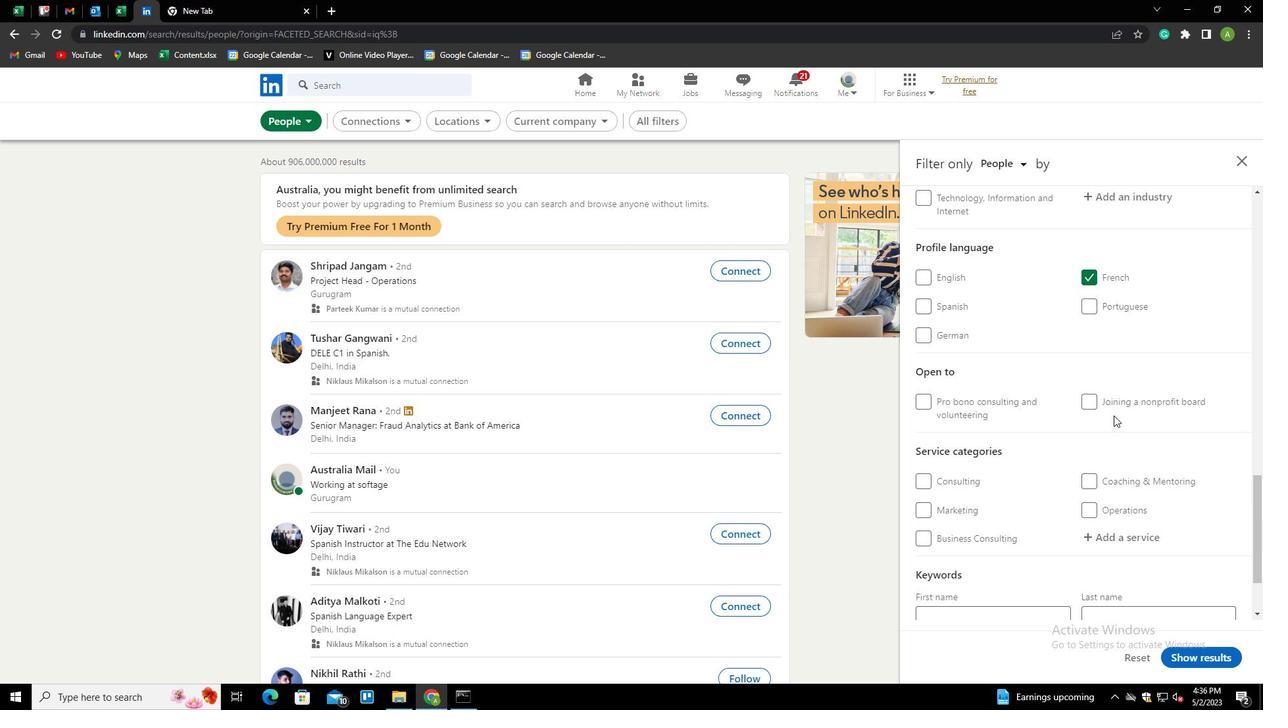 
Action: Mouse moved to (1107, 438)
Screenshot: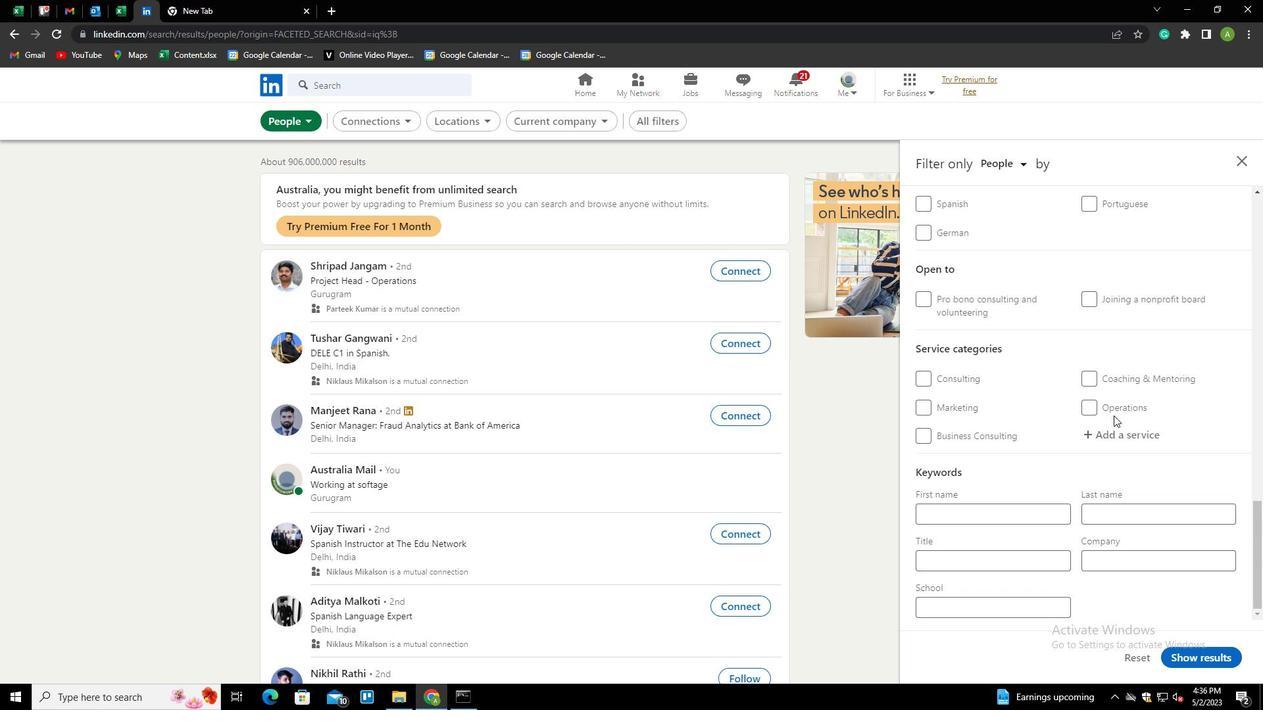 
Action: Mouse pressed left at (1107, 438)
Screenshot: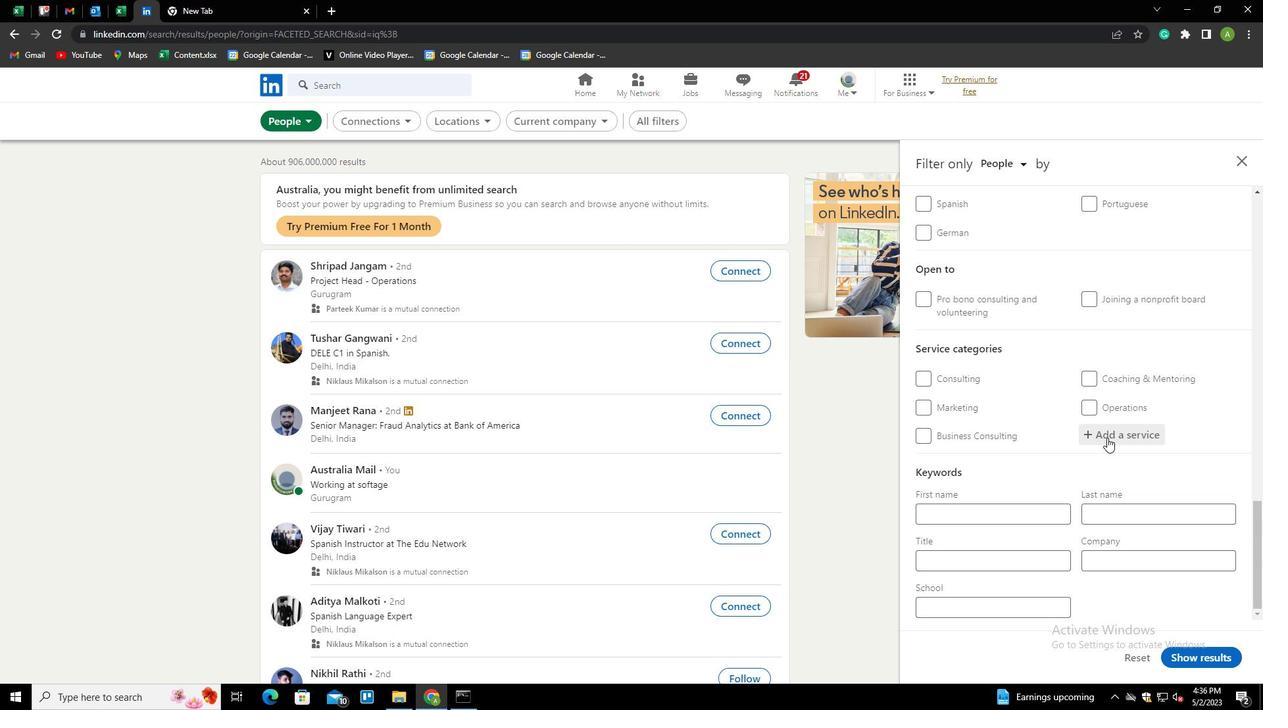 
Action: Mouse moved to (1114, 434)
Screenshot: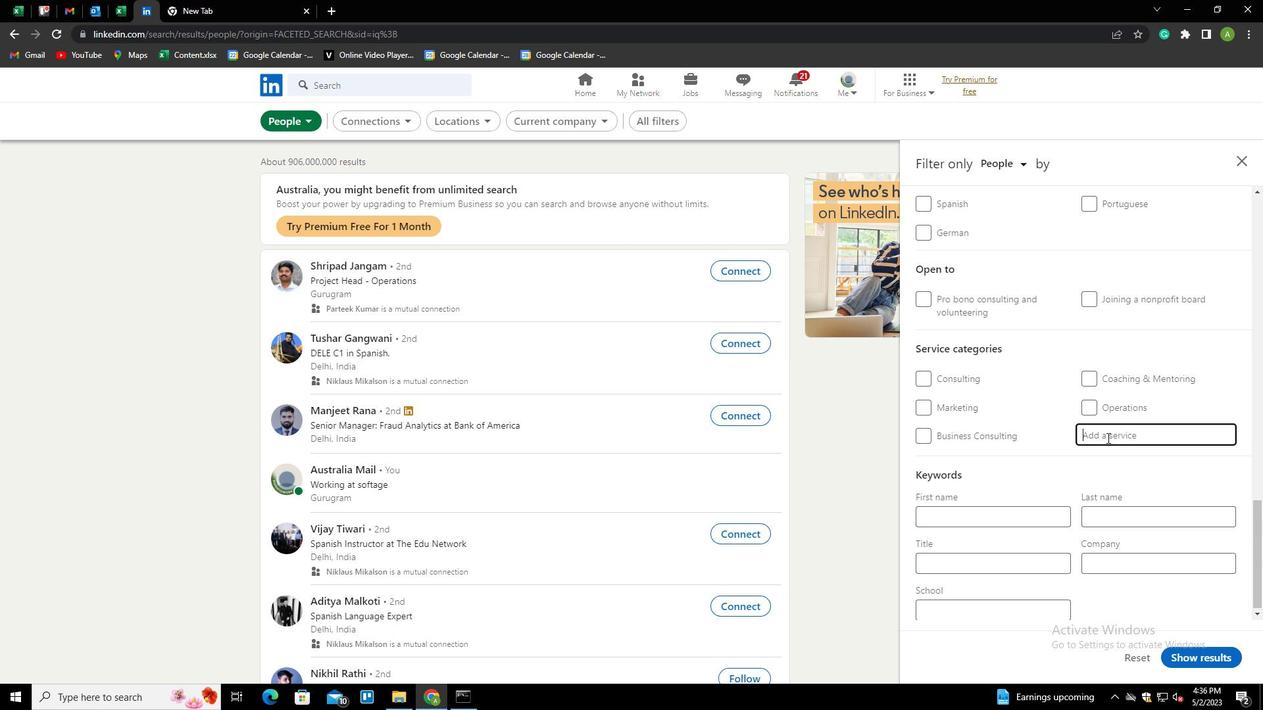 
Action: Mouse pressed left at (1114, 434)
Screenshot: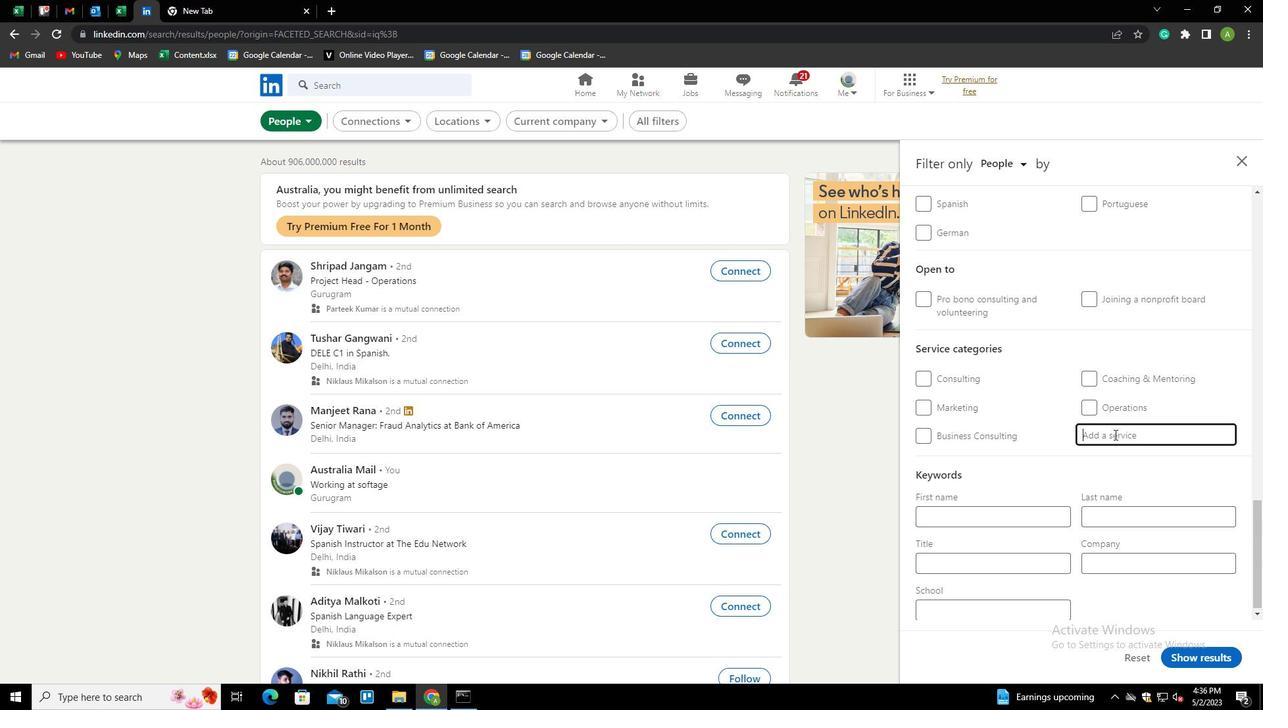 
Action: Key pressed <Key.shift><Key.shift><Key.shift><Key.shift><Key.shift><Key.shift><Key.shift><Key.shift><Key.shift><Key.shift><Key.shift><Key.shift><Key.shift><Key.shift><Key.shift><Key.shift><Key.shift><Key.shift><Key.shift><Key.shift><Key.shift><Key.shift>TYPING<Key.down><Key.down><Key.enter>
Screenshot: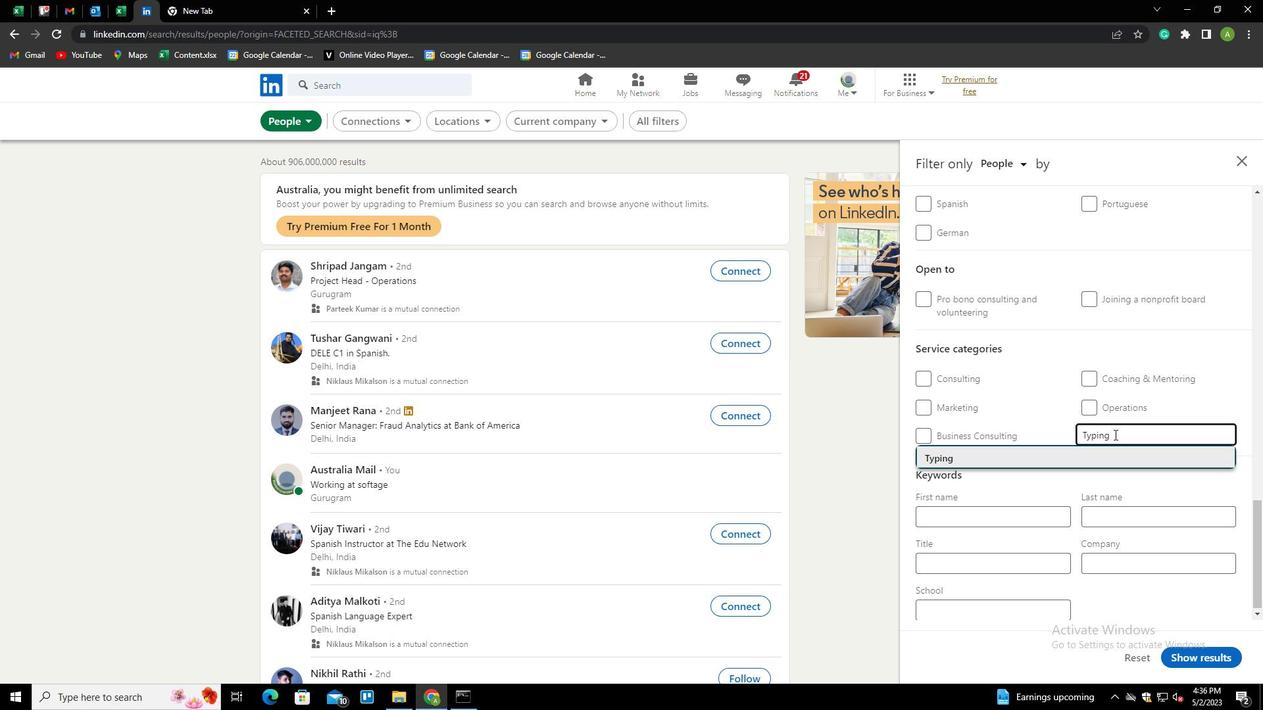 
Action: Mouse scrolled (1114, 434) with delta (0, 0)
Screenshot: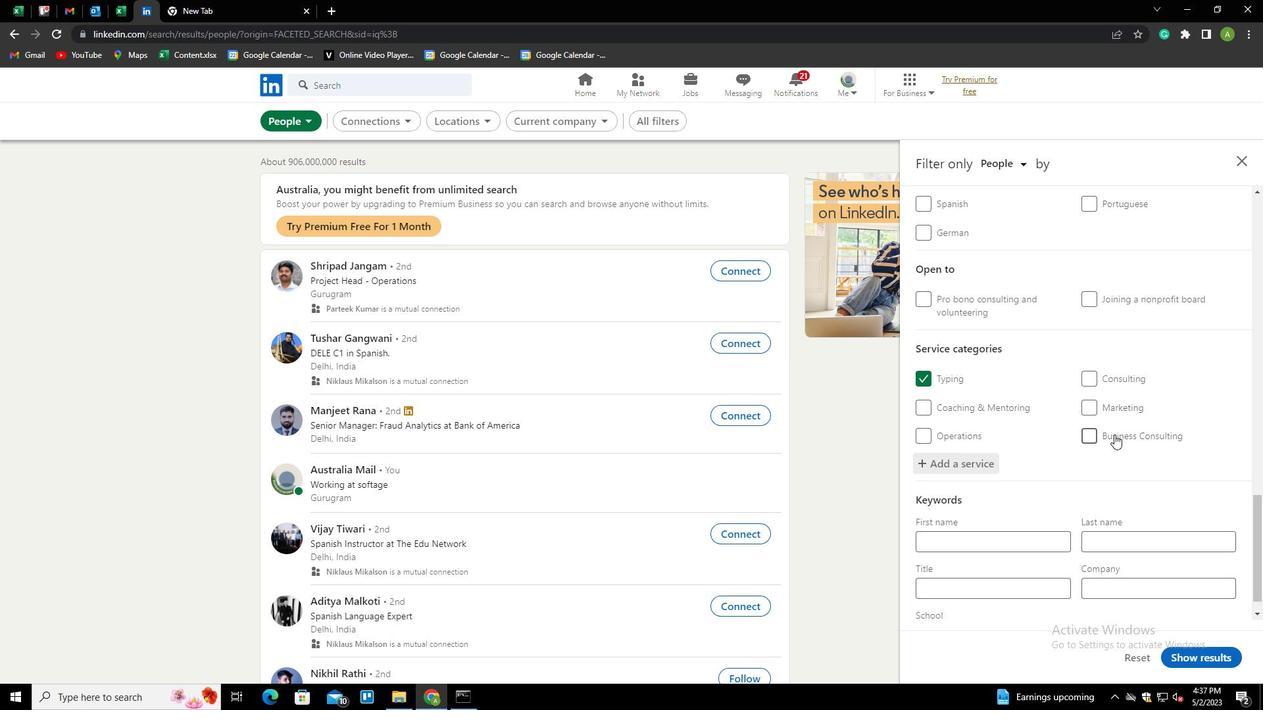 
Action: Mouse scrolled (1114, 434) with delta (0, 0)
Screenshot: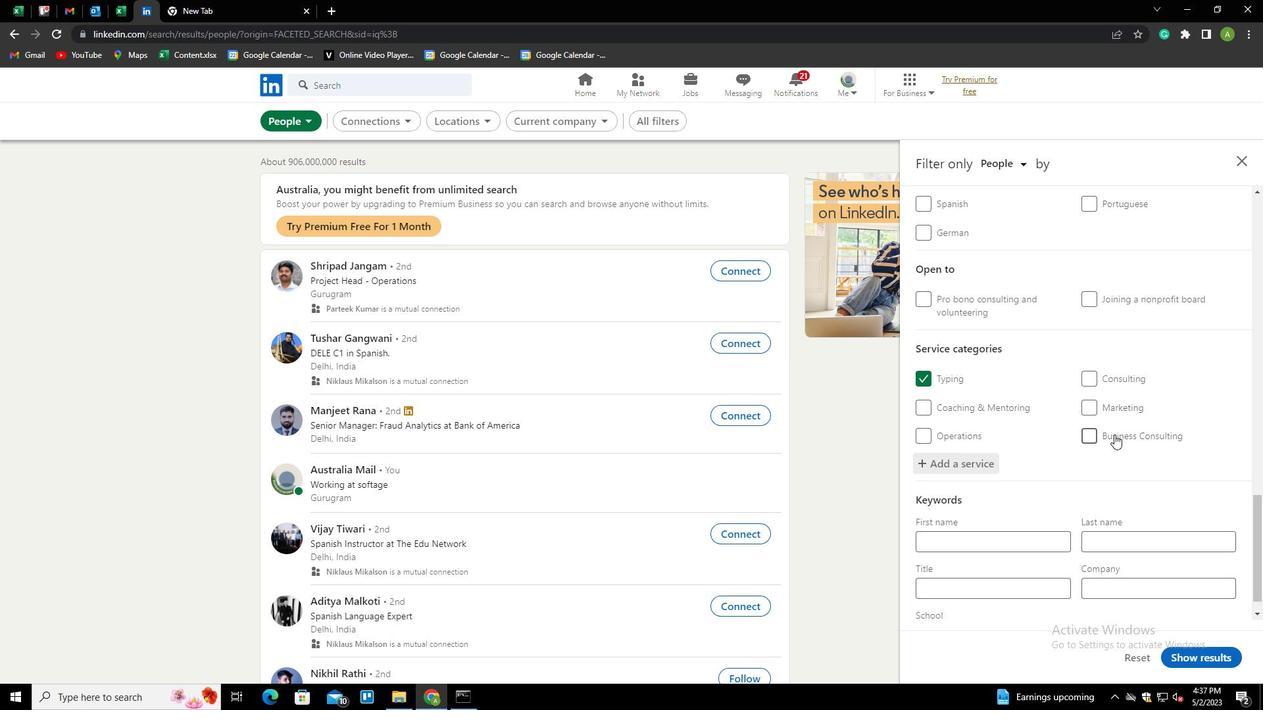 
Action: Mouse scrolled (1114, 434) with delta (0, 0)
Screenshot: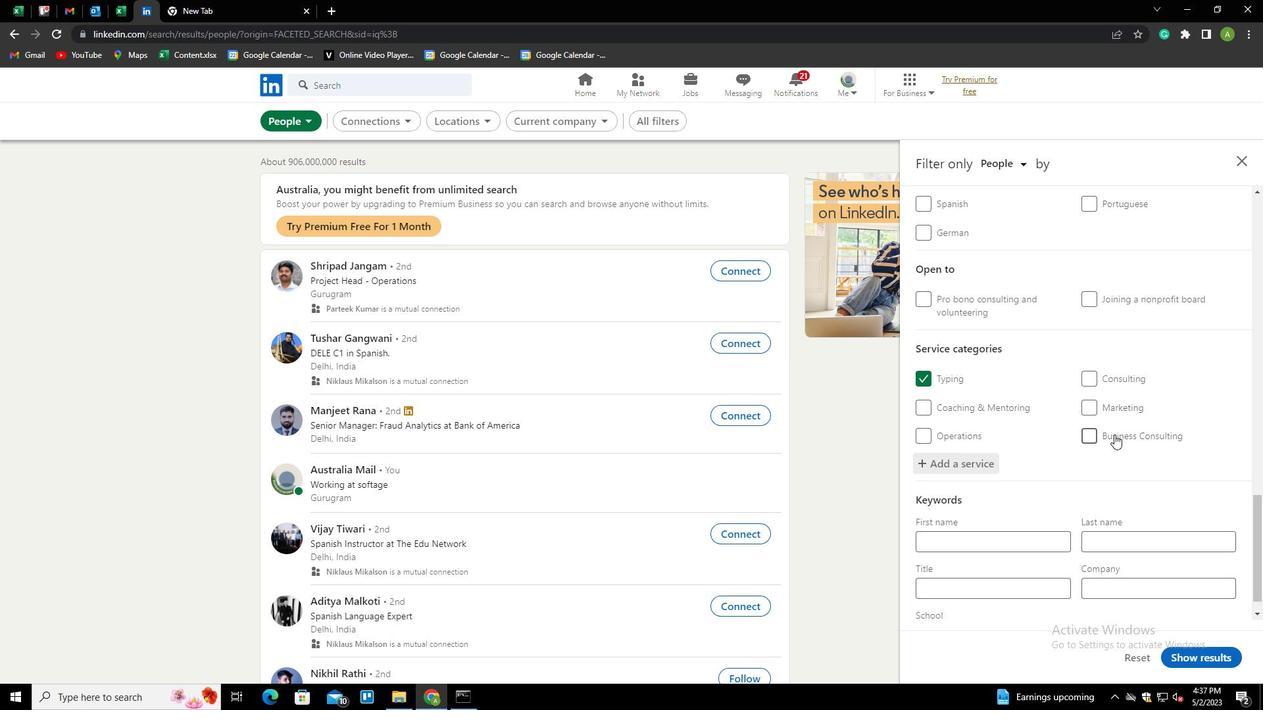 
Action: Mouse scrolled (1114, 434) with delta (0, 0)
Screenshot: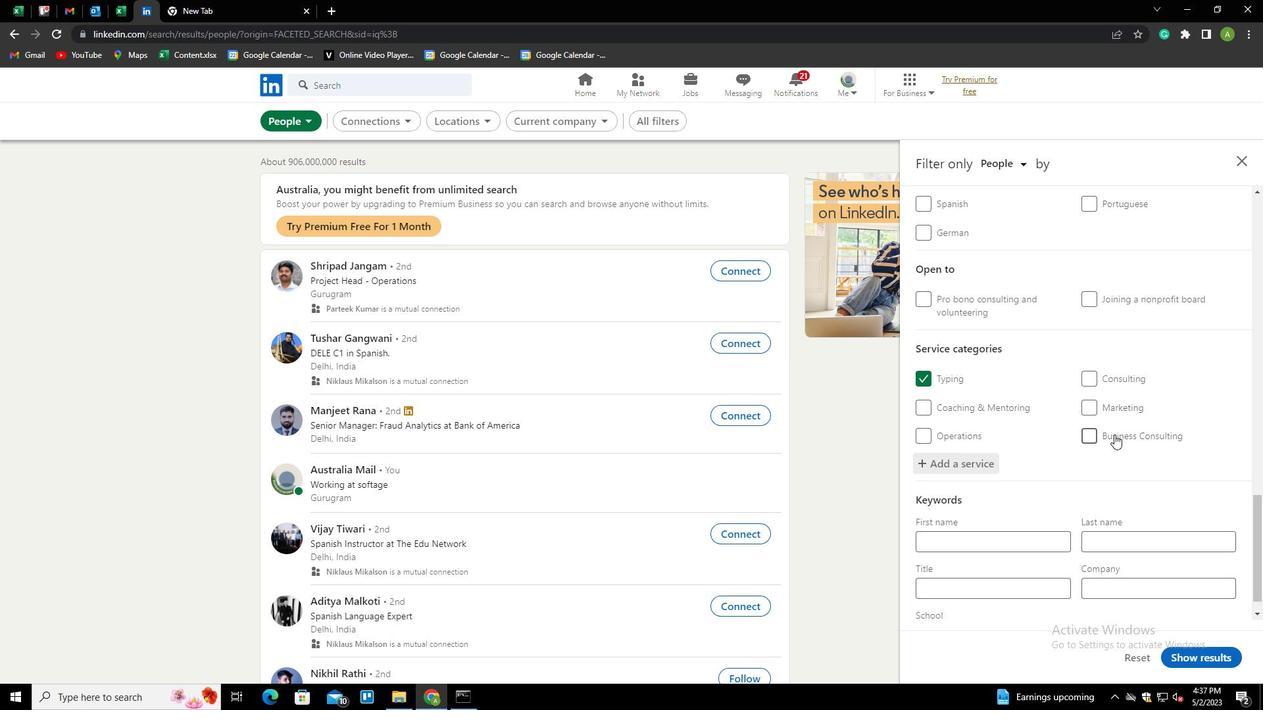 
Action: Mouse moved to (1014, 560)
Screenshot: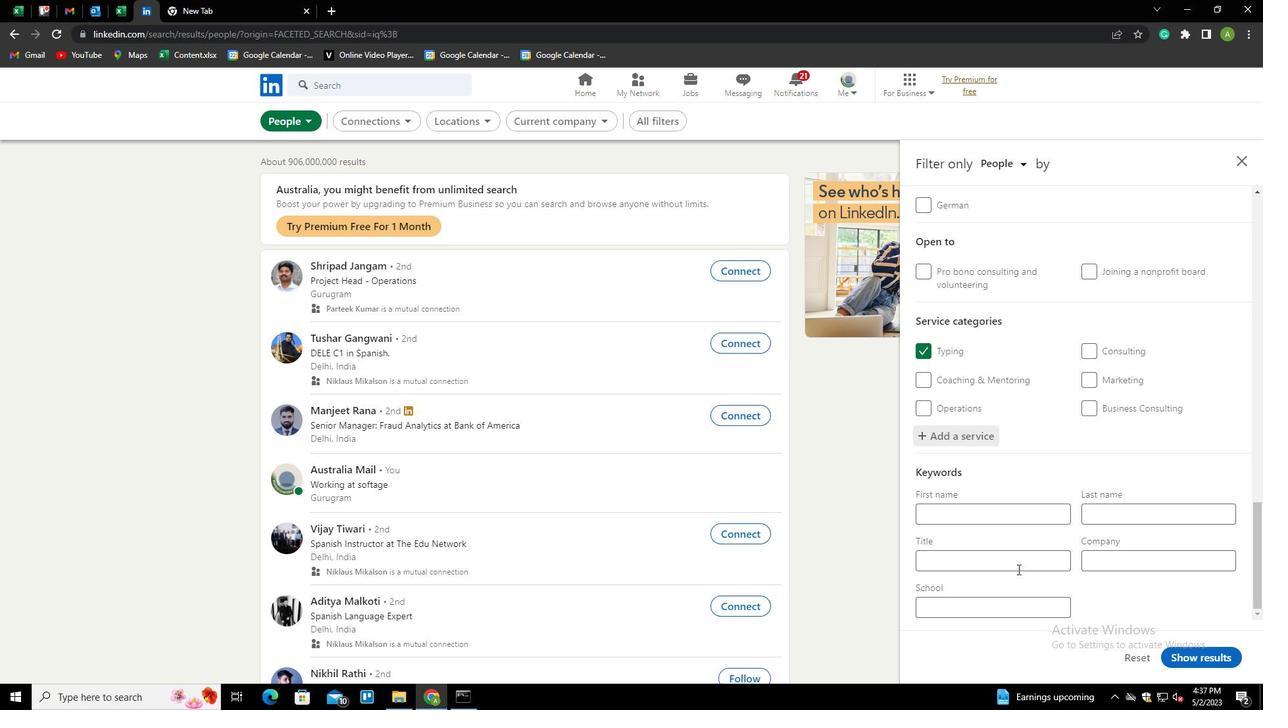 
Action: Mouse pressed left at (1014, 560)
Screenshot: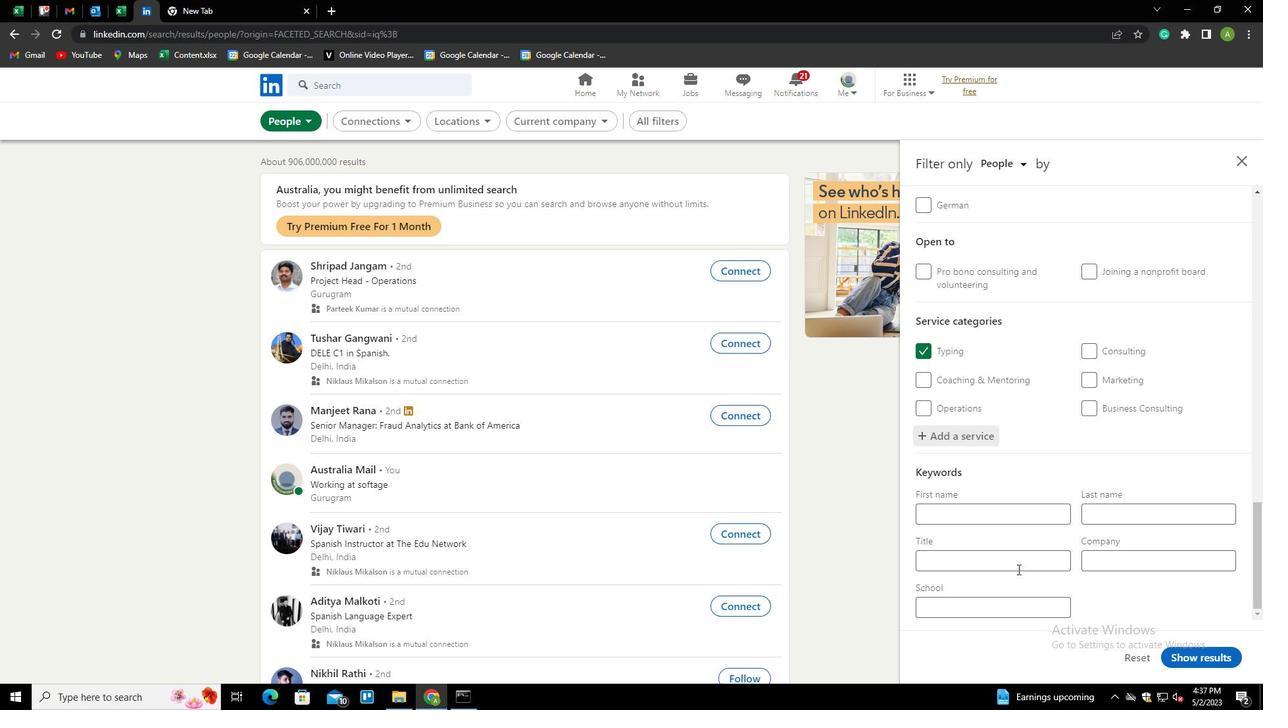 
Action: Key pressed <Key.shift>CAREGIVER
Screenshot: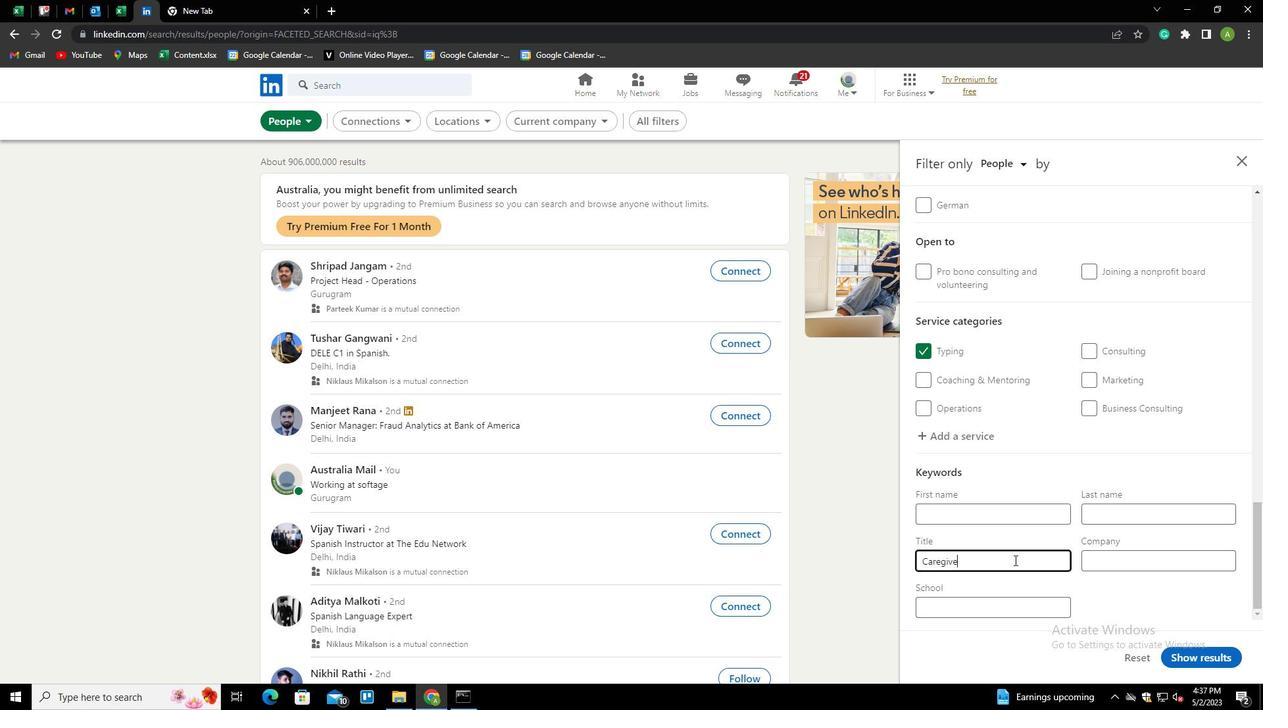 
Action: Mouse moved to (1124, 604)
Screenshot: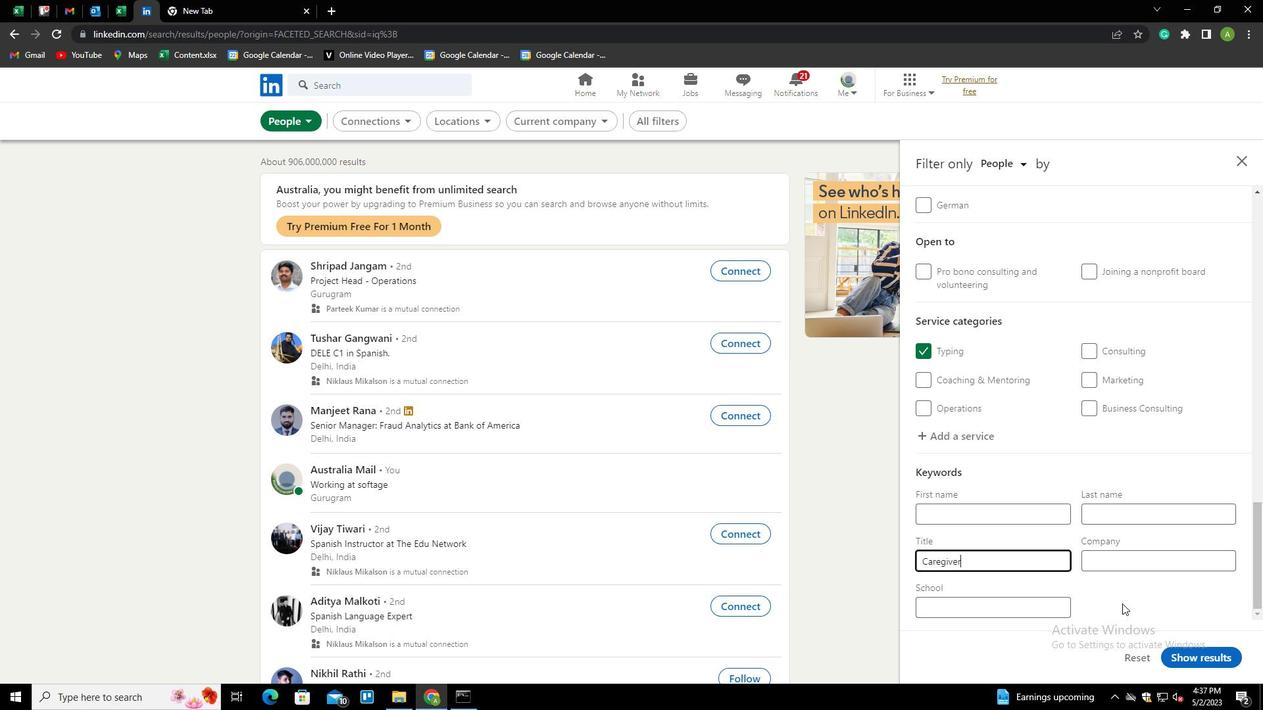 
Action: Mouse pressed left at (1124, 604)
Screenshot: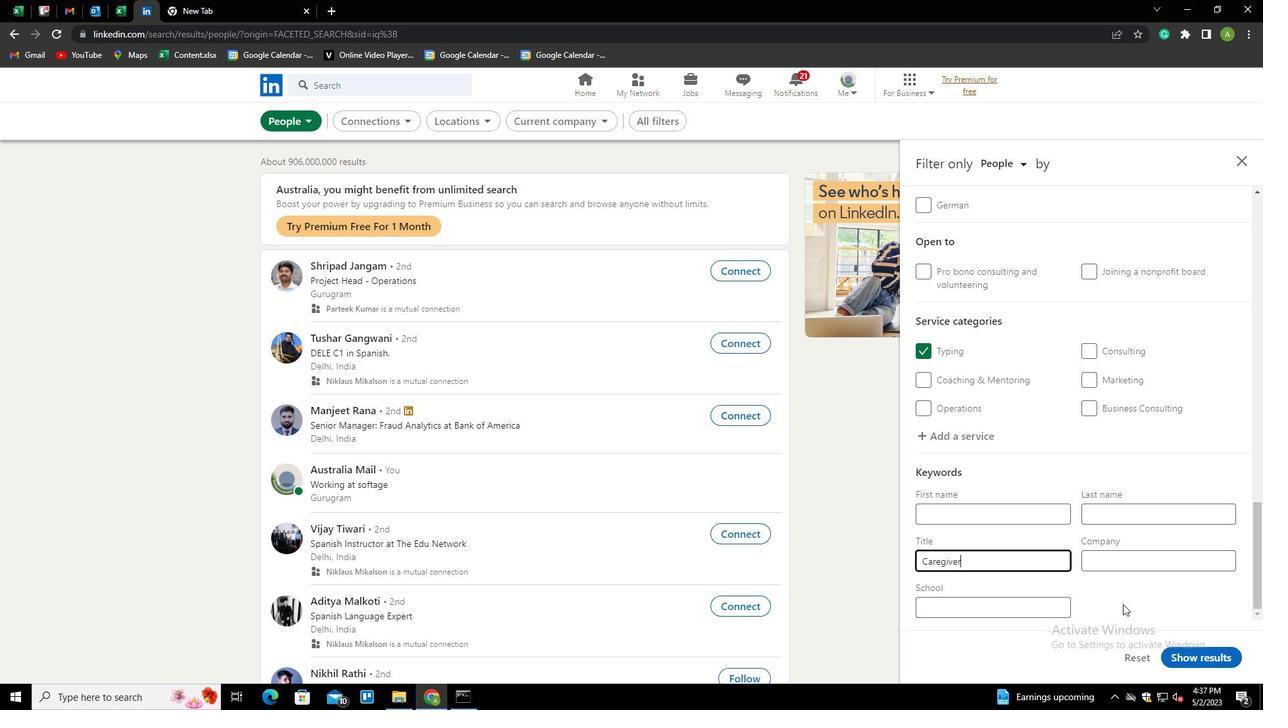 
Action: Mouse moved to (1195, 657)
Screenshot: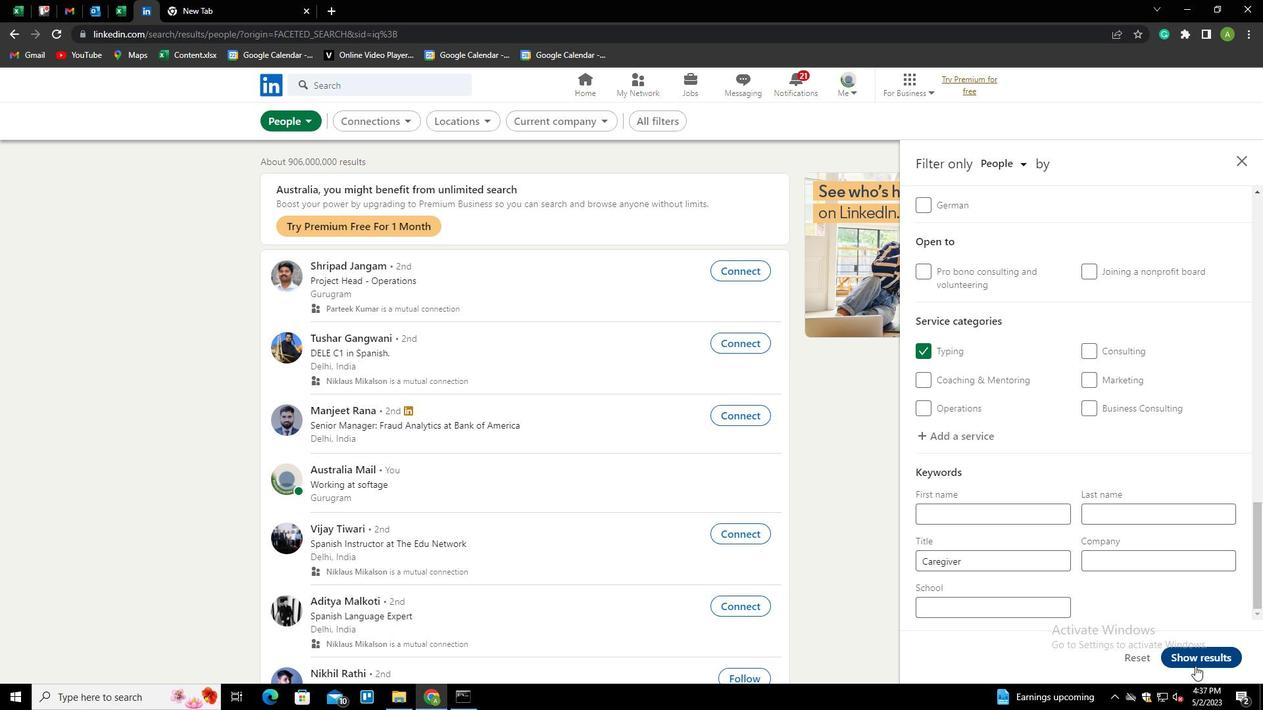 
Action: Mouse pressed left at (1195, 657)
Screenshot: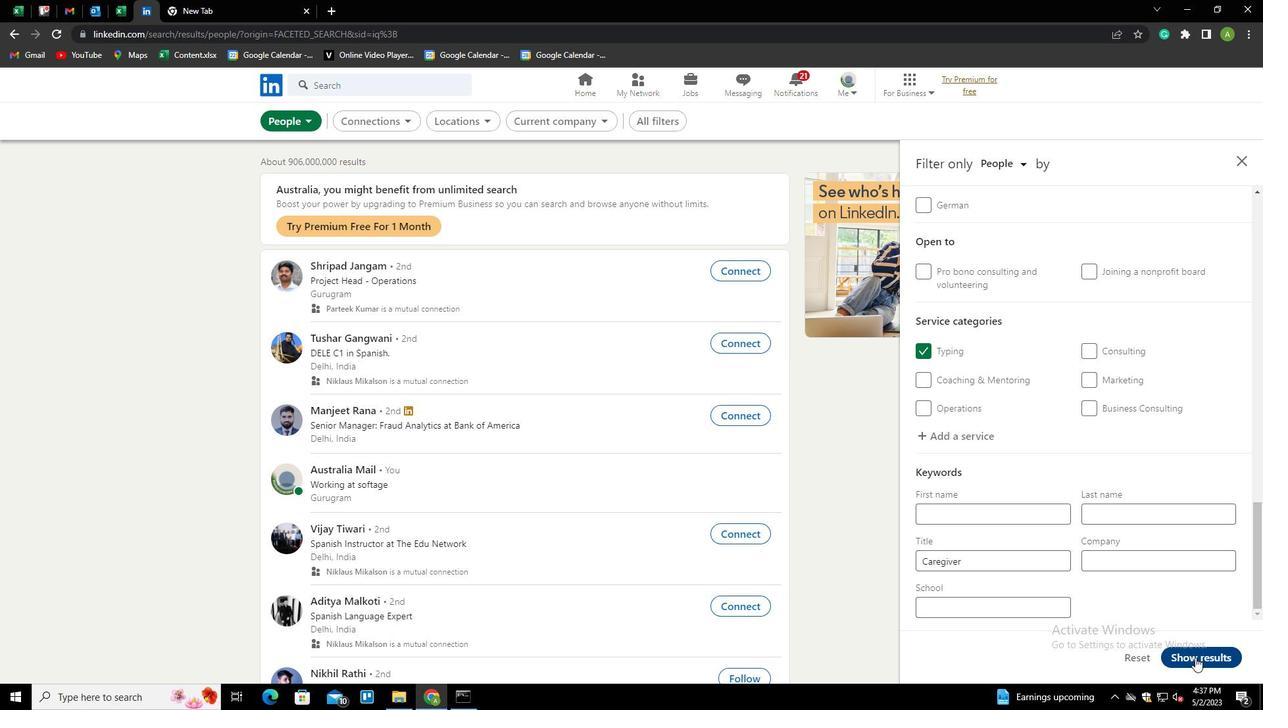 
